 Task: Find connections with filter location Sirūr with filter topic #careerswith filter profile language Spanish with filter current company Allianz Technology with filter school Institute of Product Leadership with filter industry Laundry and Drycleaning Services with filter service category DUI Law with filter keywords title Head
Action: Mouse moved to (725, 100)
Screenshot: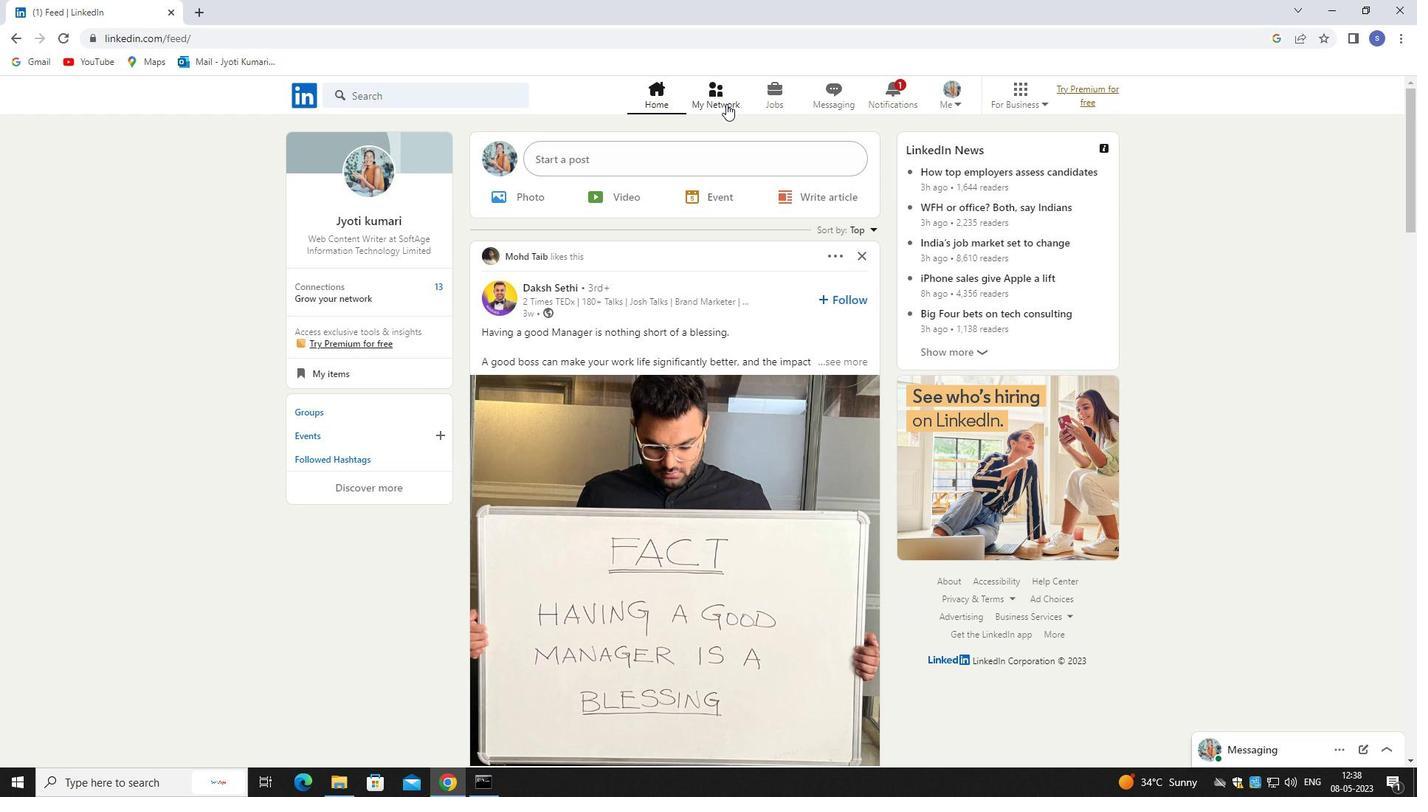 
Action: Mouse pressed left at (725, 100)
Screenshot: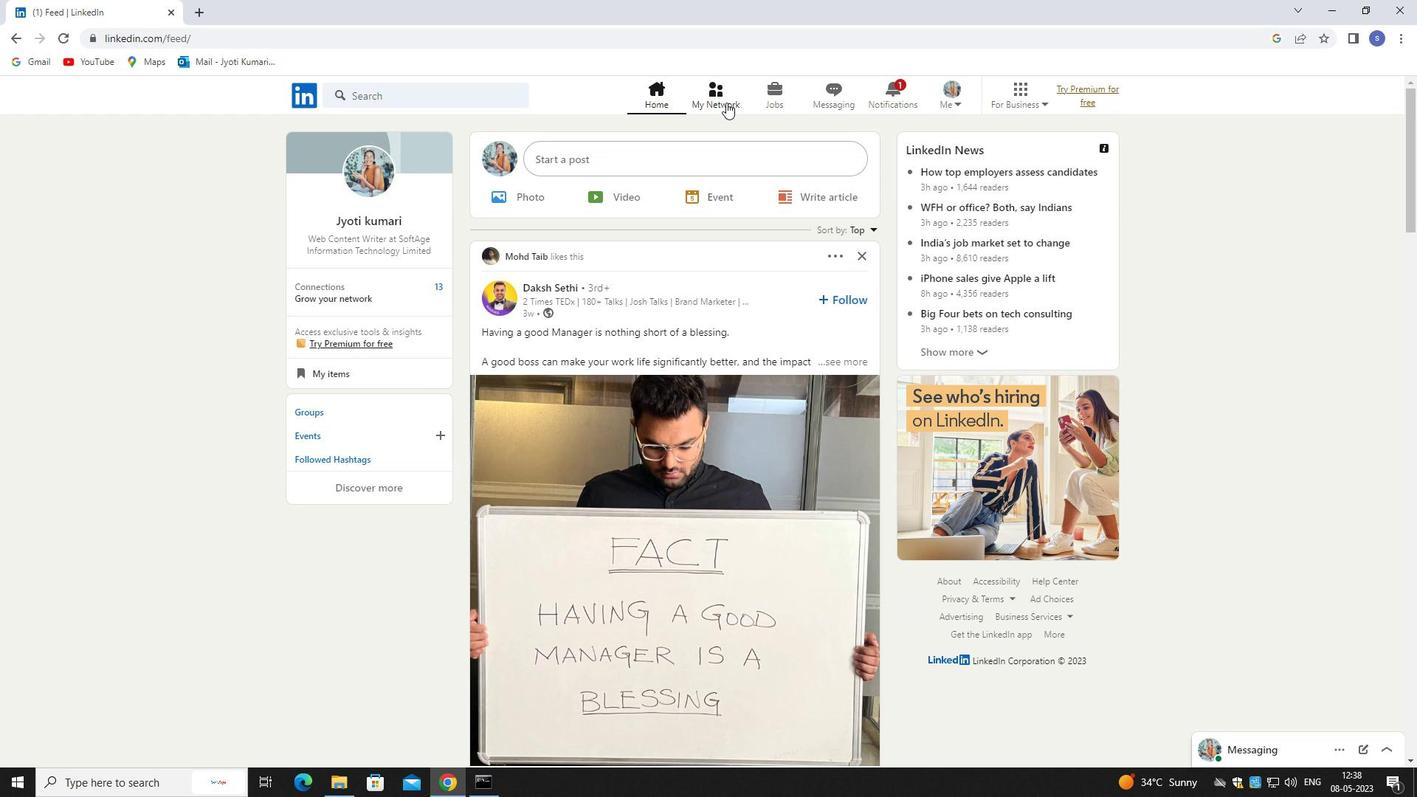 
Action: Mouse pressed left at (725, 100)
Screenshot: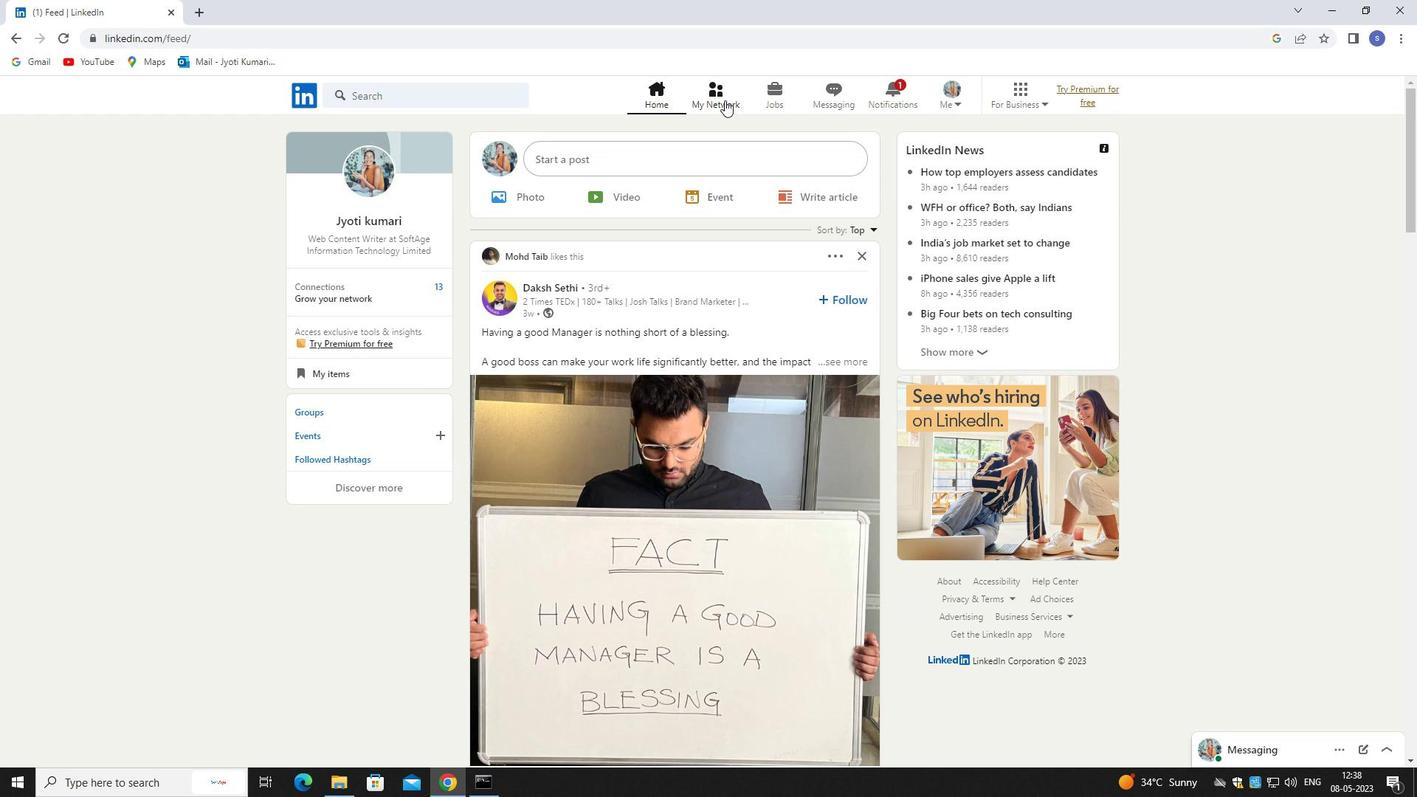 
Action: Mouse moved to (412, 171)
Screenshot: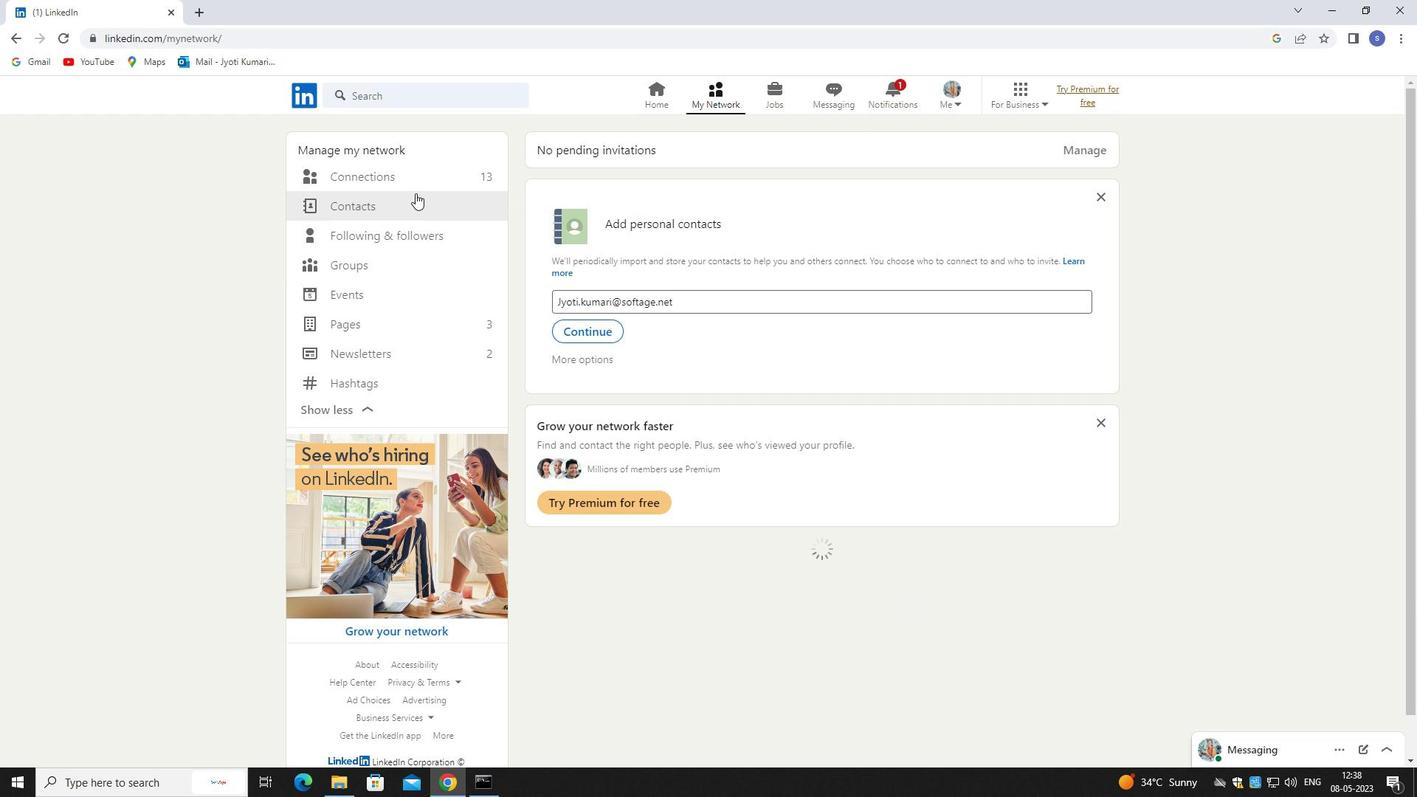 
Action: Mouse pressed left at (412, 171)
Screenshot: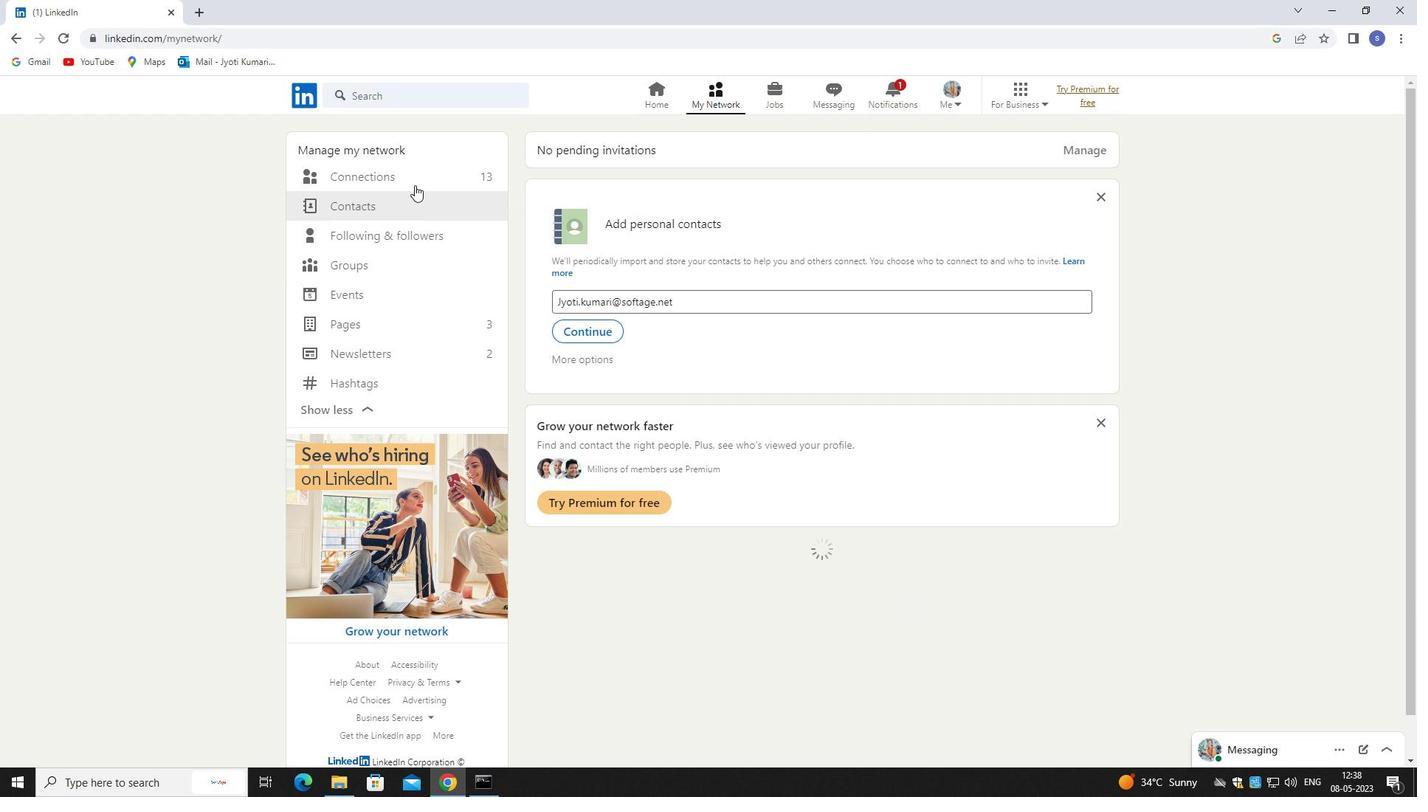 
Action: Mouse moved to (412, 170)
Screenshot: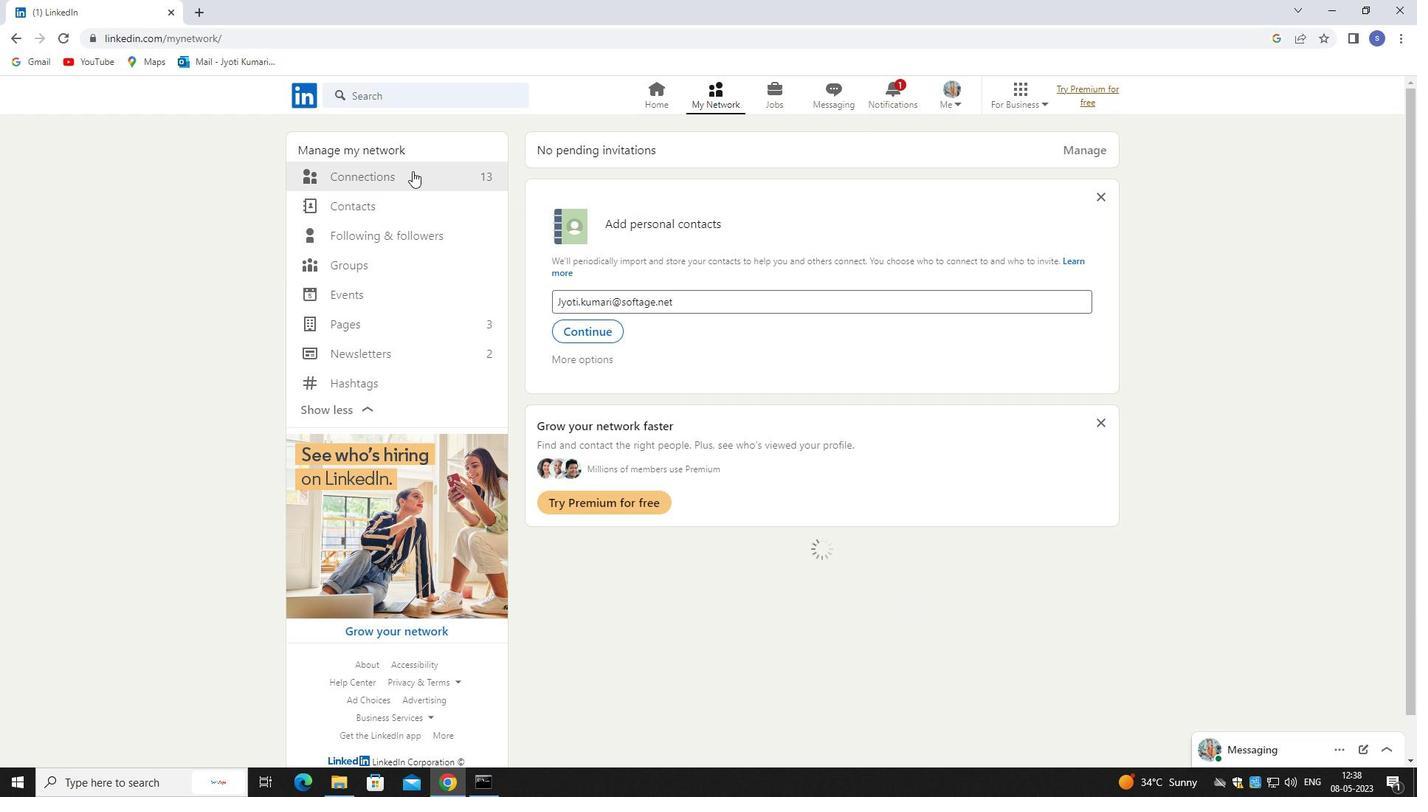 
Action: Mouse pressed left at (412, 170)
Screenshot: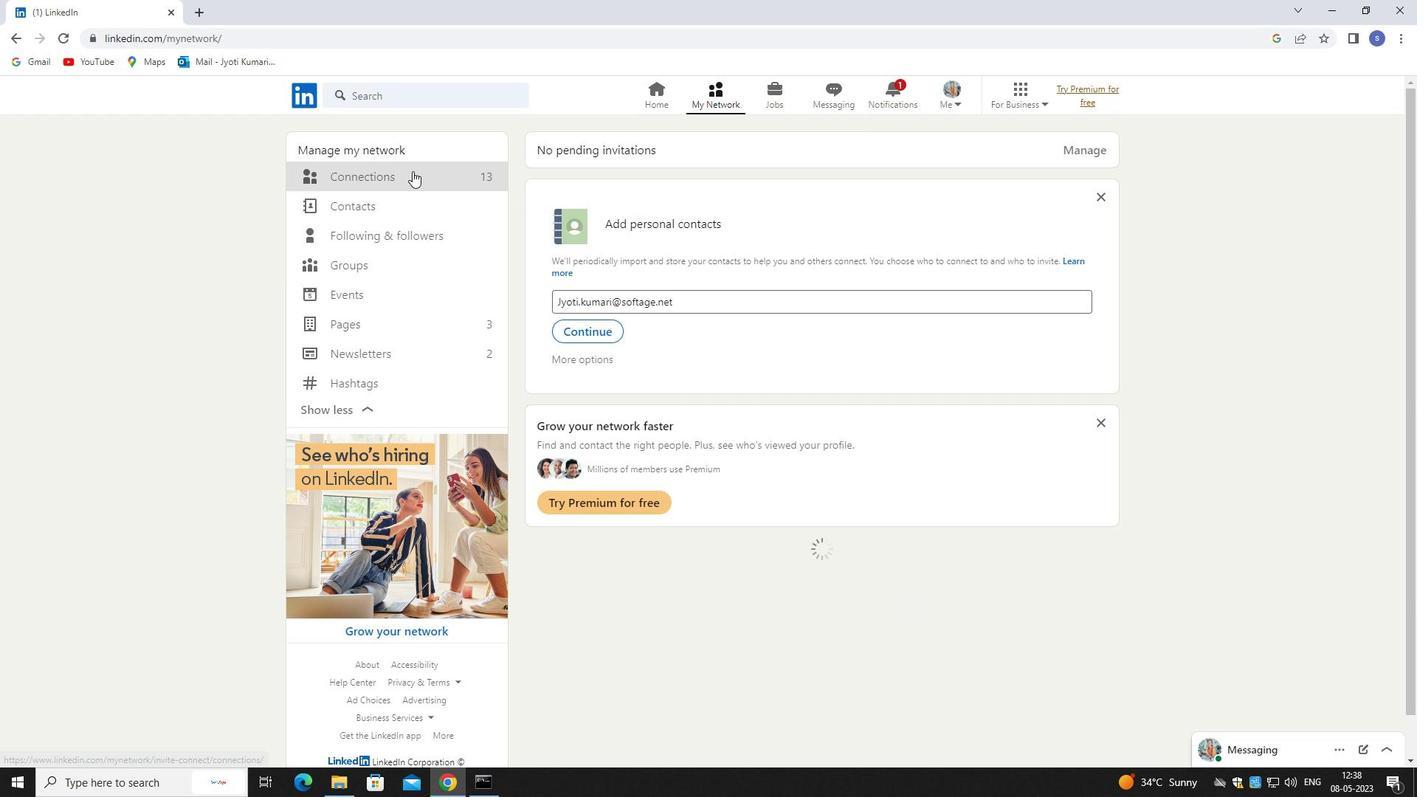 
Action: Mouse moved to (786, 175)
Screenshot: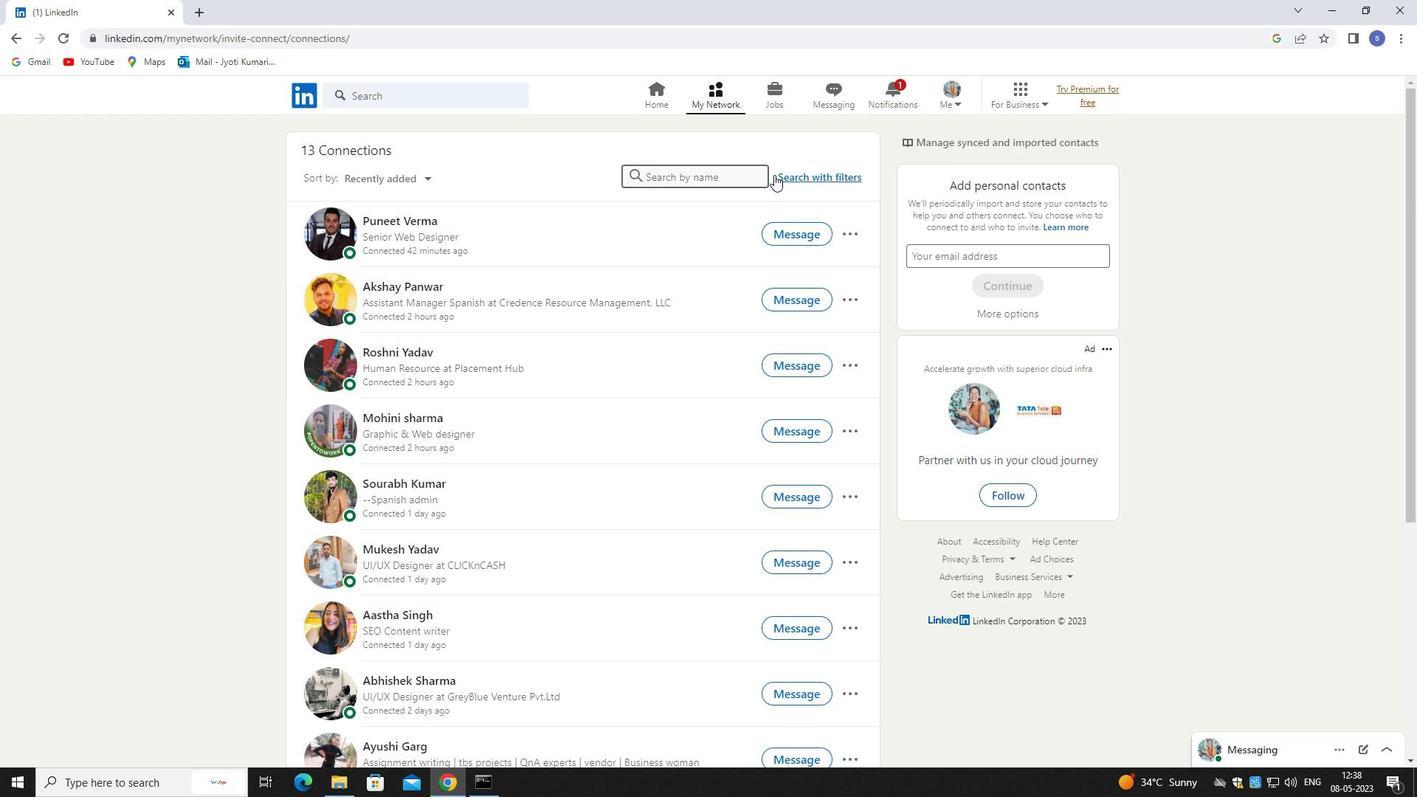 
Action: Mouse pressed left at (786, 175)
Screenshot: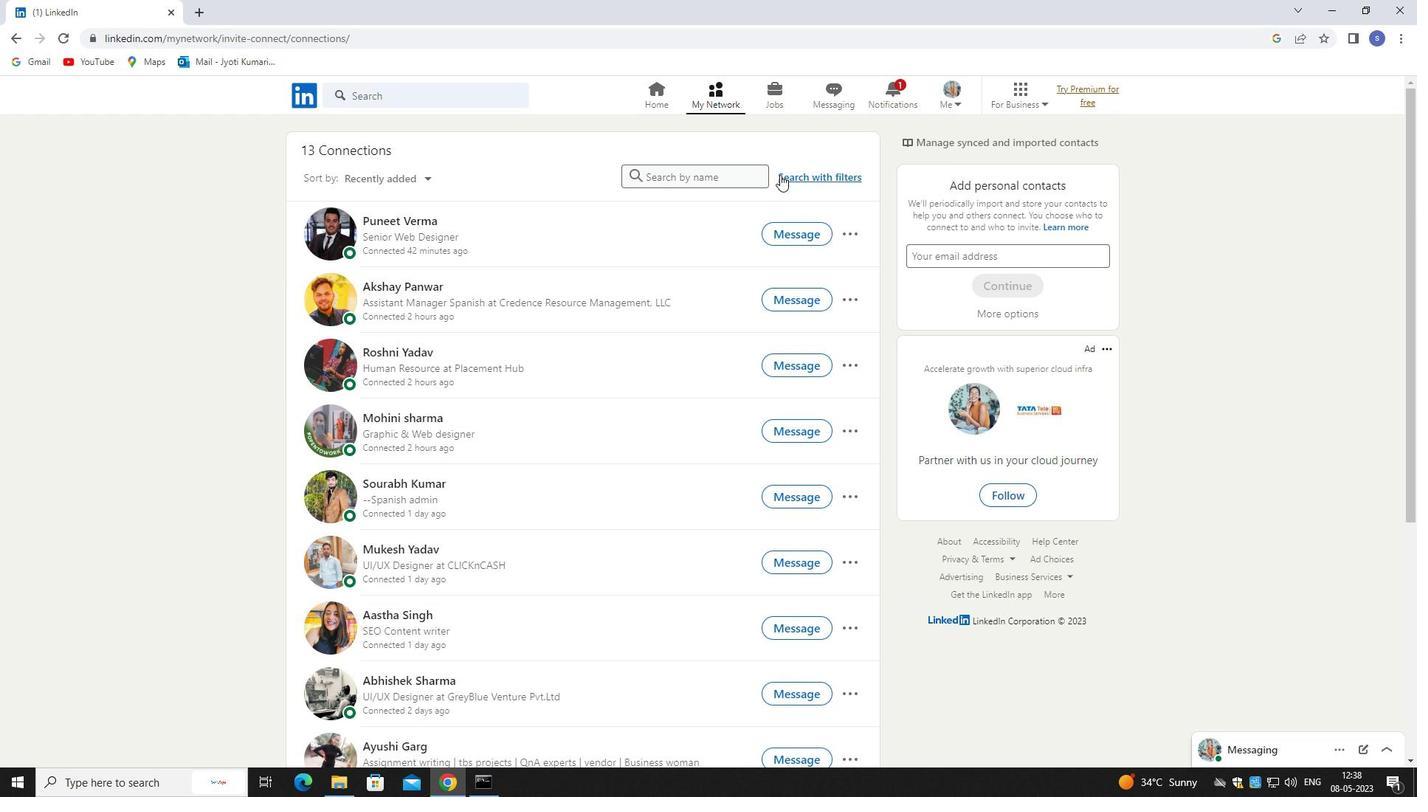 
Action: Mouse moved to (753, 133)
Screenshot: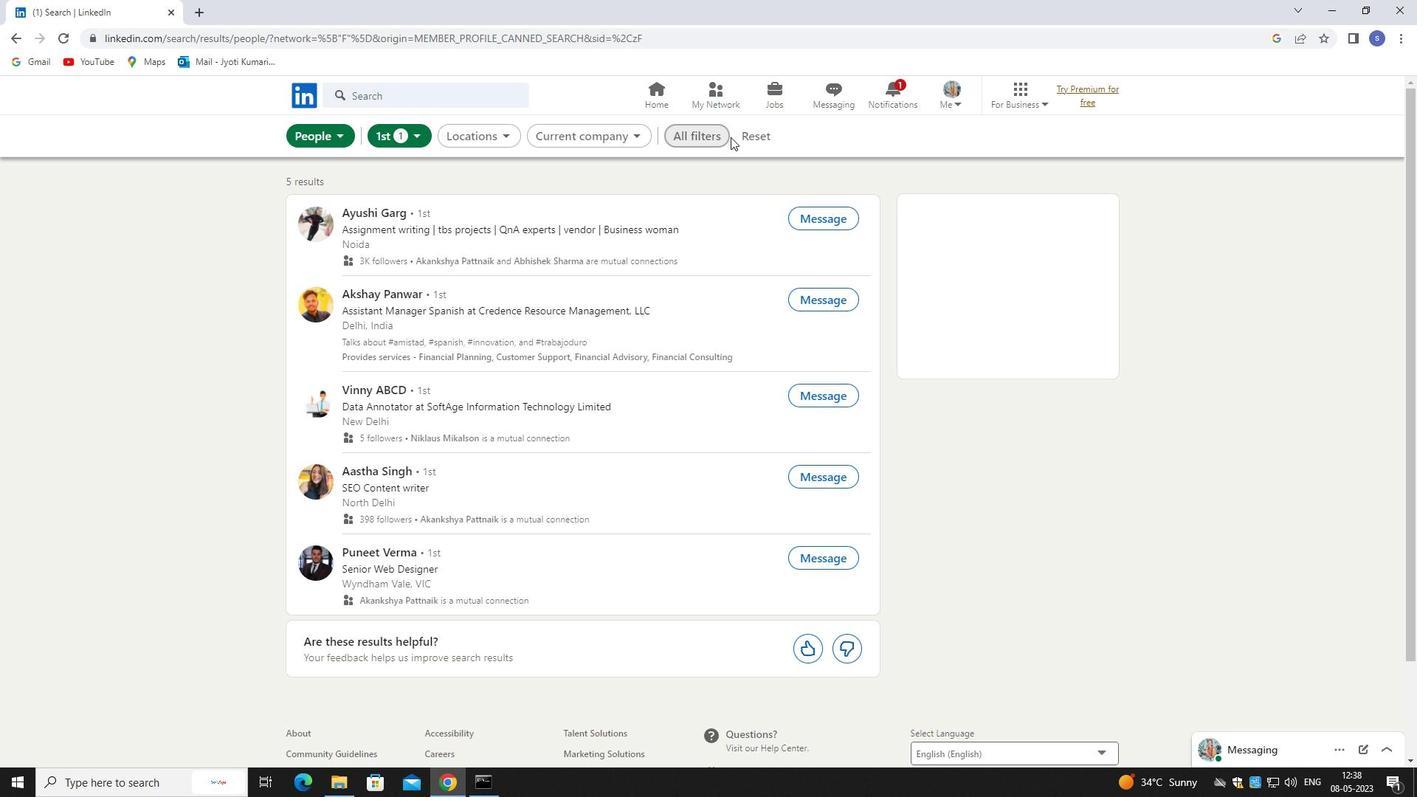 
Action: Mouse pressed left at (753, 133)
Screenshot: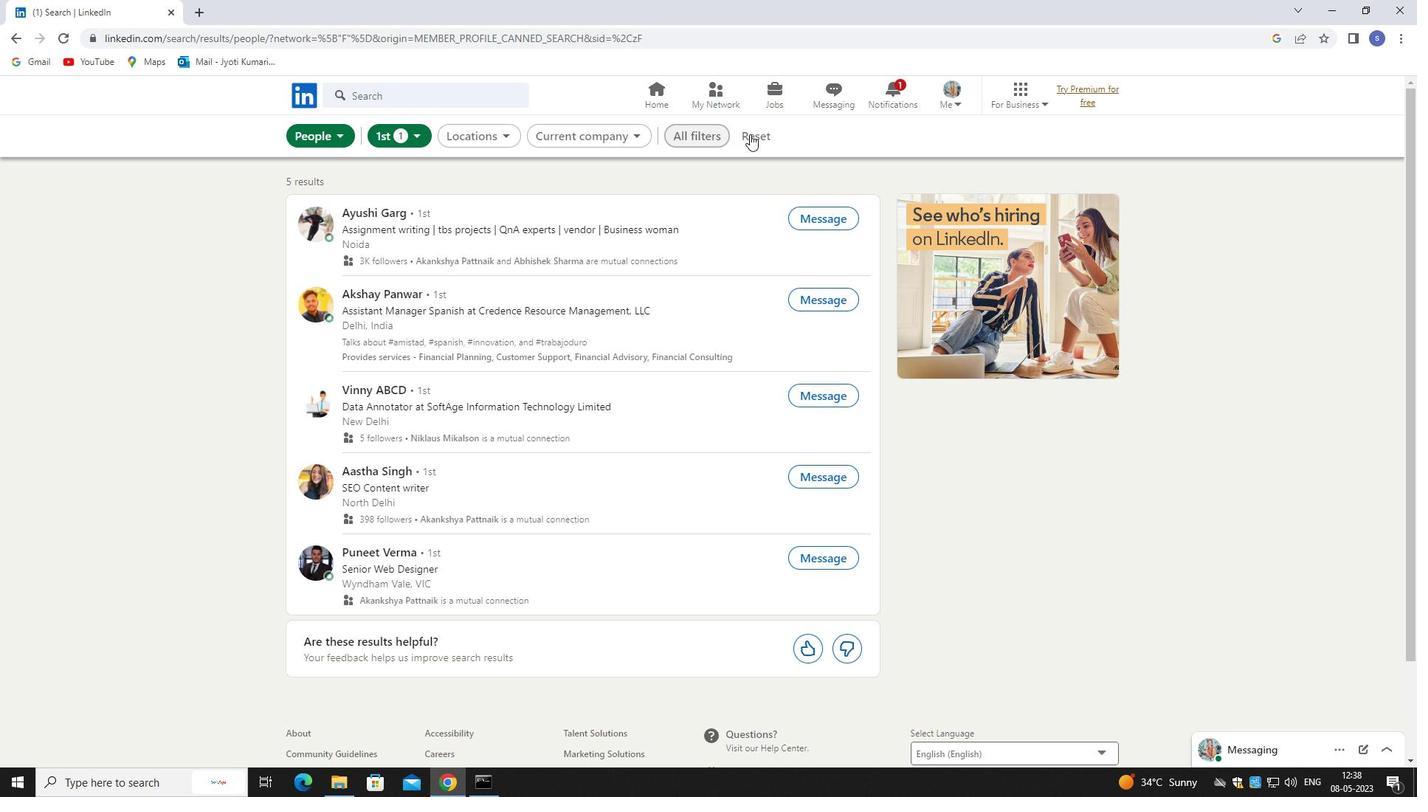 
Action: Mouse moved to (735, 128)
Screenshot: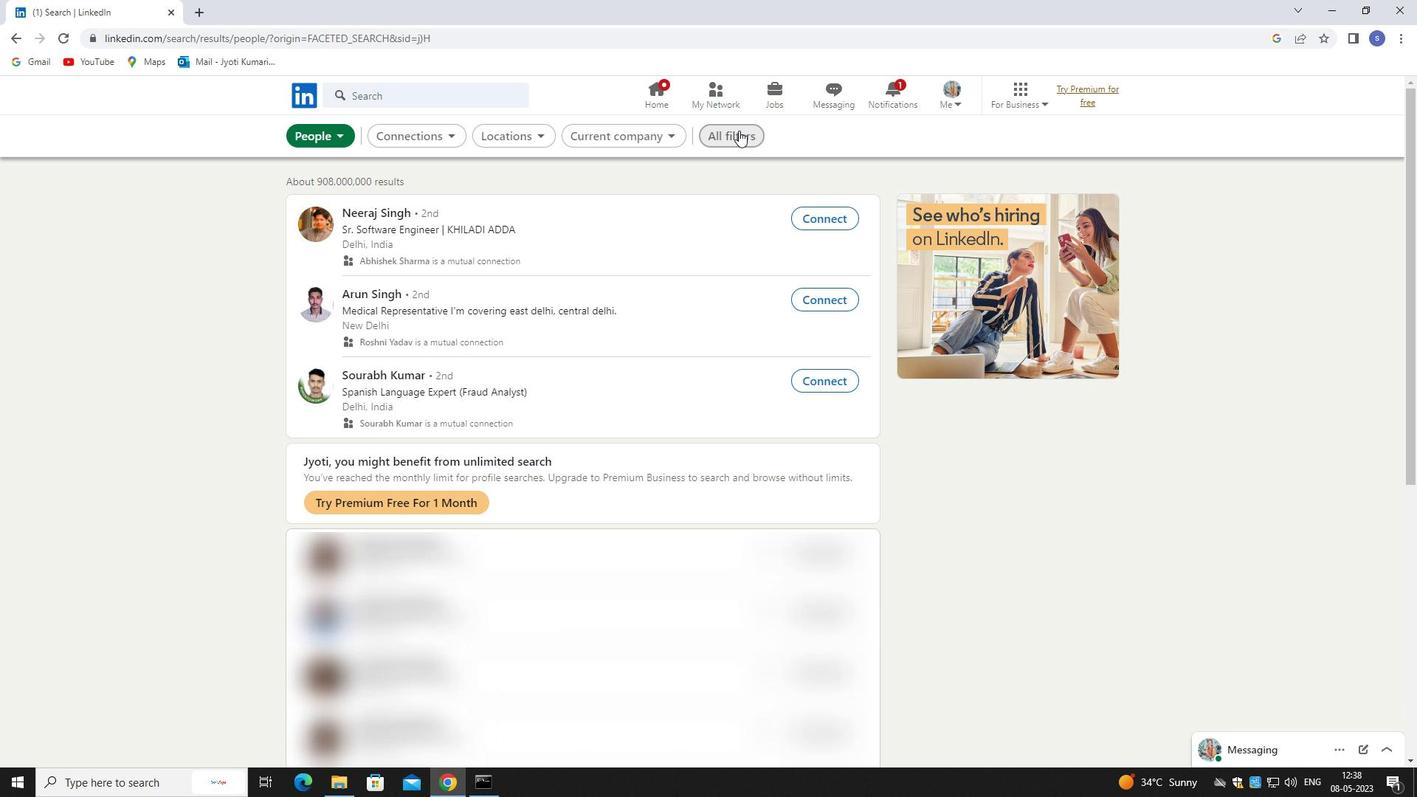 
Action: Mouse pressed left at (735, 128)
Screenshot: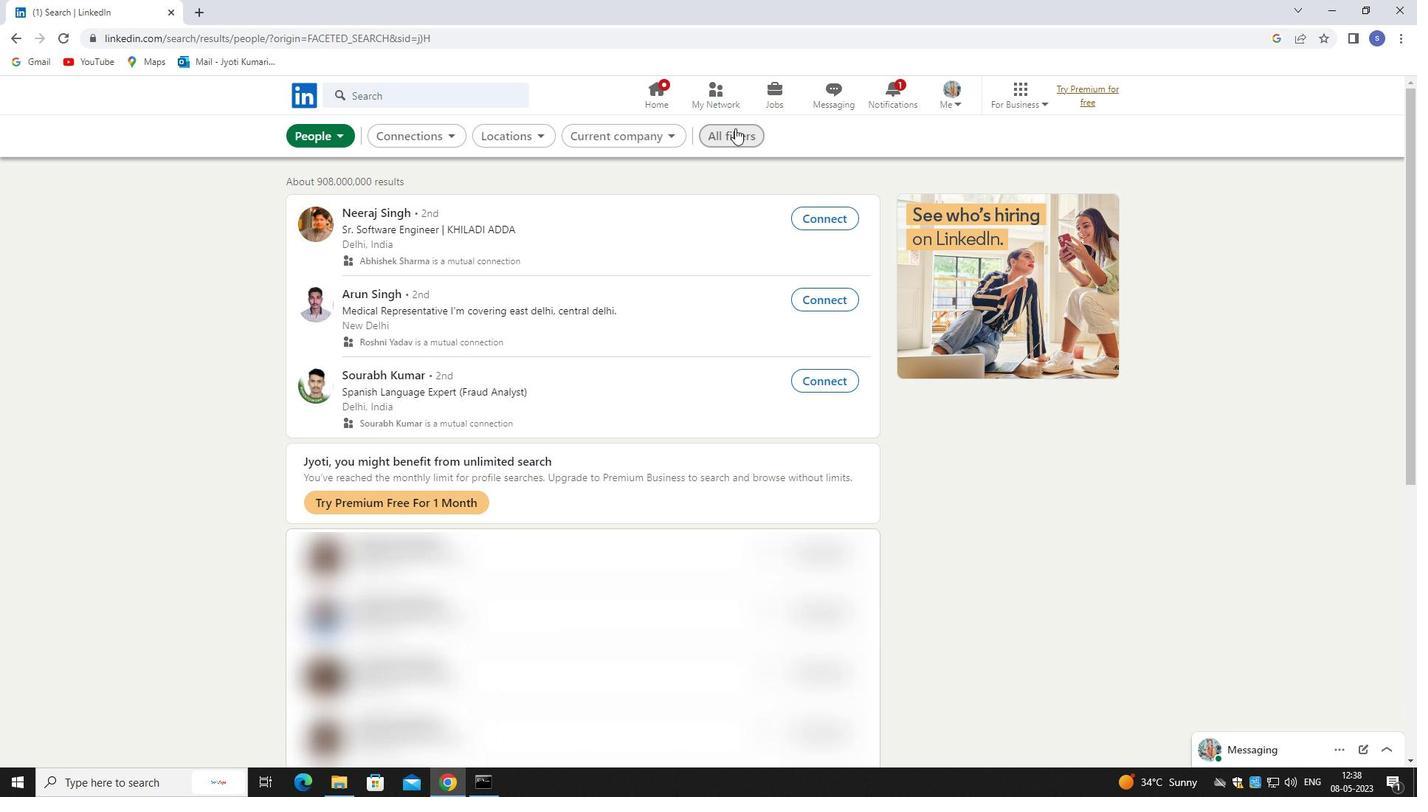 
Action: Mouse moved to (1225, 580)
Screenshot: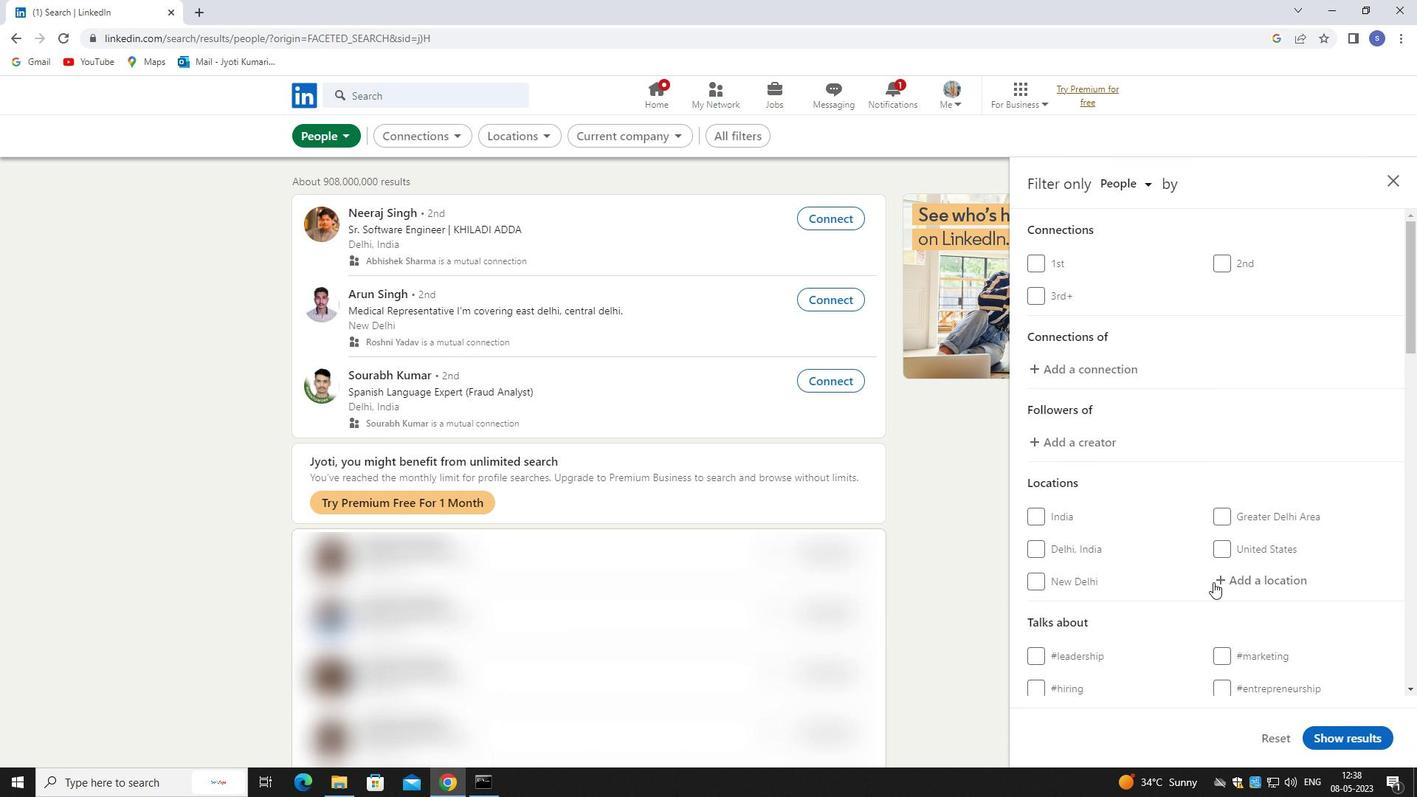 
Action: Mouse pressed left at (1225, 580)
Screenshot: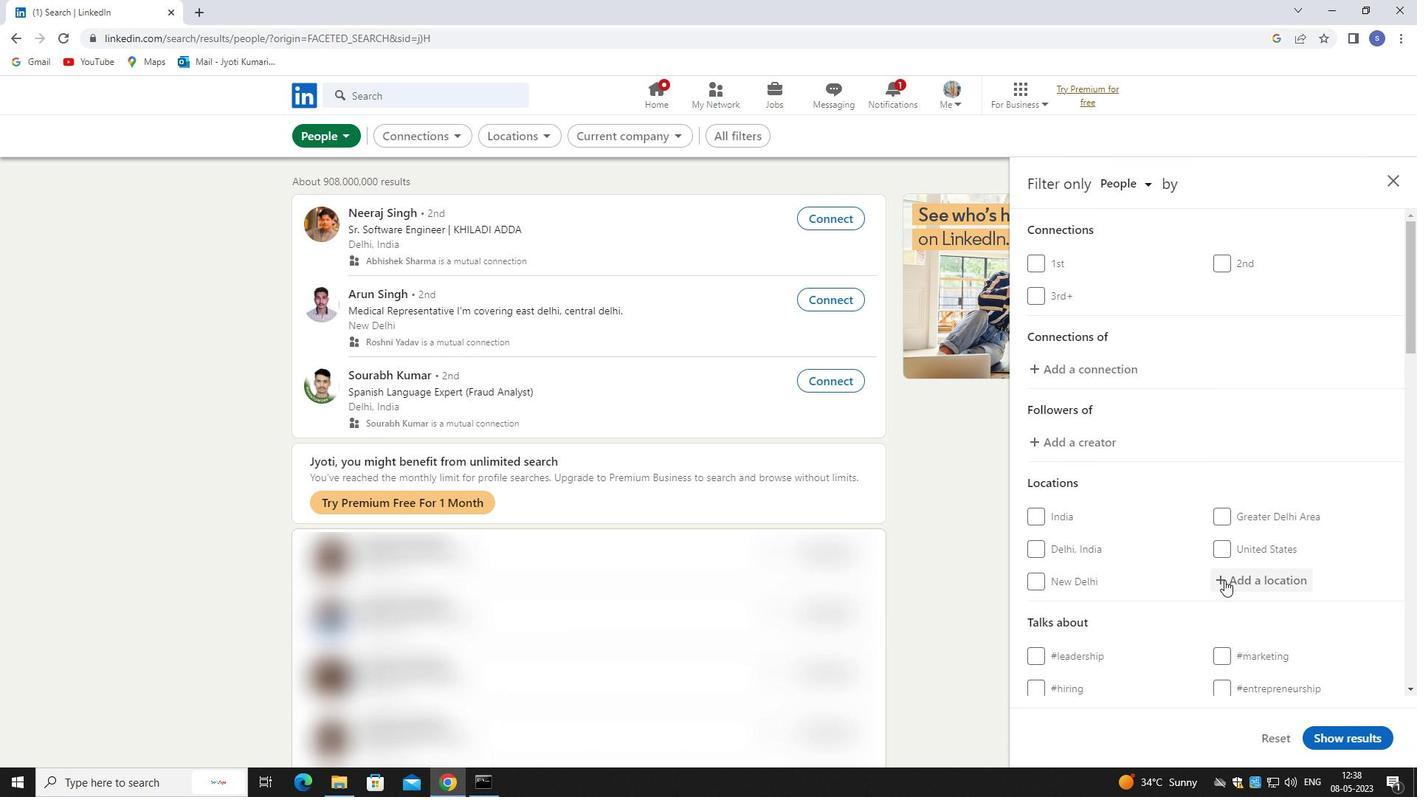
Action: Mouse moved to (1203, 572)
Screenshot: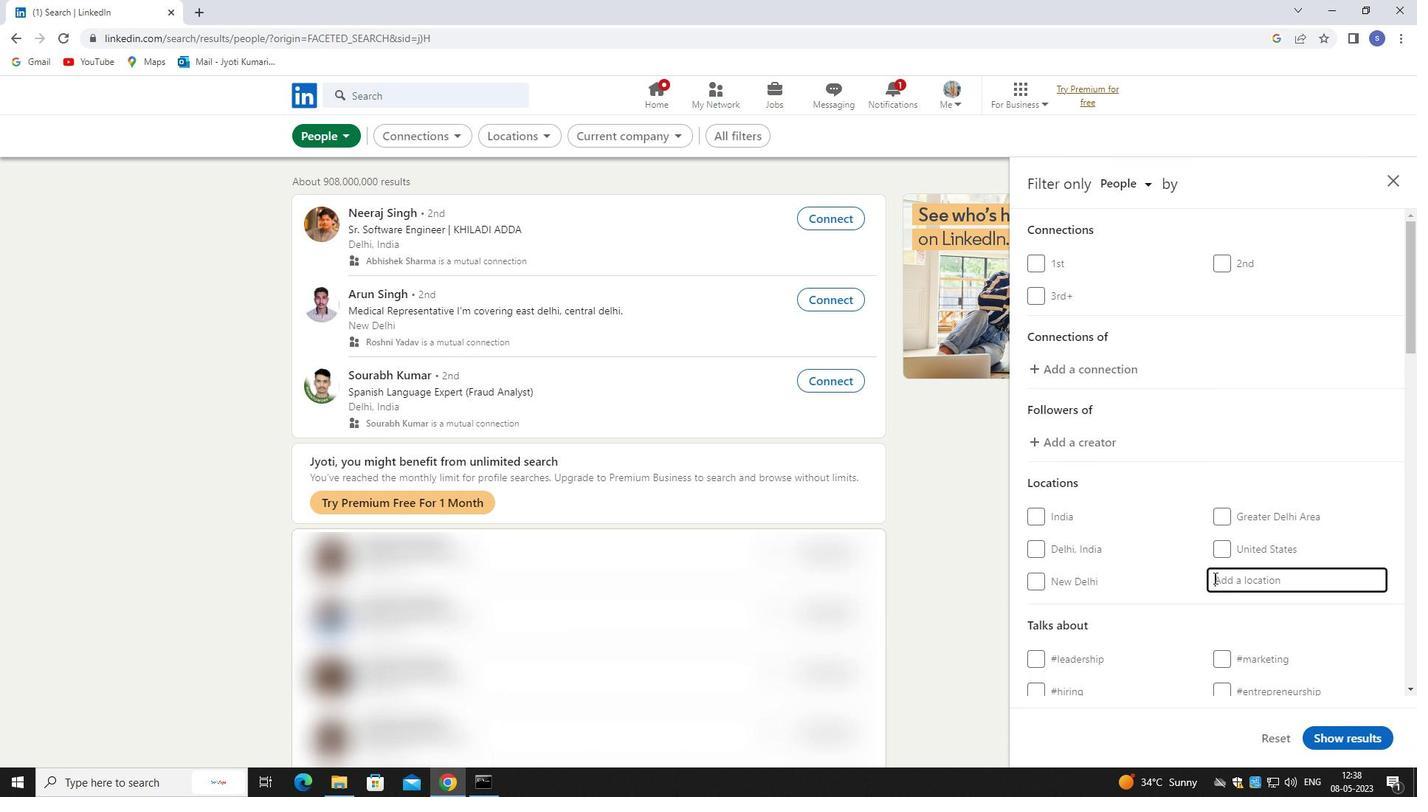 
Action: Key pressed sirur<Key.enter>
Screenshot: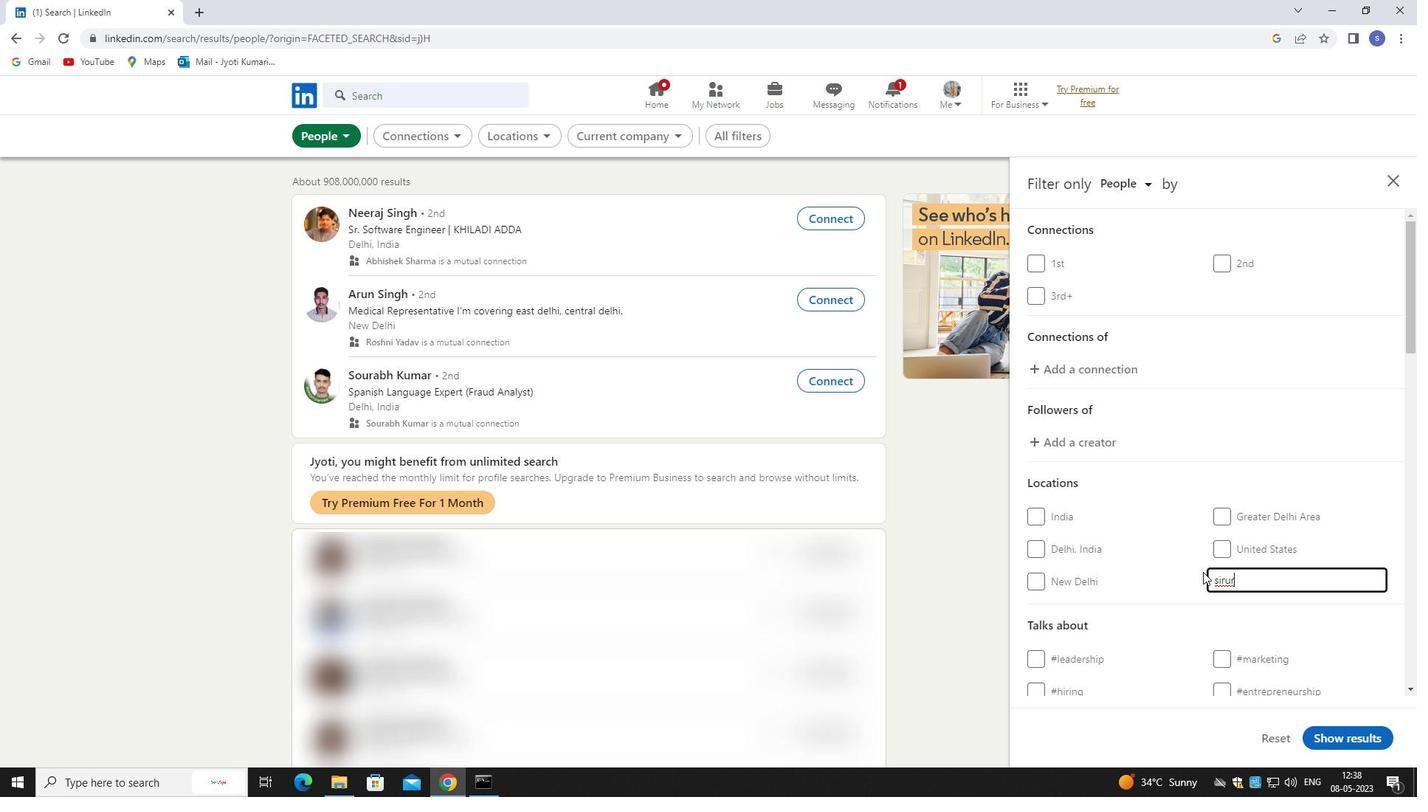 
Action: Mouse moved to (1142, 561)
Screenshot: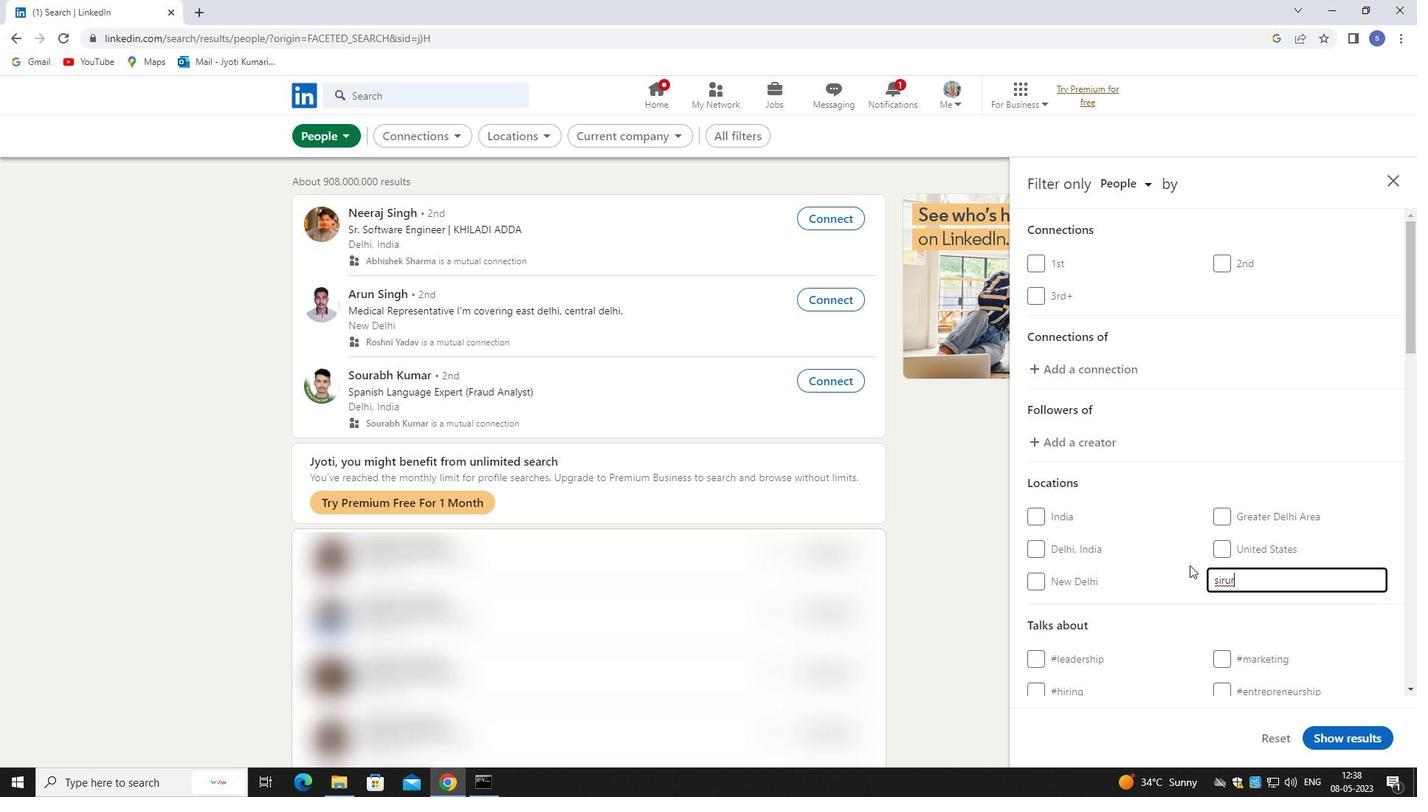 
Action: Mouse scrolled (1142, 561) with delta (0, 0)
Screenshot: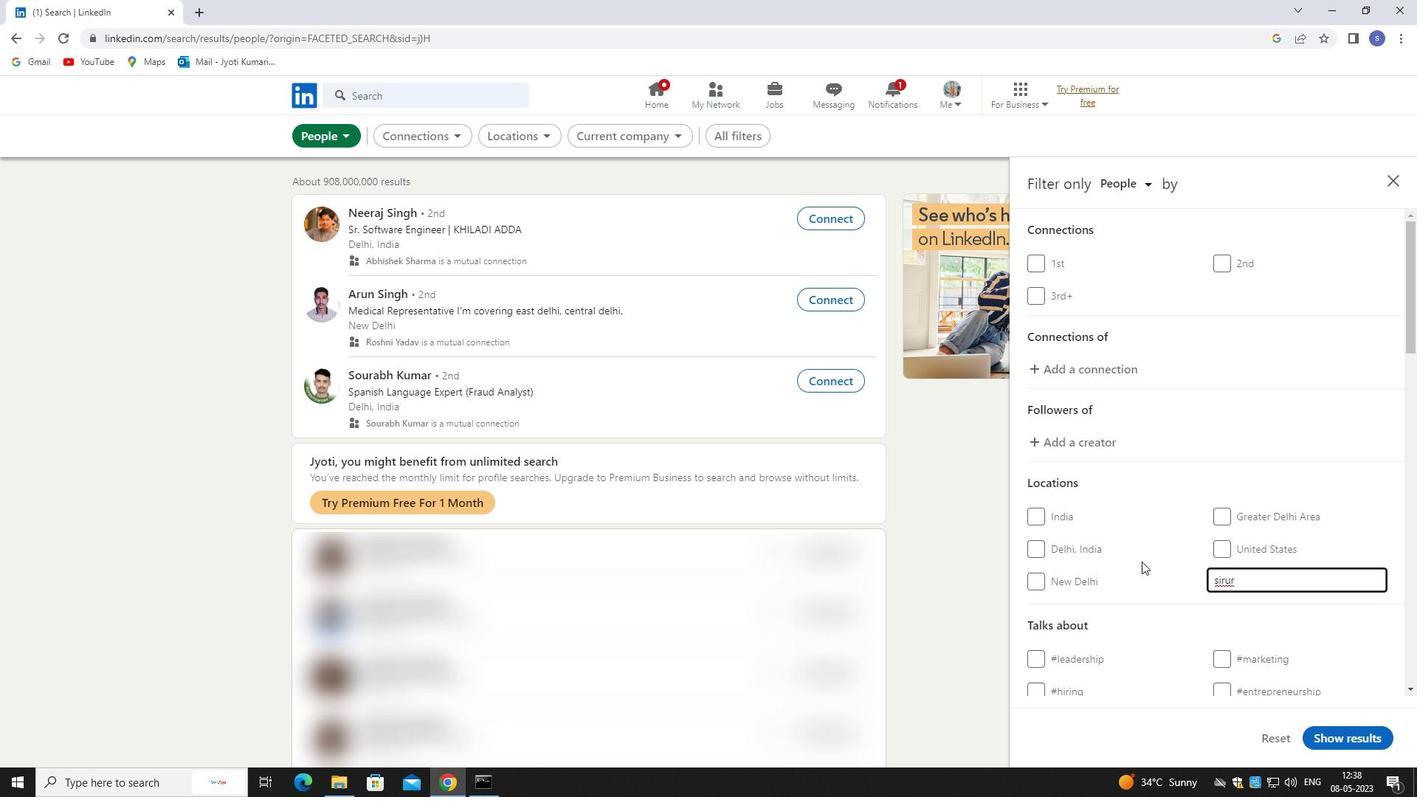 
Action: Mouse moved to (1148, 564)
Screenshot: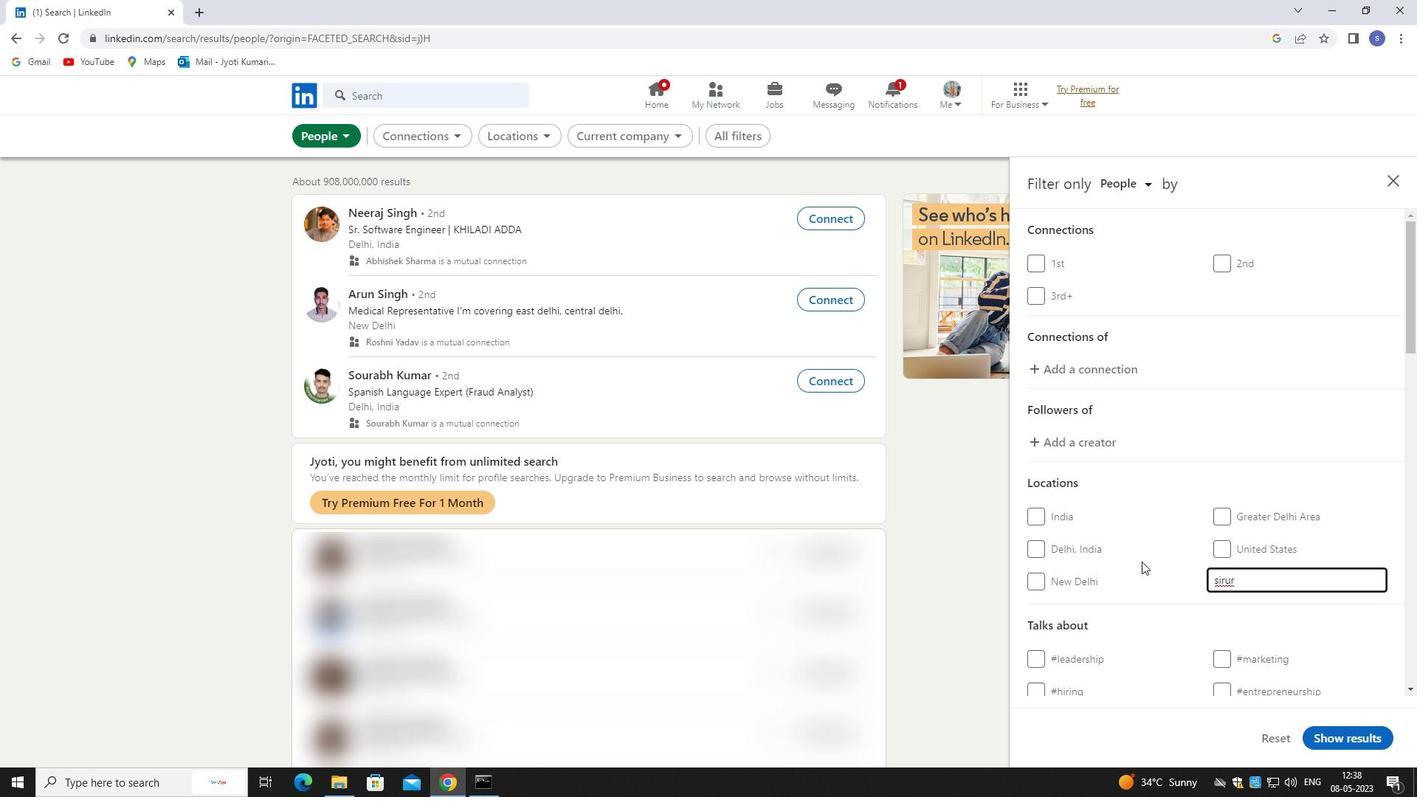 
Action: Mouse scrolled (1148, 563) with delta (0, 0)
Screenshot: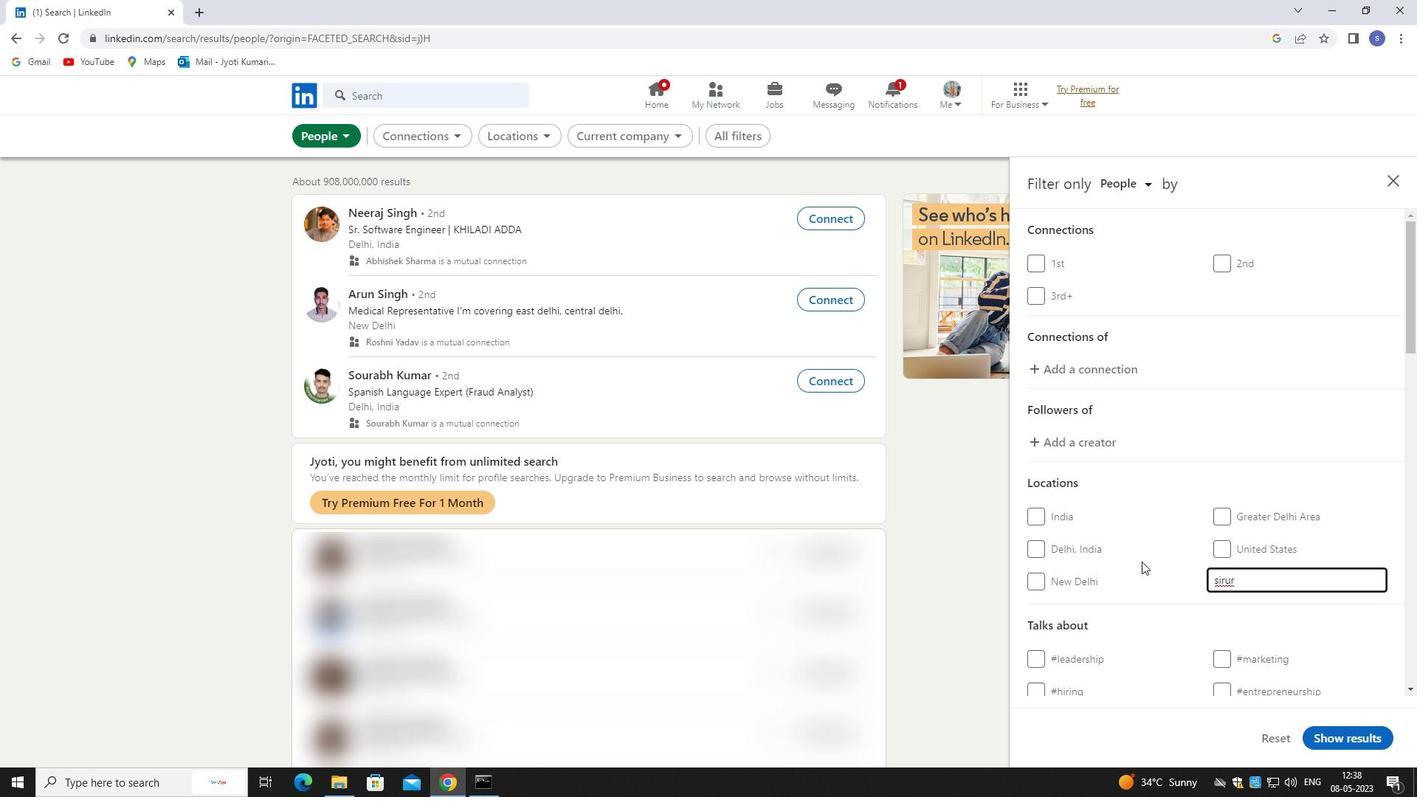 
Action: Mouse moved to (1157, 568)
Screenshot: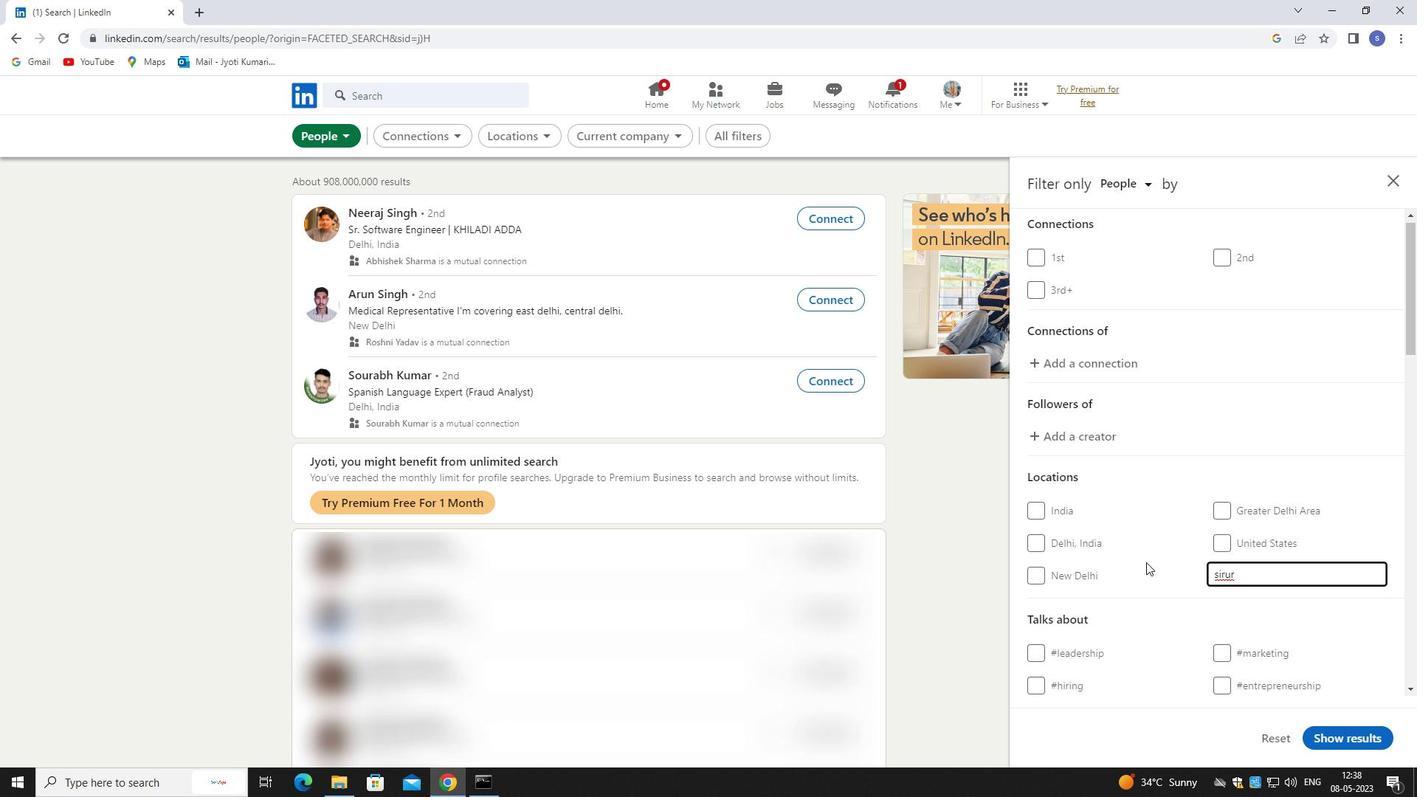
Action: Mouse scrolled (1157, 567) with delta (0, 0)
Screenshot: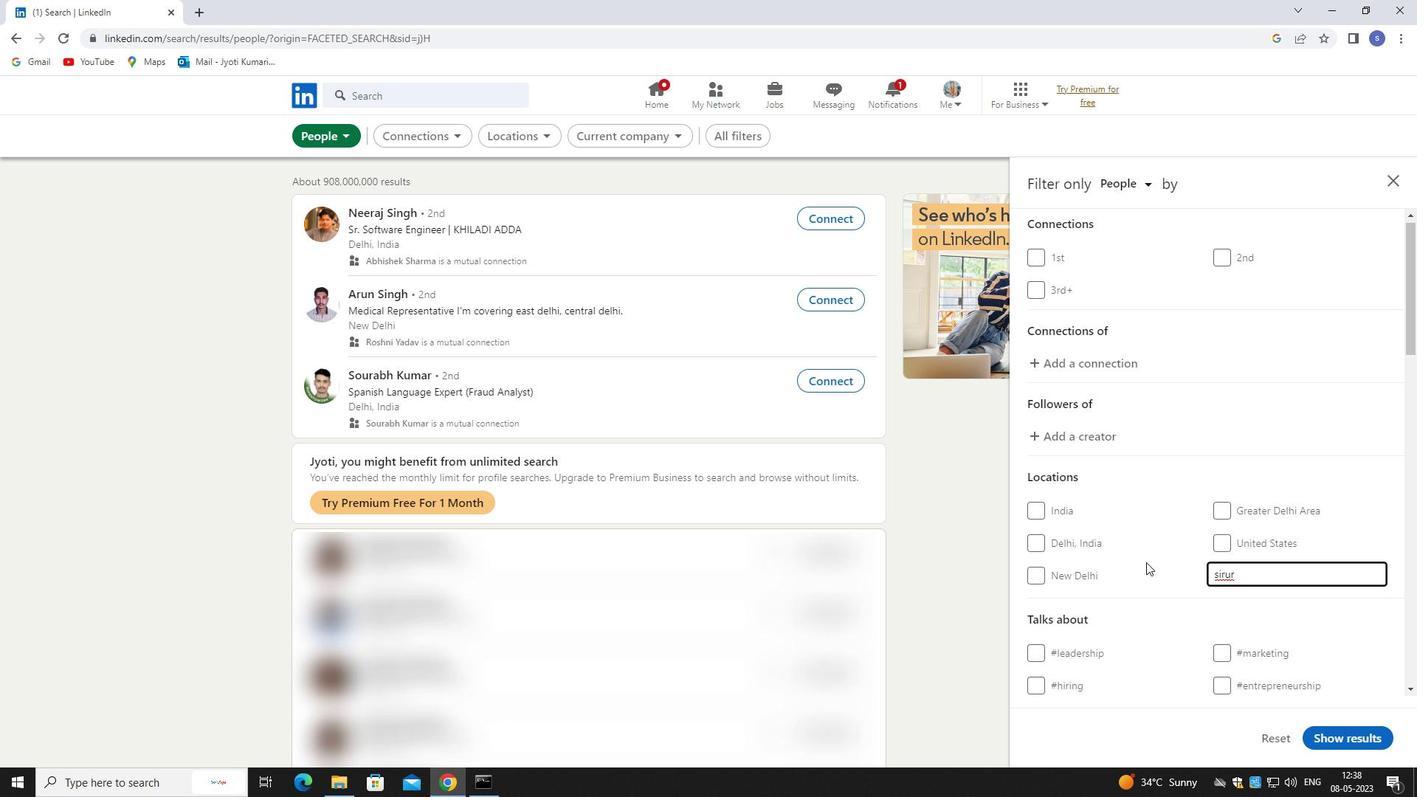 
Action: Mouse moved to (1264, 503)
Screenshot: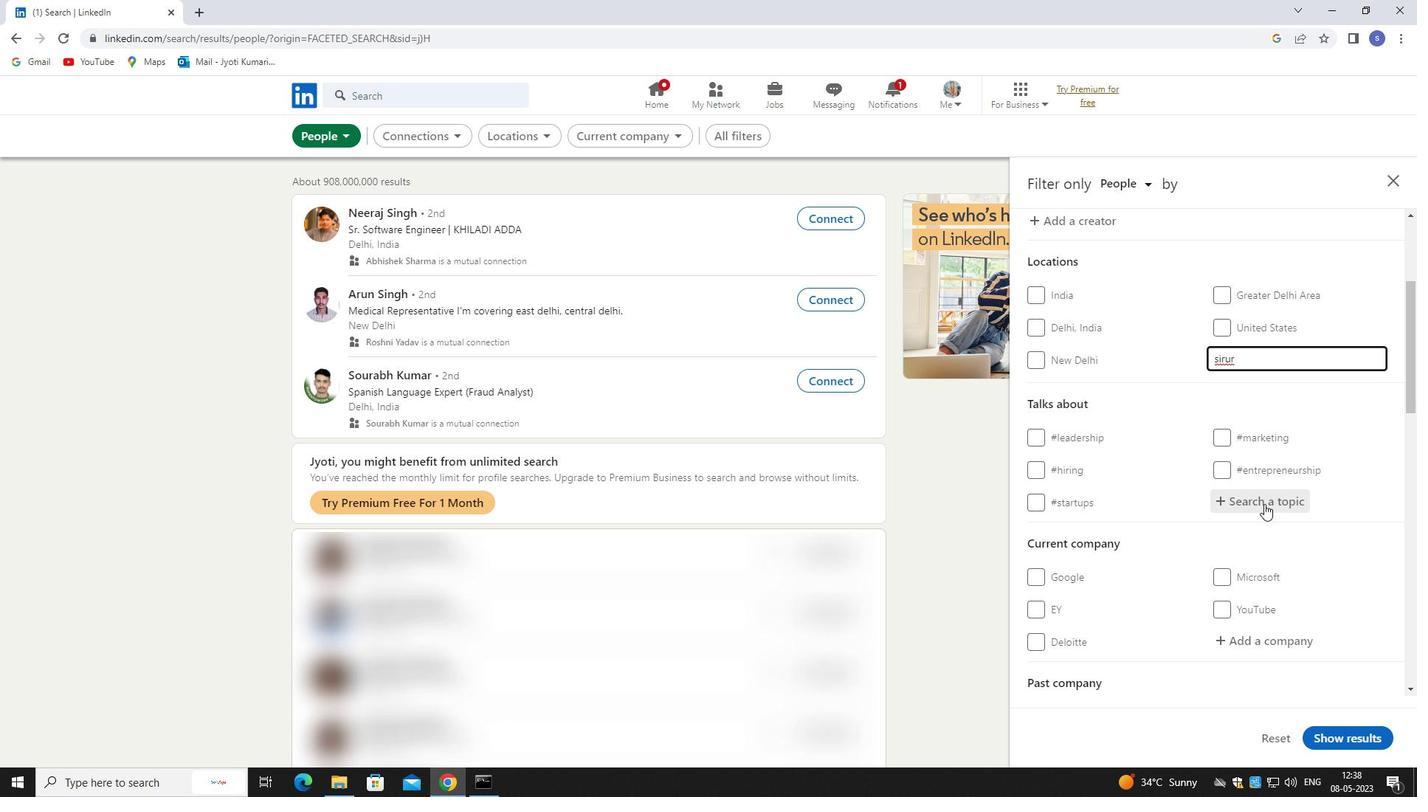 
Action: Mouse pressed left at (1264, 503)
Screenshot: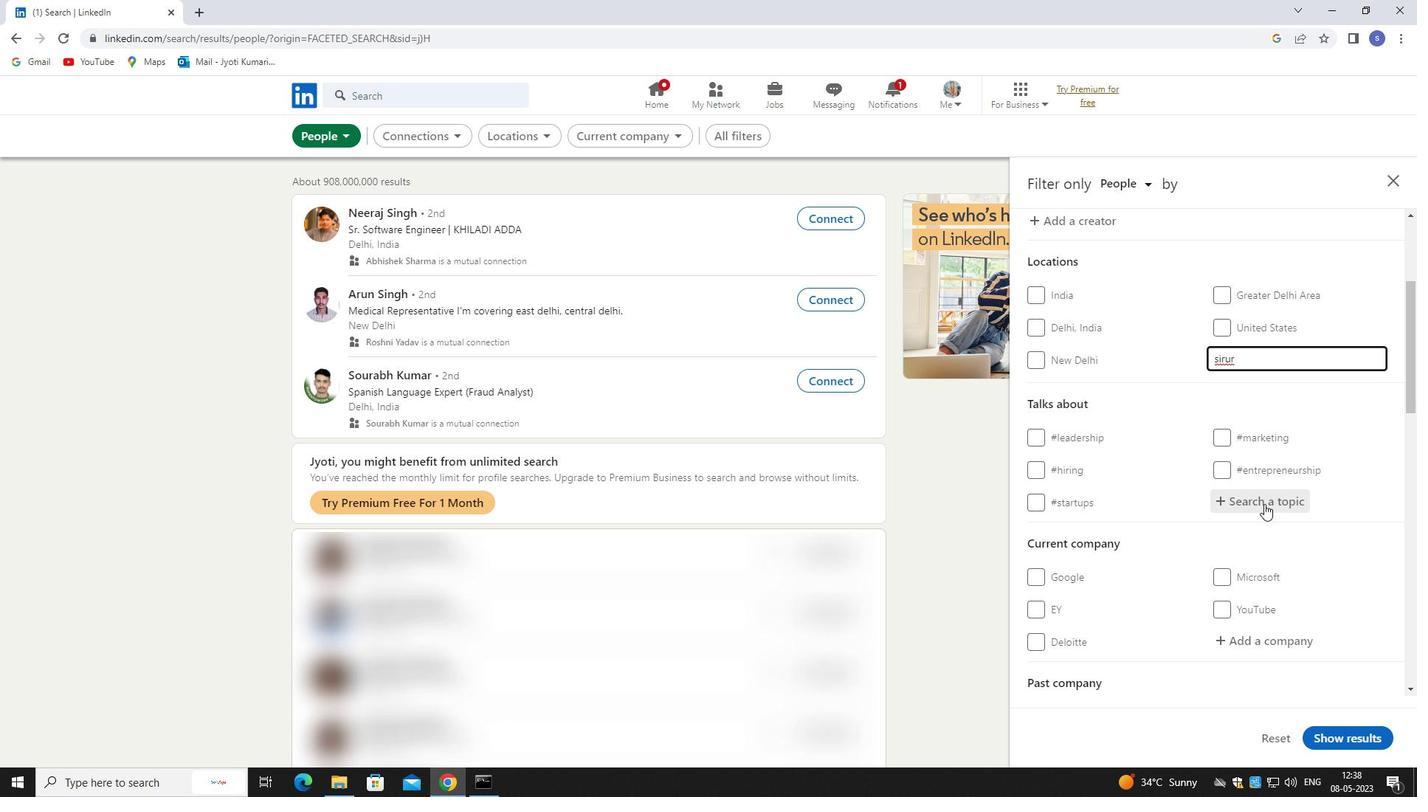 
Action: Mouse moved to (1253, 510)
Screenshot: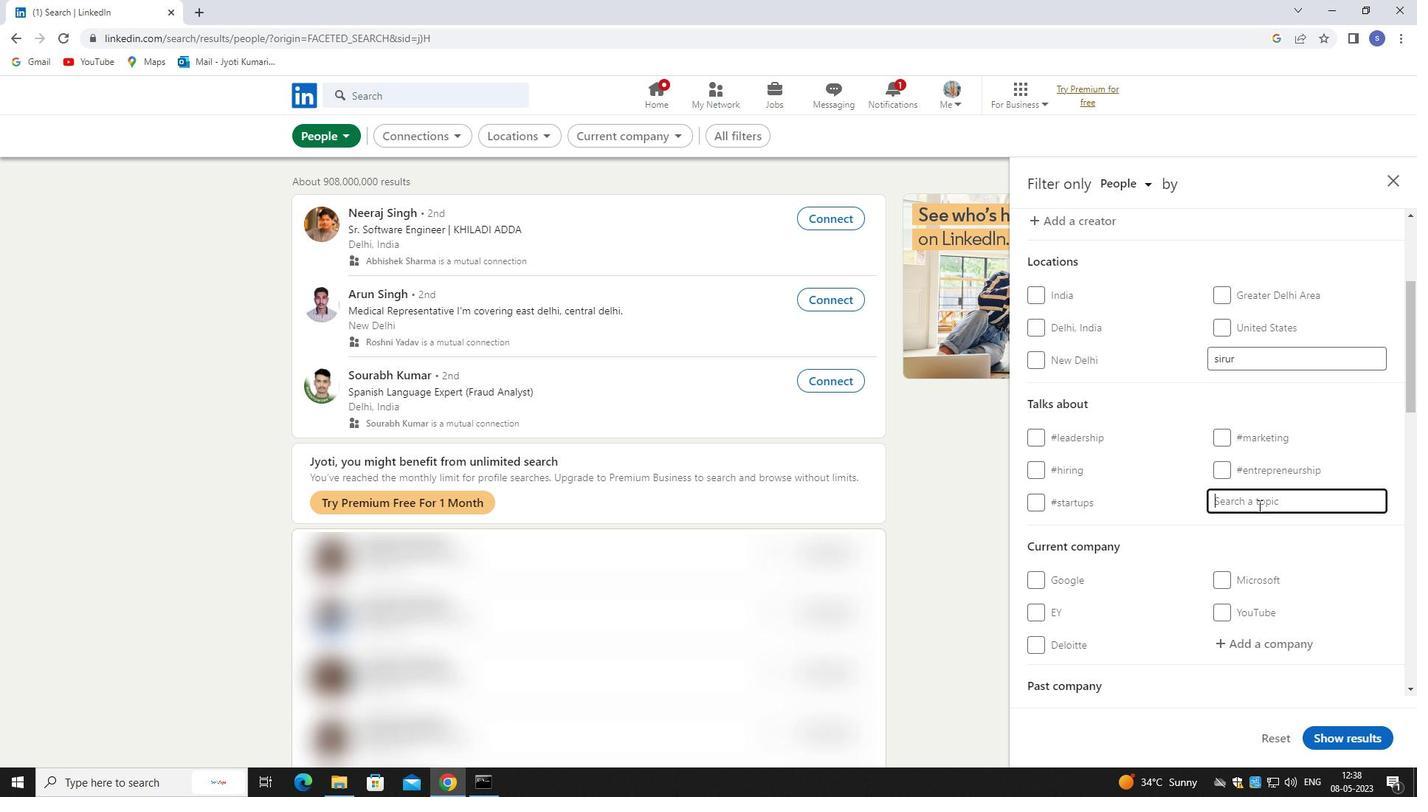
Action: Key pressed career
Screenshot: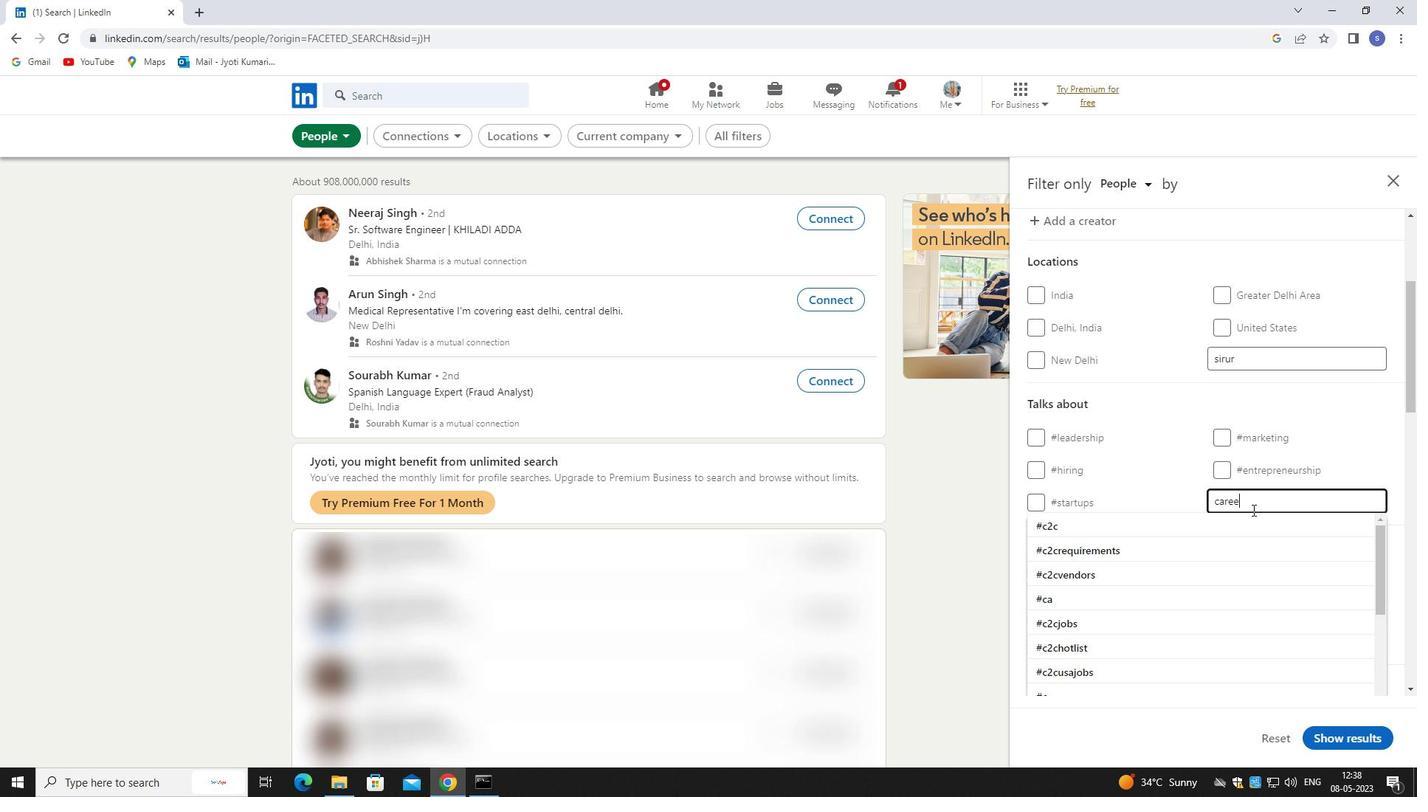 
Action: Mouse moved to (1231, 524)
Screenshot: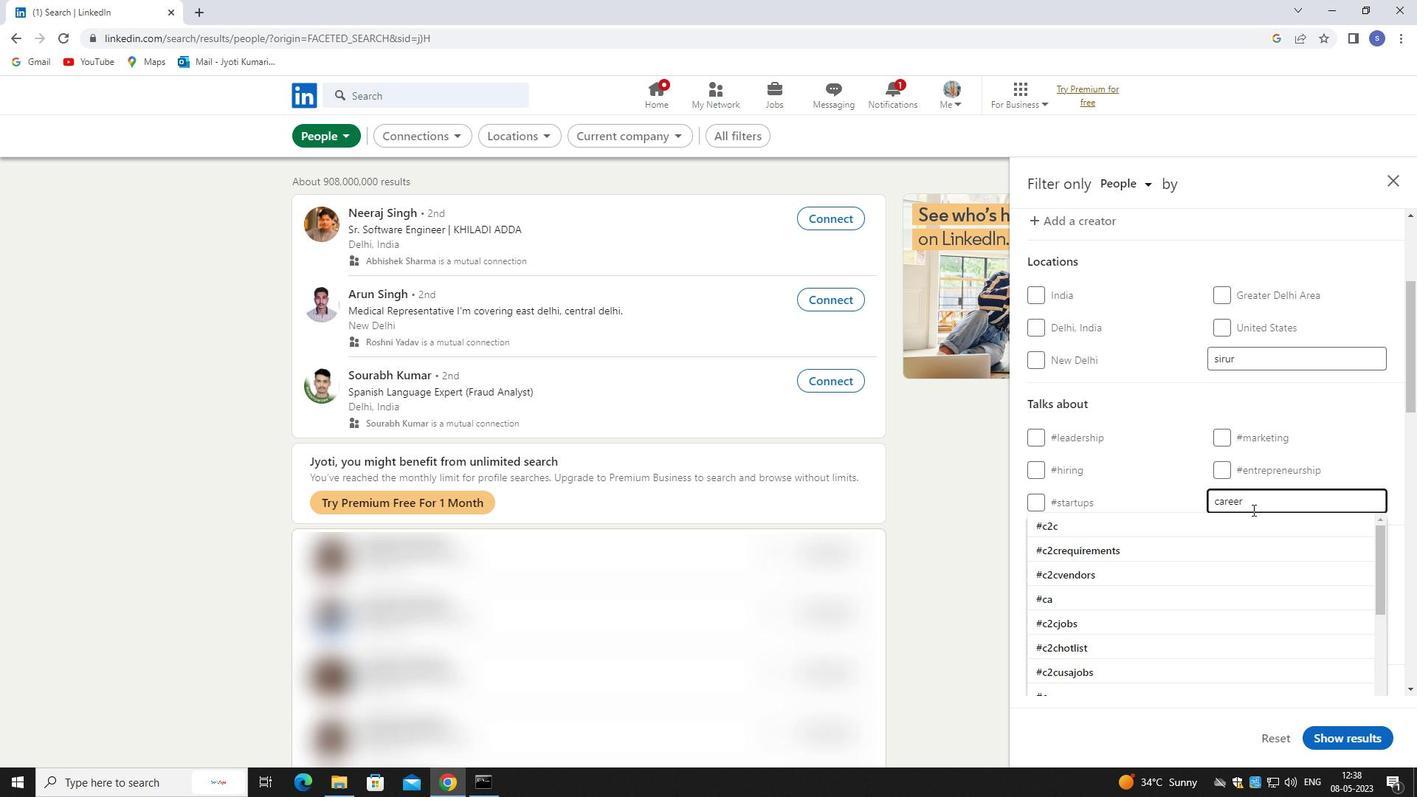 
Action: Mouse pressed left at (1231, 524)
Screenshot: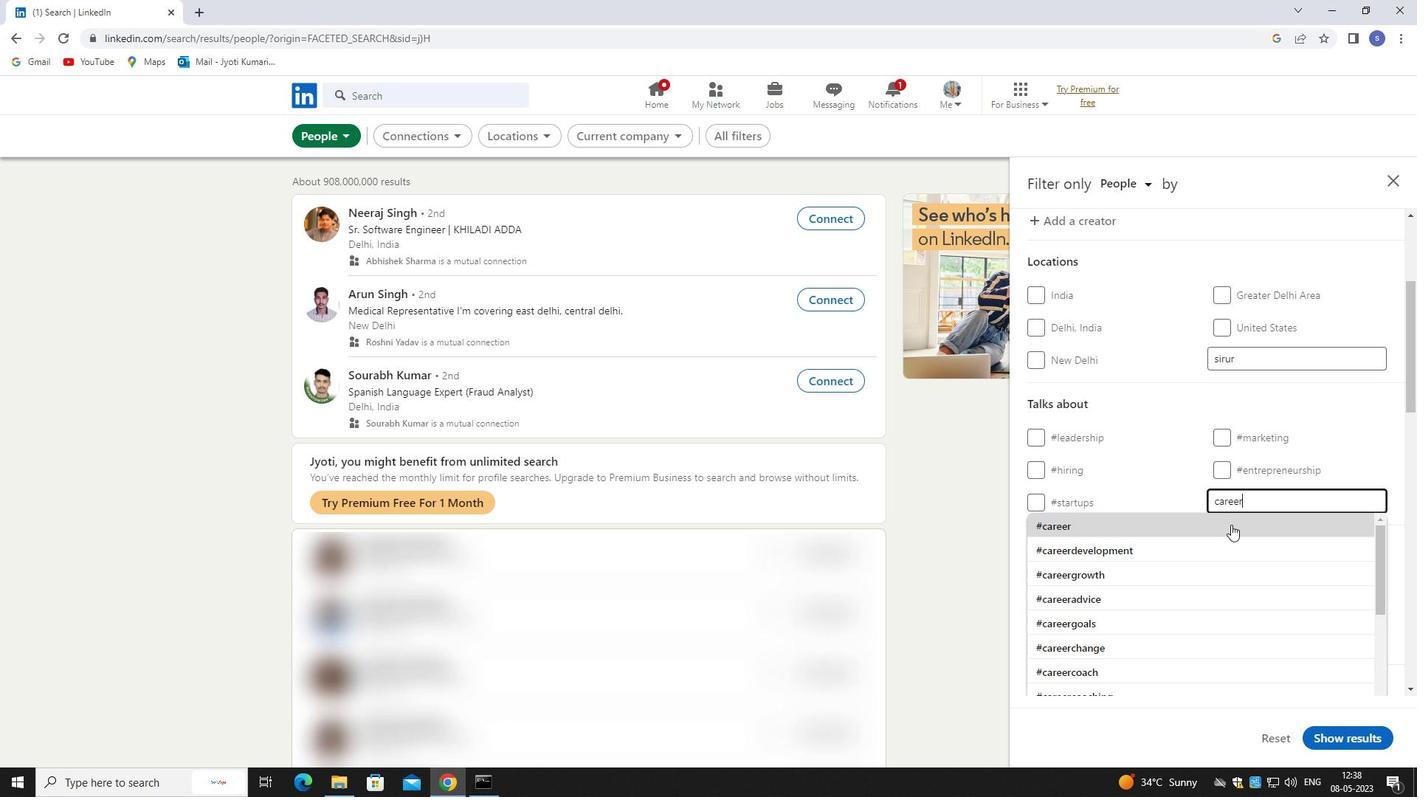 
Action: Mouse scrolled (1231, 524) with delta (0, 0)
Screenshot: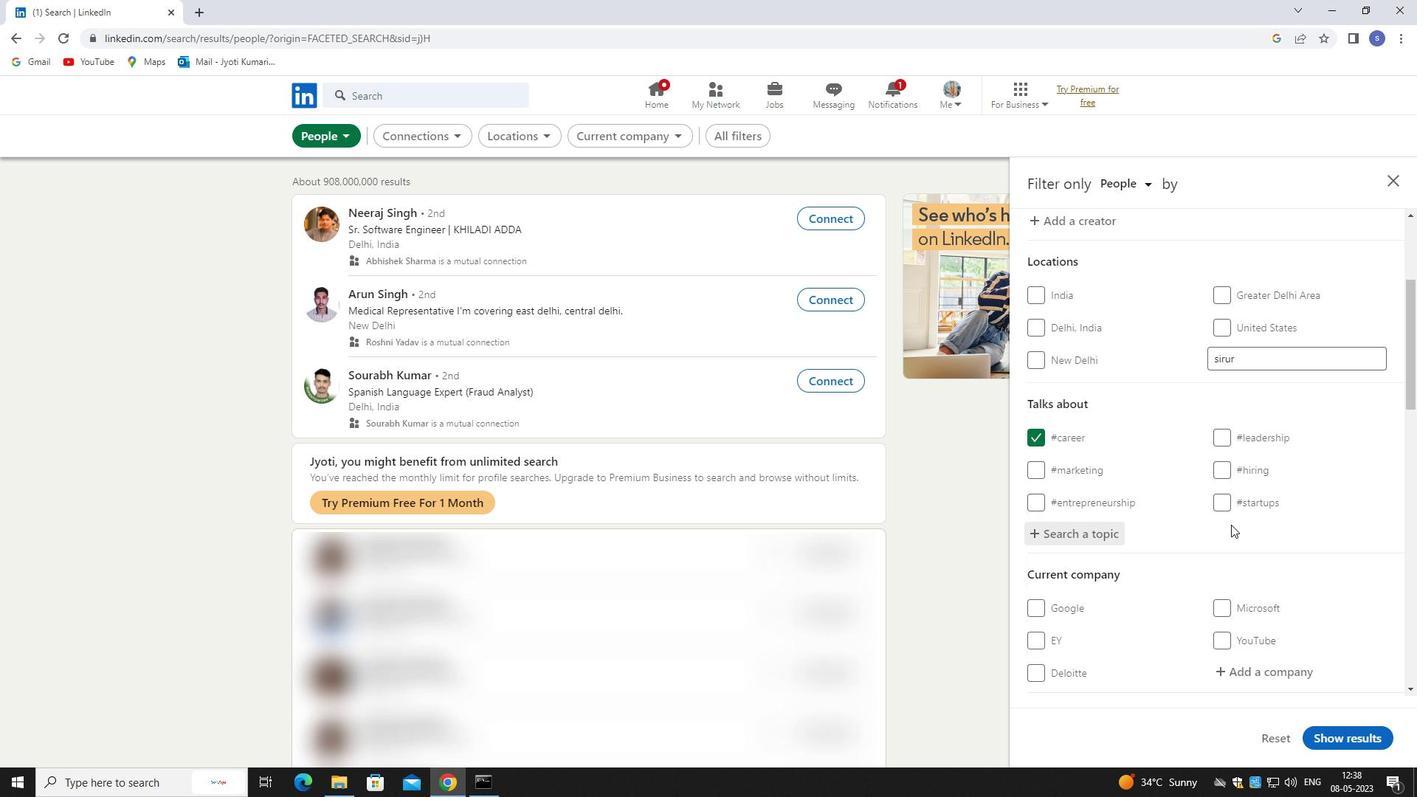 
Action: Mouse scrolled (1231, 524) with delta (0, 0)
Screenshot: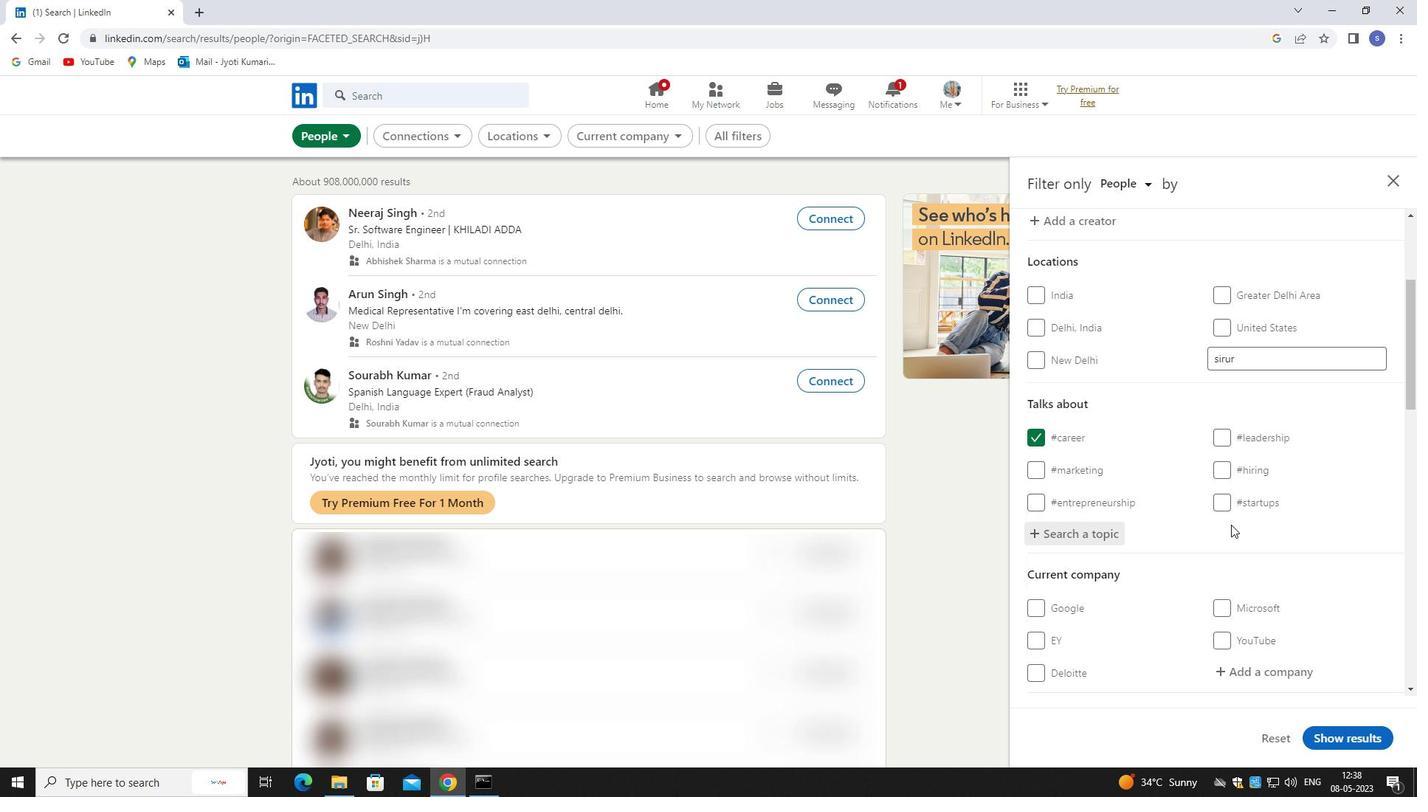 
Action: Mouse scrolled (1231, 524) with delta (0, 0)
Screenshot: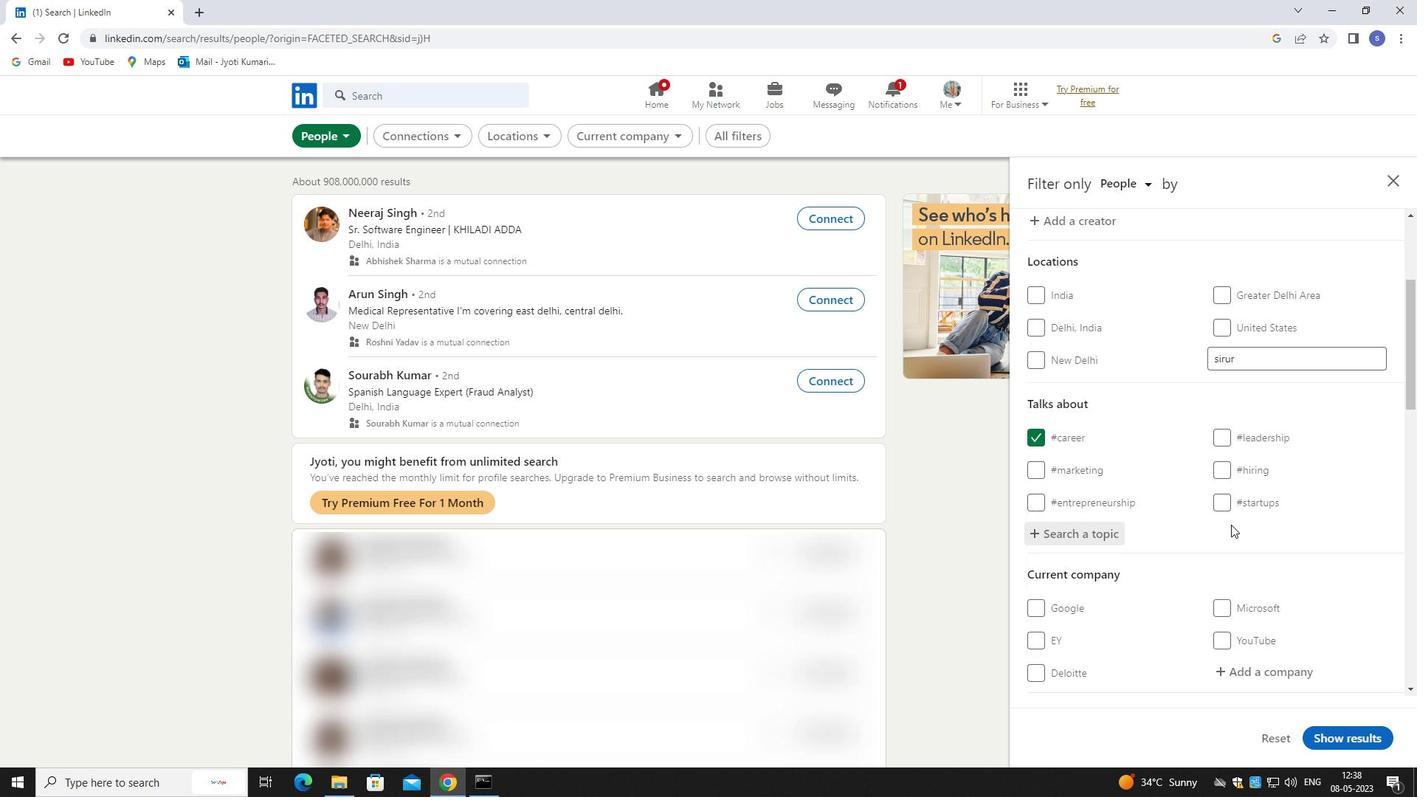 
Action: Mouse moved to (1251, 452)
Screenshot: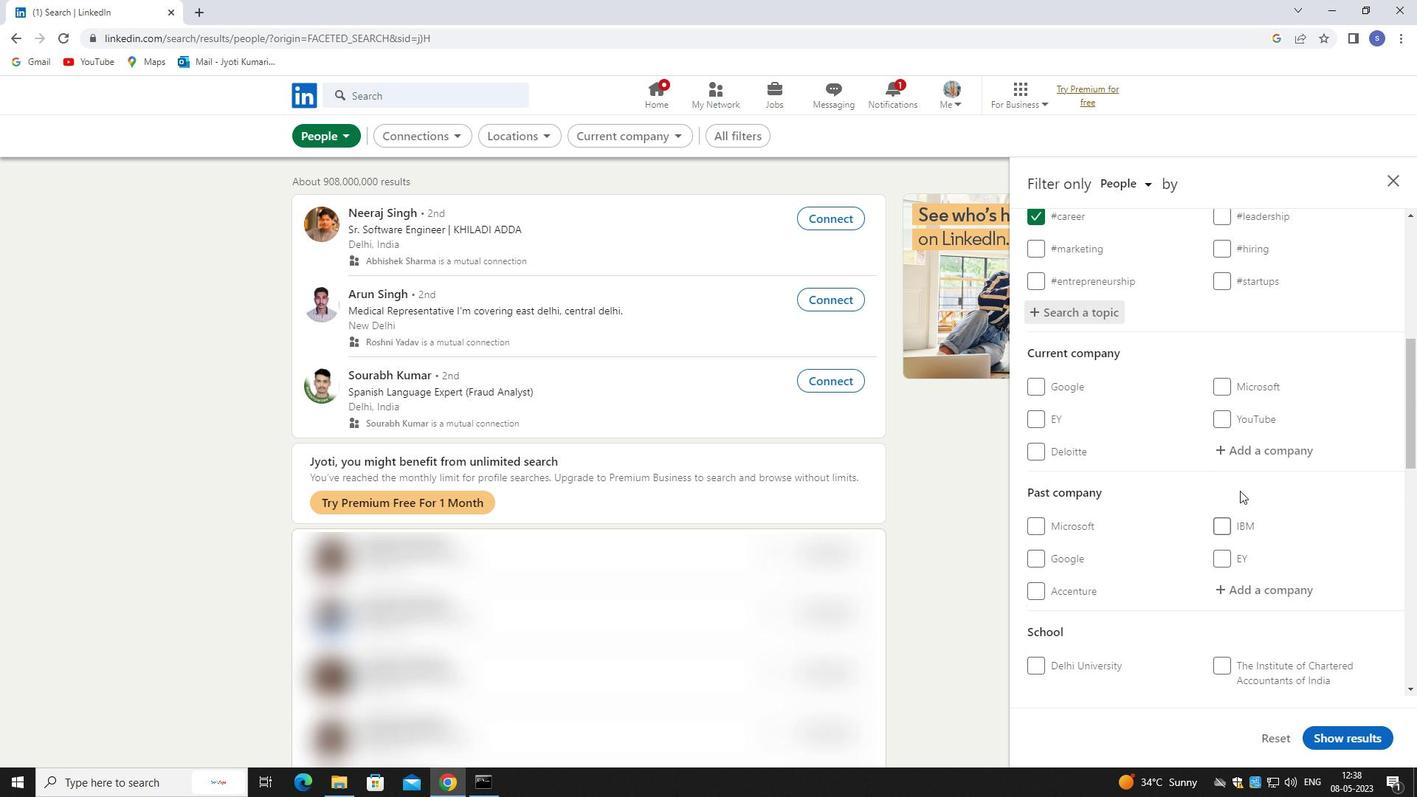 
Action: Mouse pressed left at (1251, 452)
Screenshot: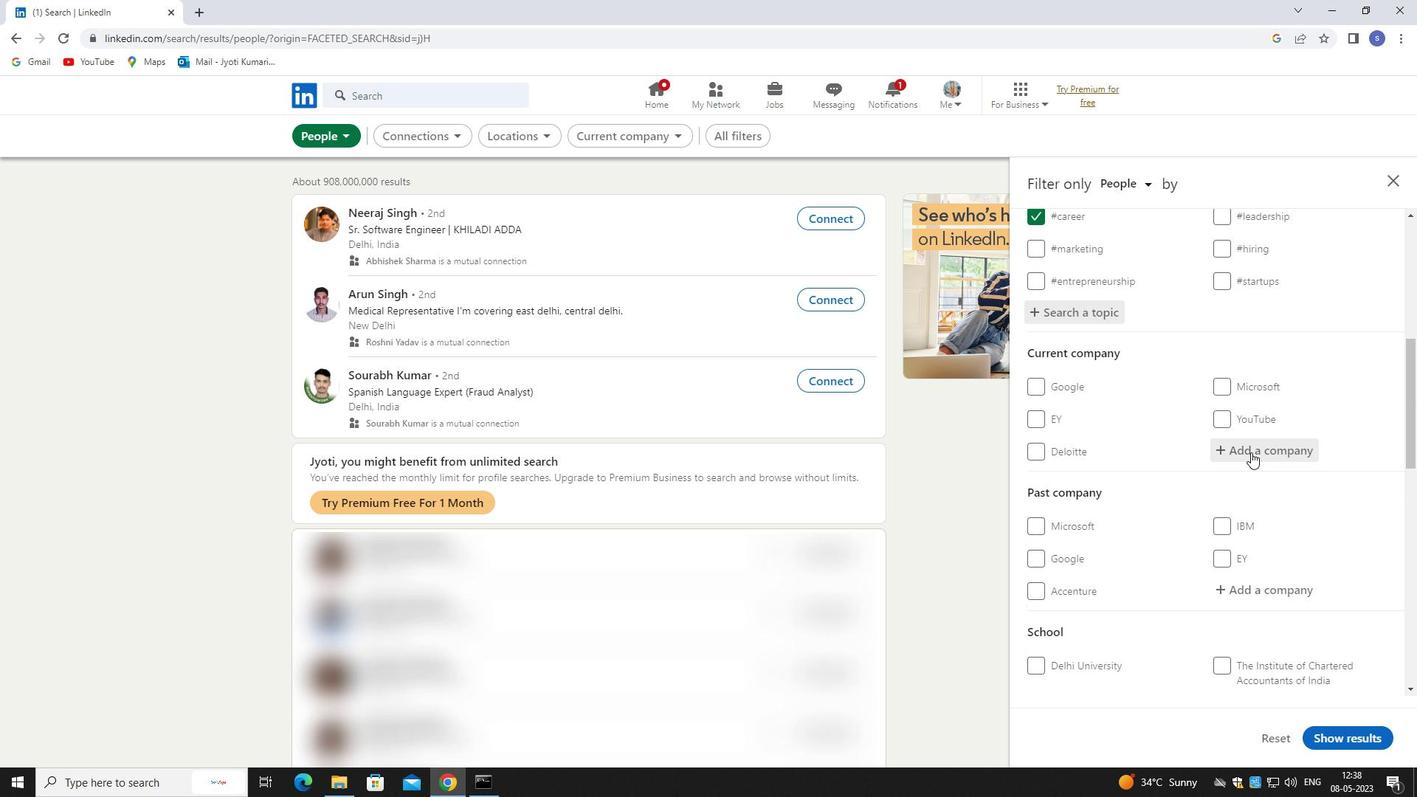 
Action: Key pressed <Key.shift>ALLIANZ
Screenshot: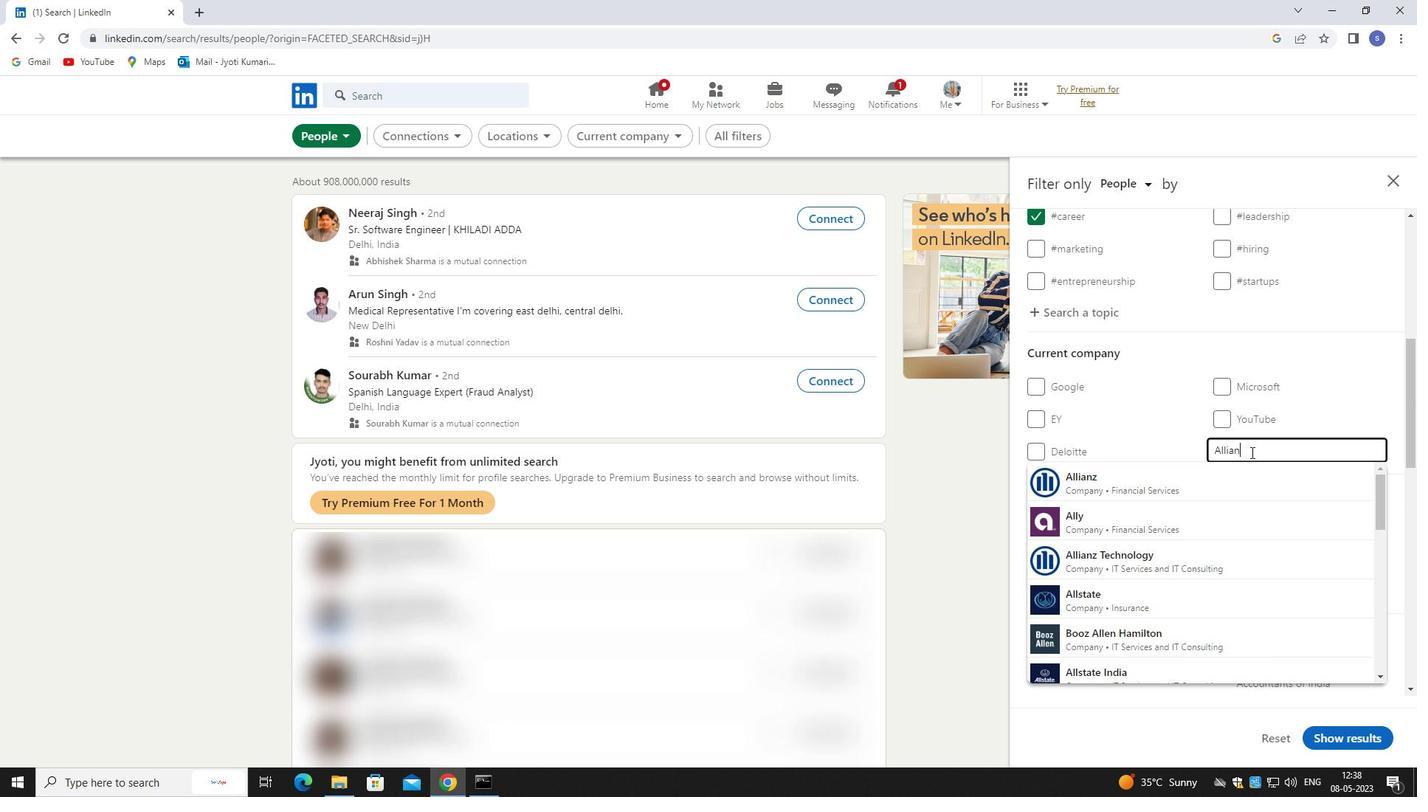 
Action: Mouse moved to (1253, 508)
Screenshot: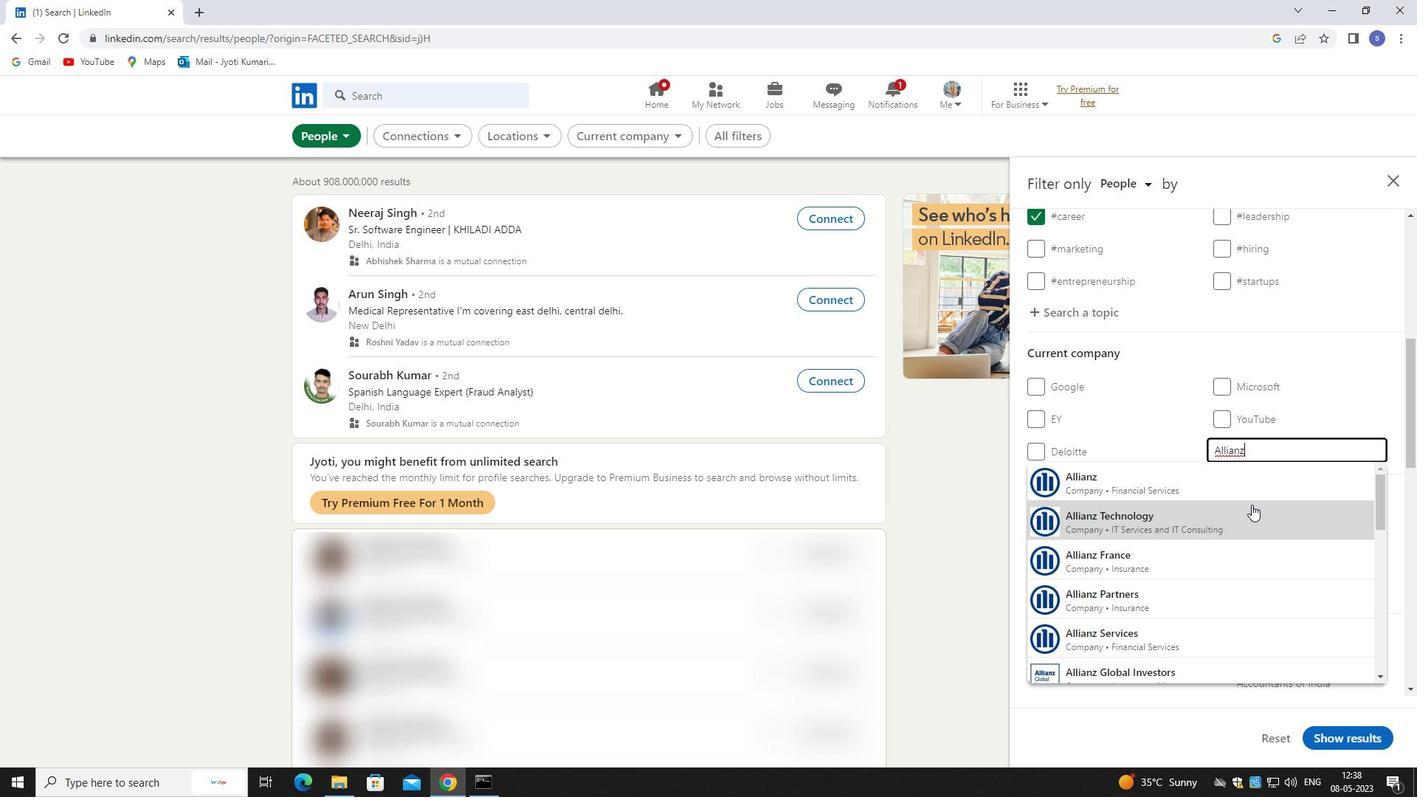 
Action: Mouse pressed left at (1253, 508)
Screenshot: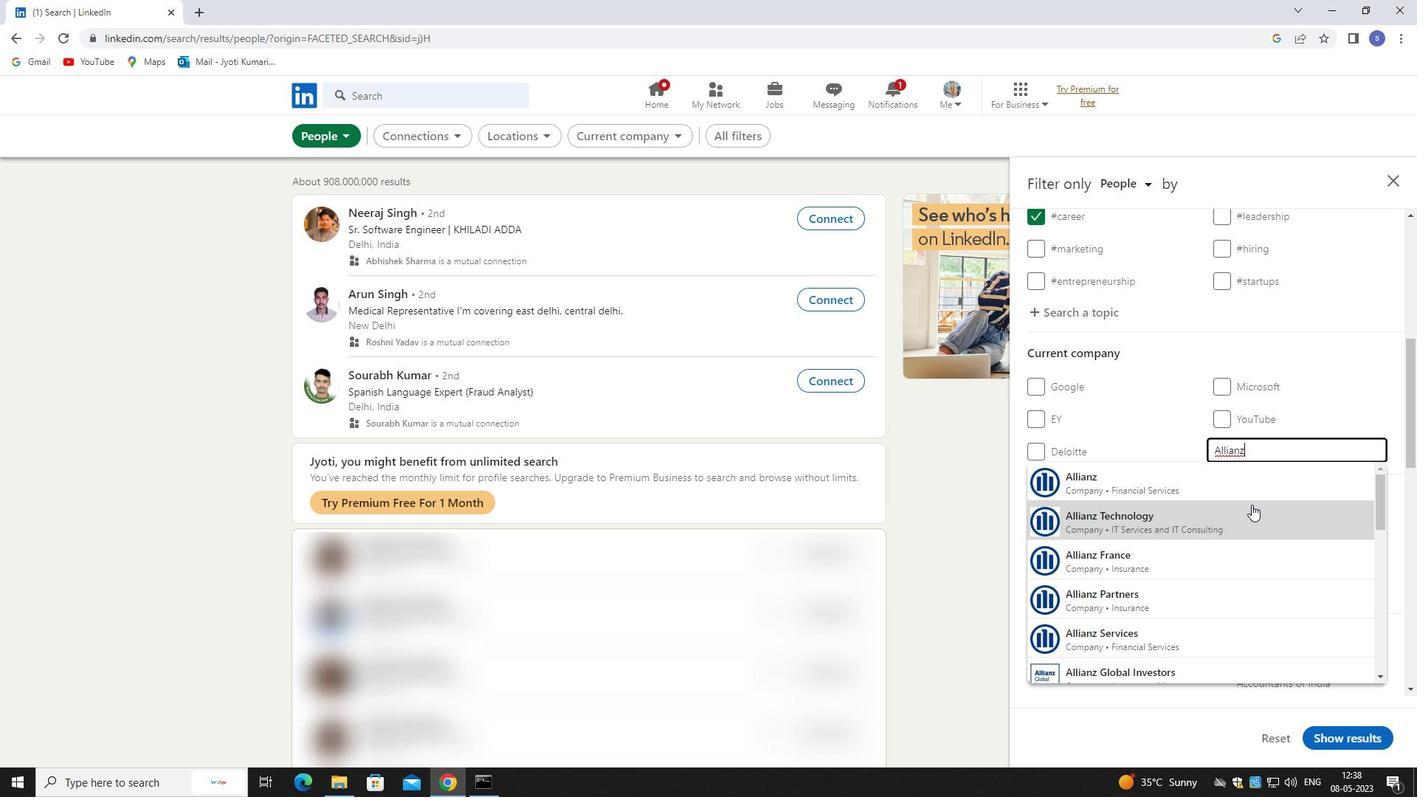 
Action: Mouse moved to (1264, 513)
Screenshot: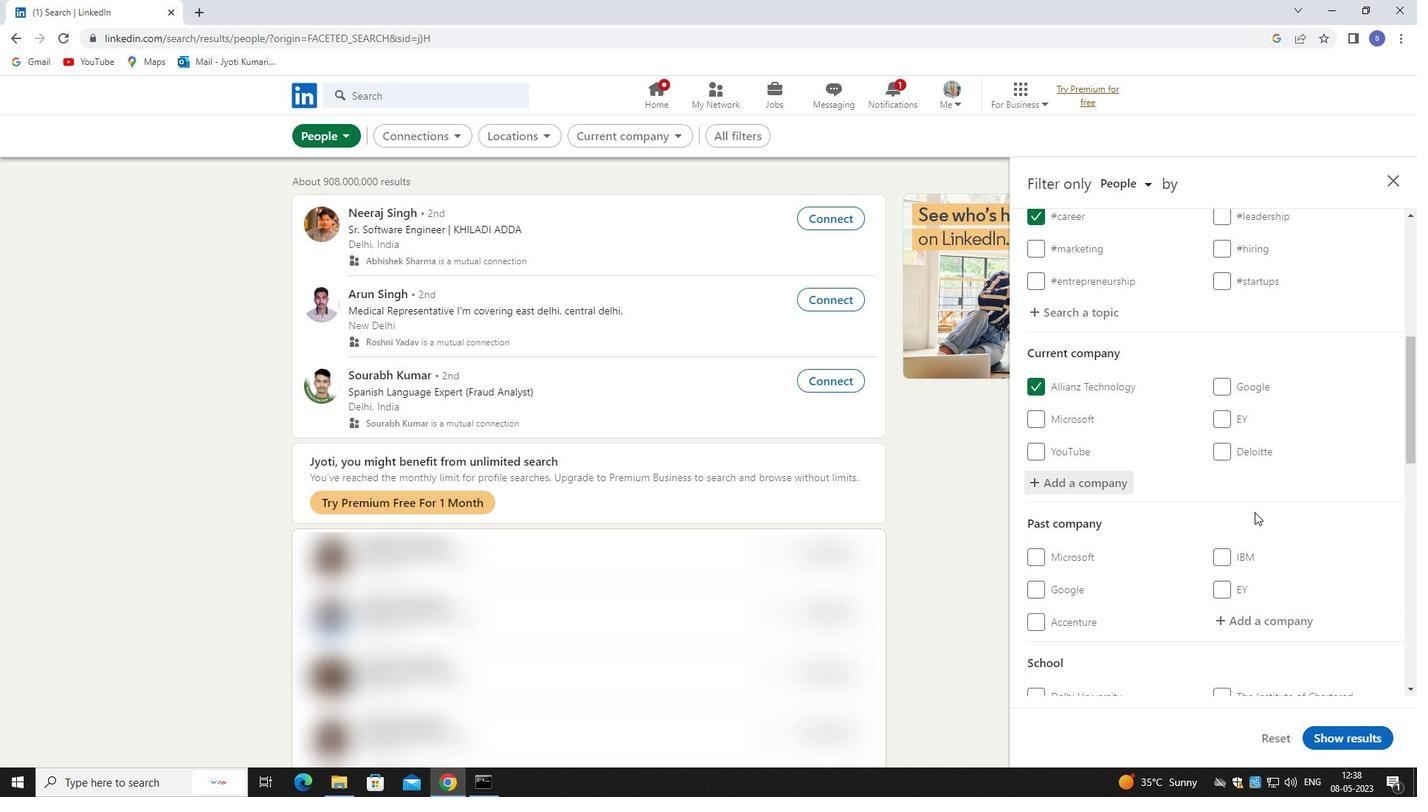 
Action: Mouse scrolled (1264, 512) with delta (0, 0)
Screenshot: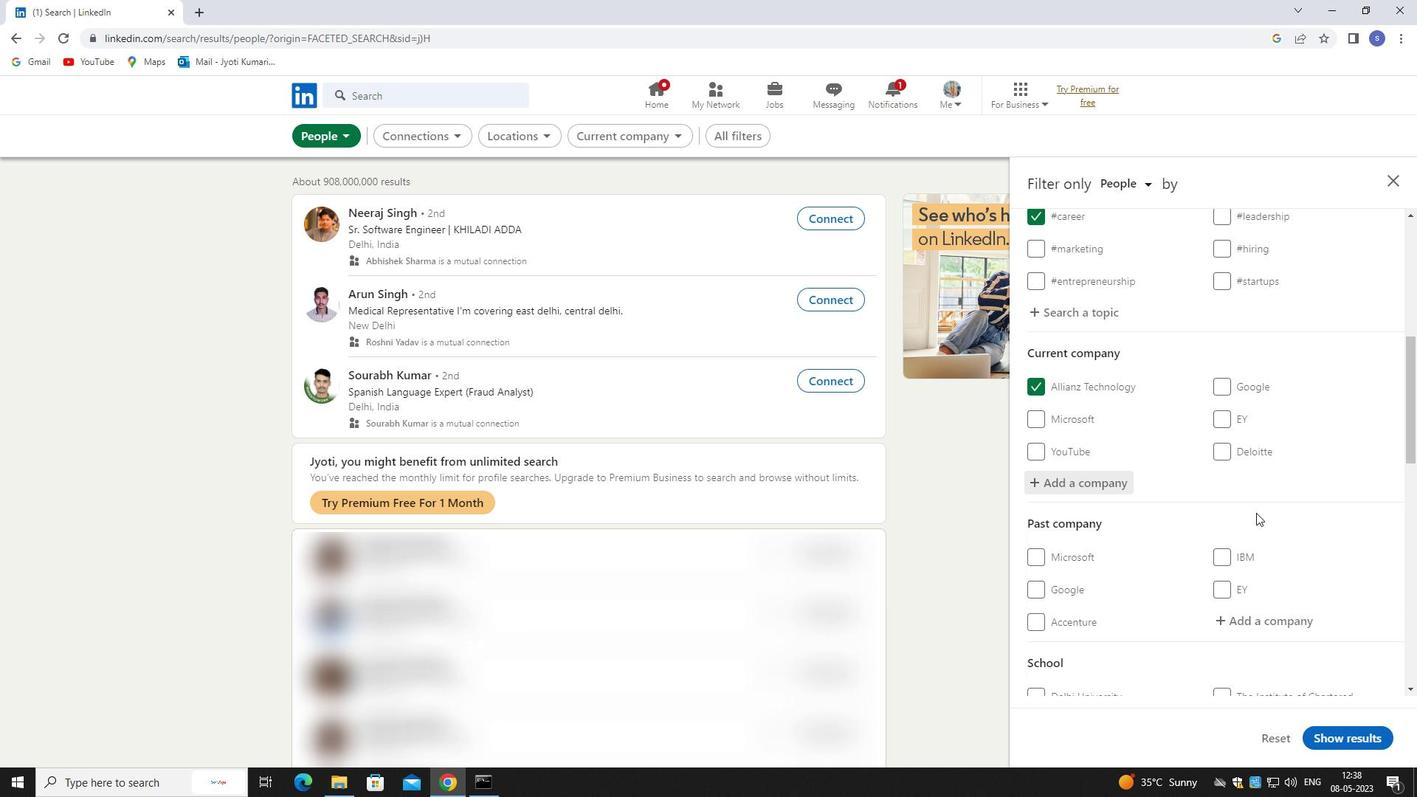 
Action: Mouse moved to (1266, 515)
Screenshot: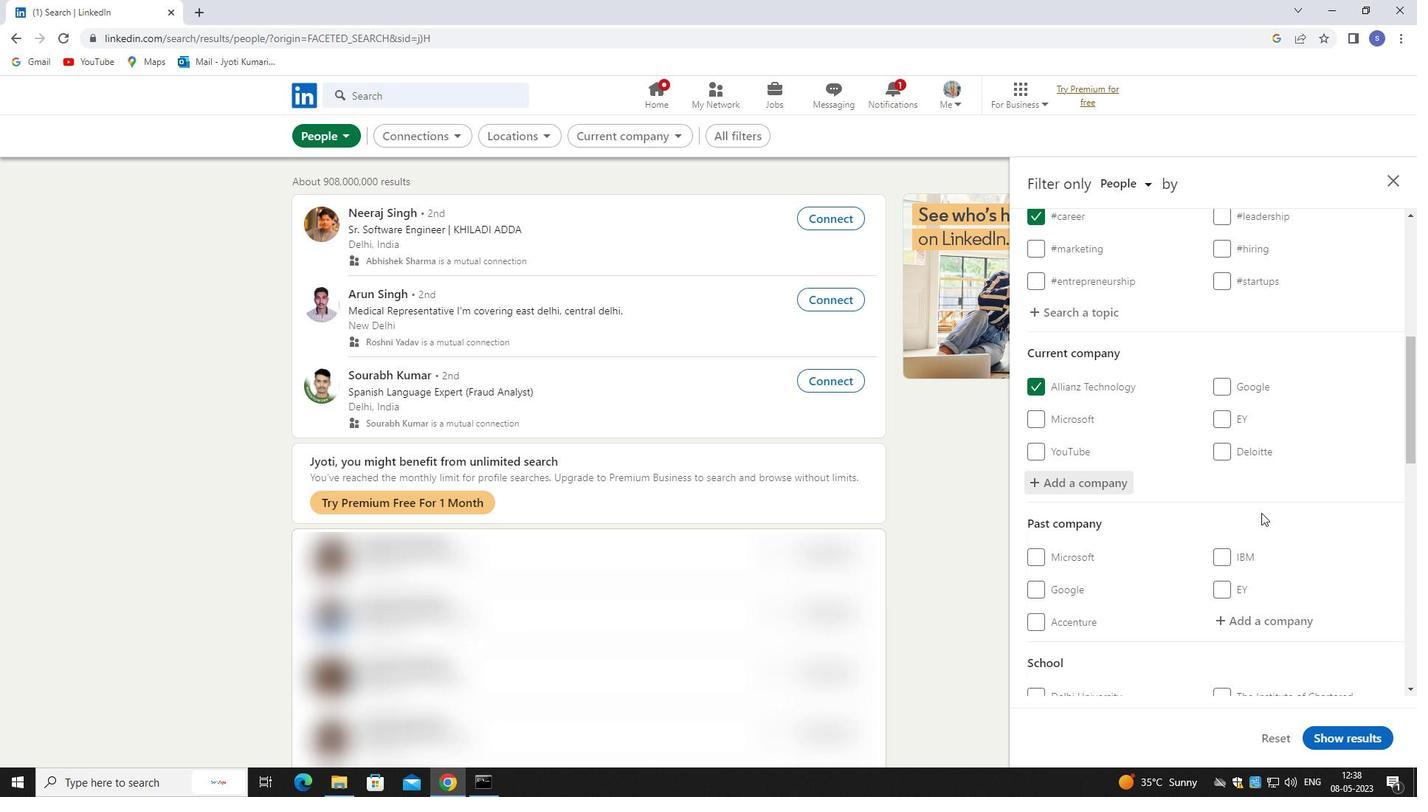 
Action: Mouse scrolled (1266, 514) with delta (0, 0)
Screenshot: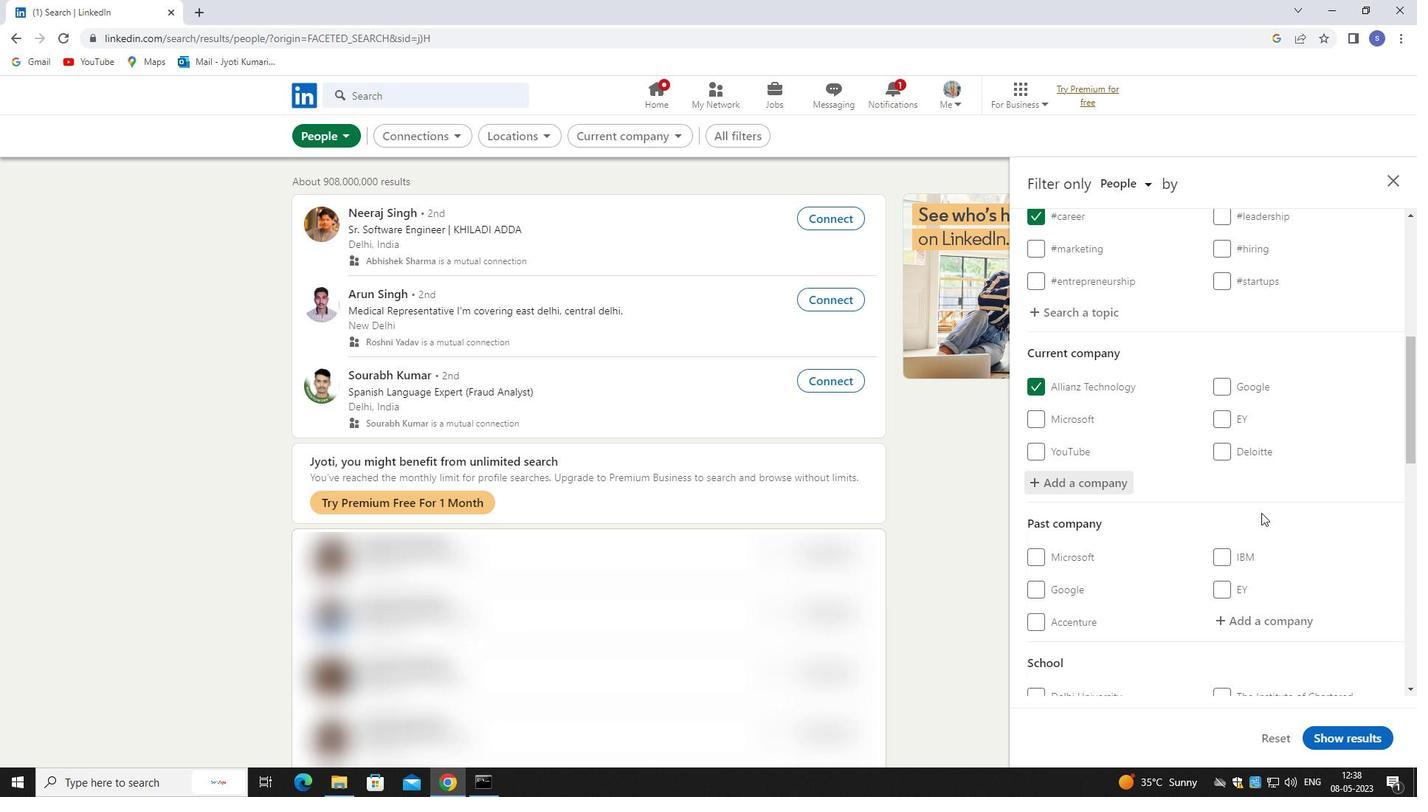 
Action: Mouse moved to (1267, 558)
Screenshot: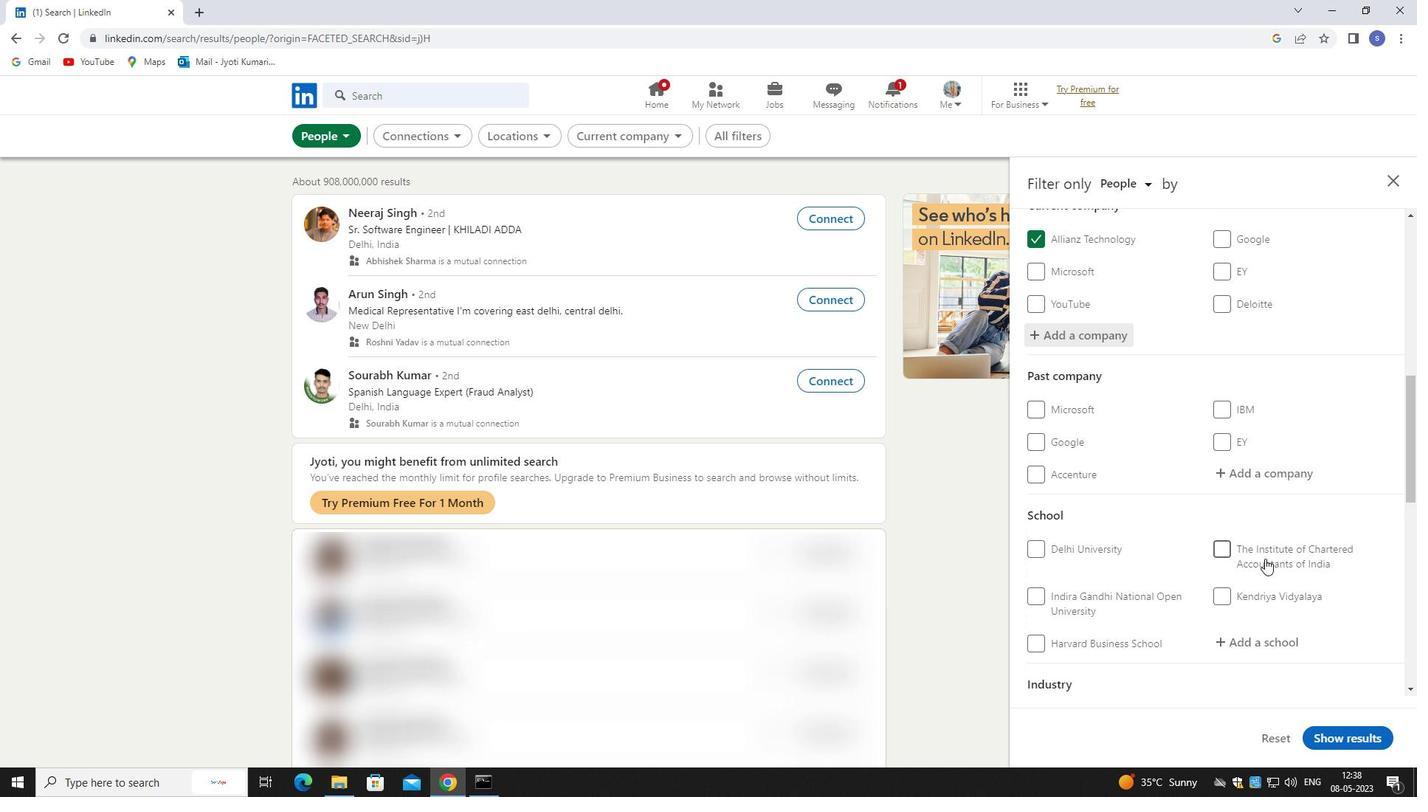 
Action: Mouse scrolled (1267, 557) with delta (0, 0)
Screenshot: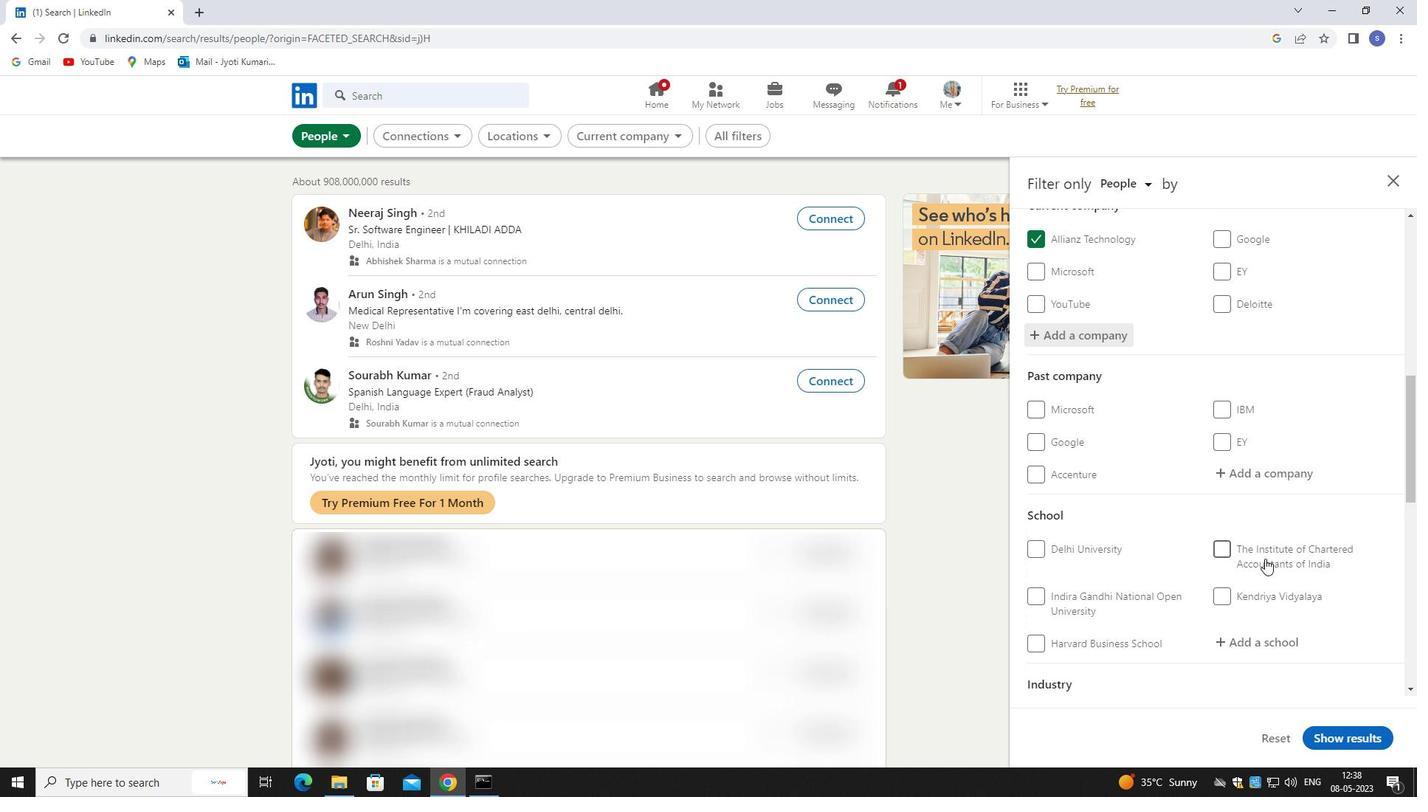 
Action: Mouse moved to (1272, 572)
Screenshot: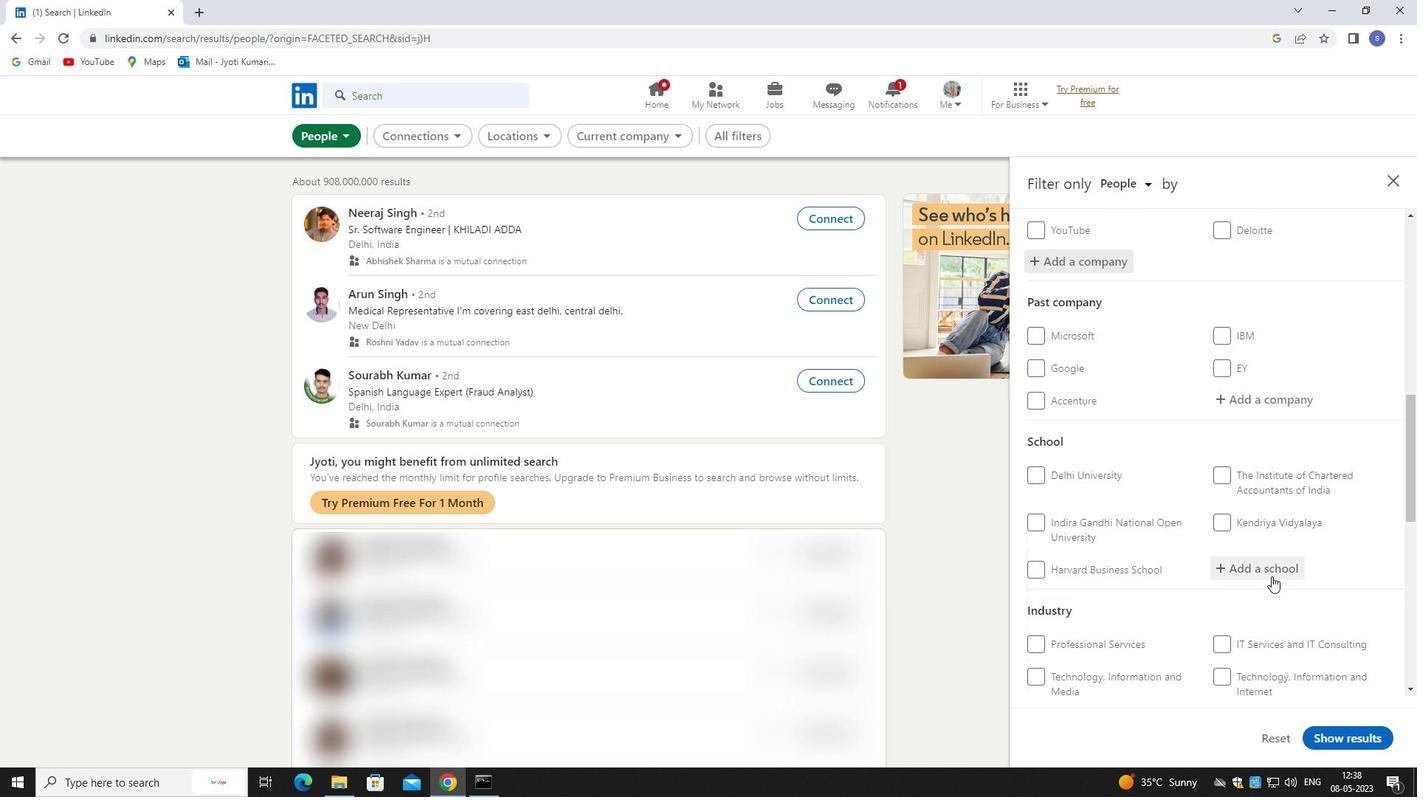 
Action: Mouse pressed left at (1272, 572)
Screenshot: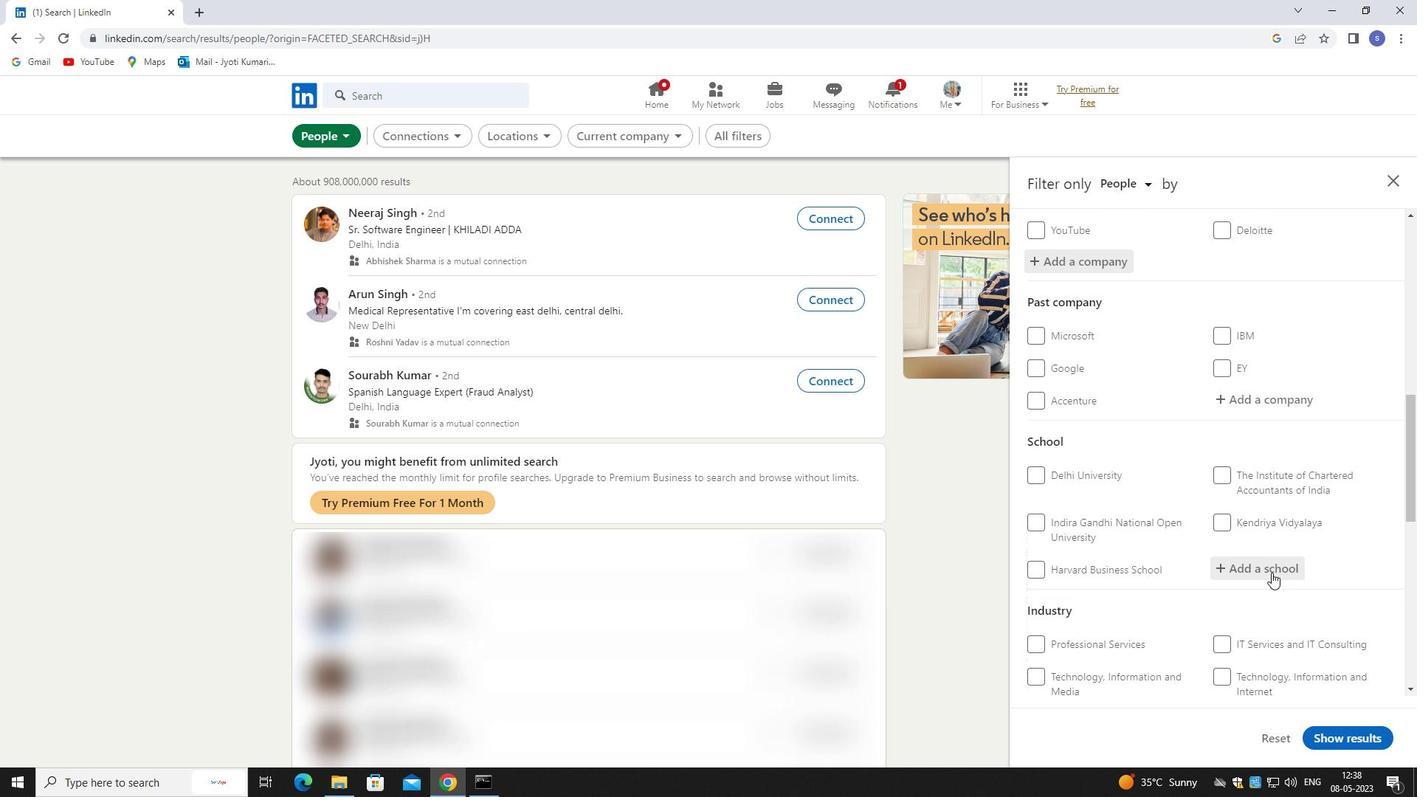 
Action: Mouse moved to (1258, 570)
Screenshot: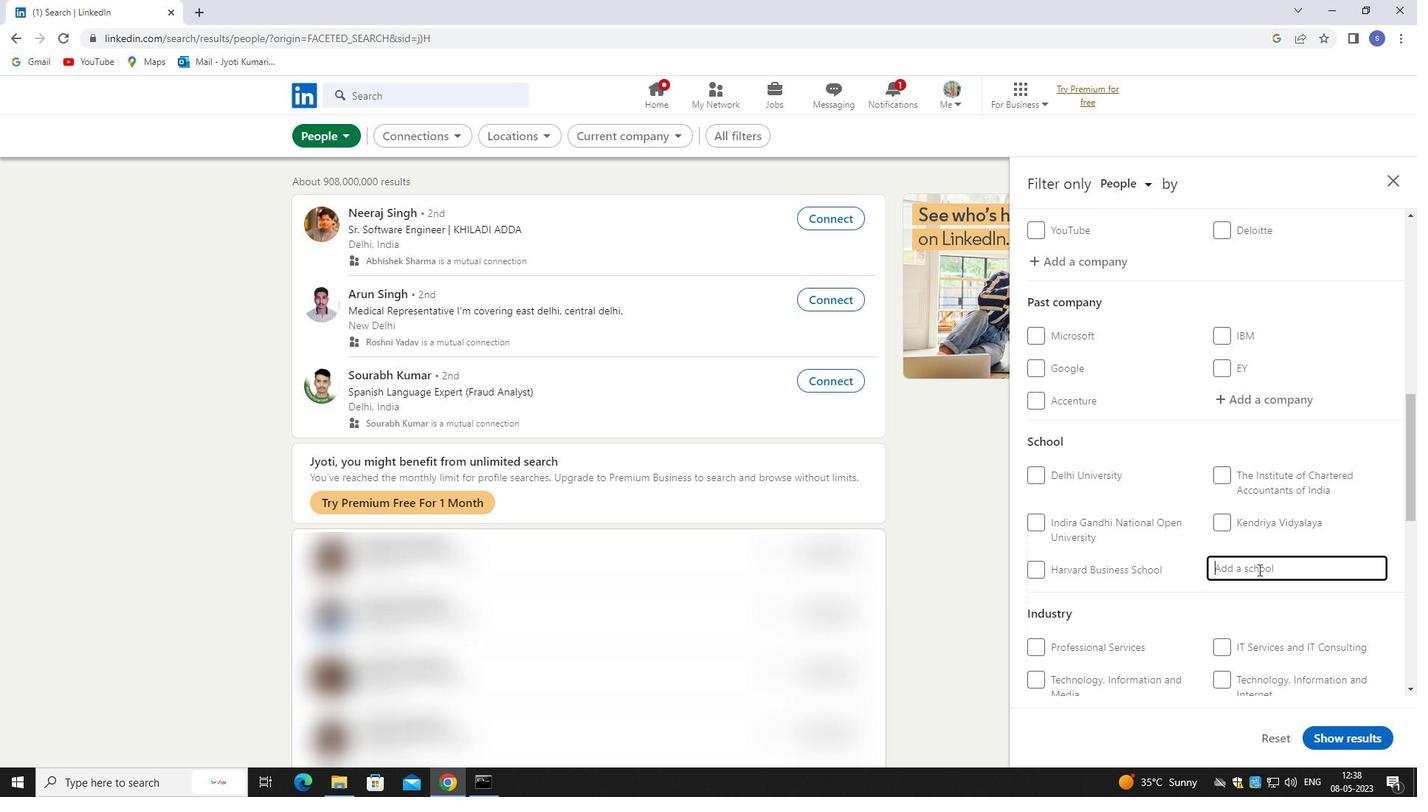 
Action: Key pressed INSTITUTE<Key.space>OF<Key.space>PRO
Screenshot: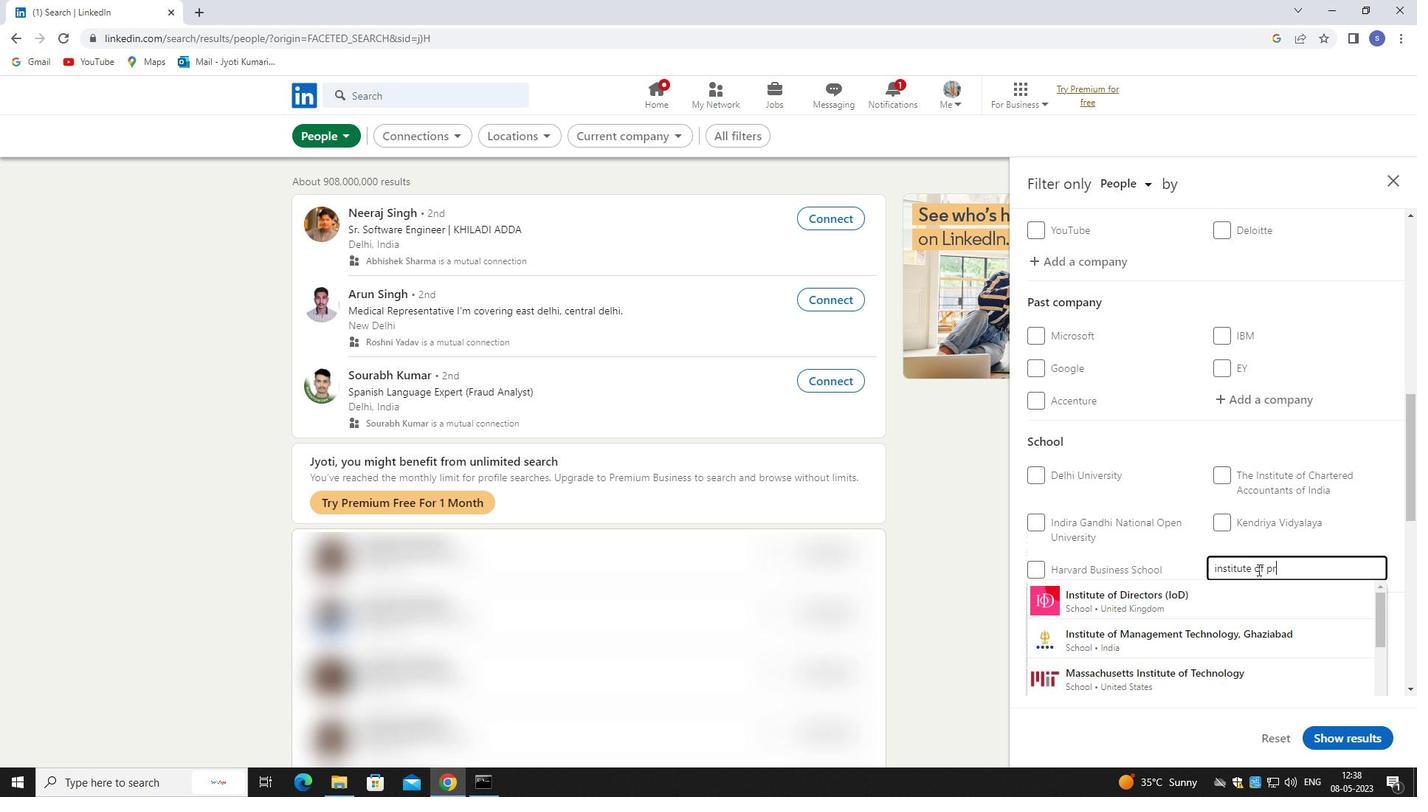 
Action: Mouse moved to (1253, 598)
Screenshot: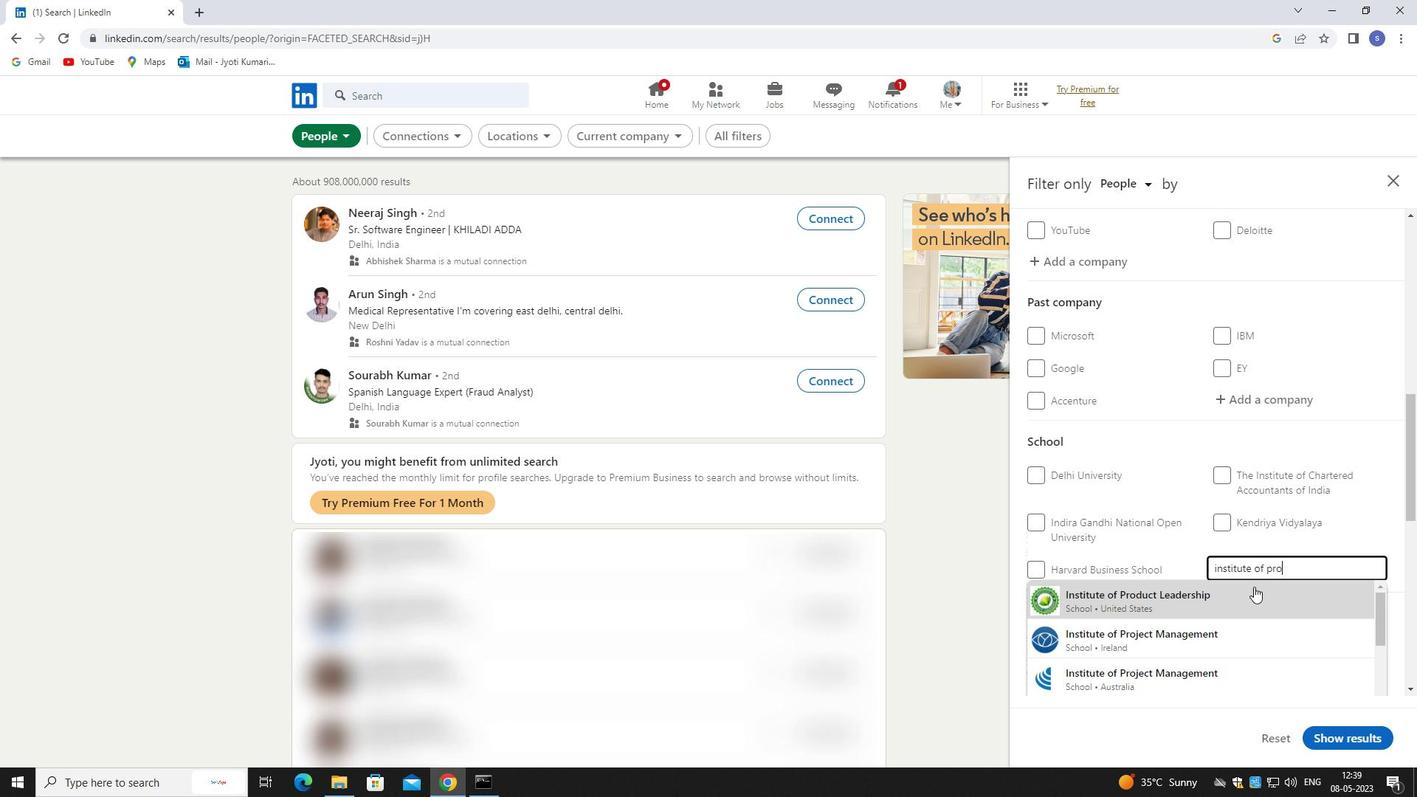 
Action: Mouse pressed left at (1253, 598)
Screenshot: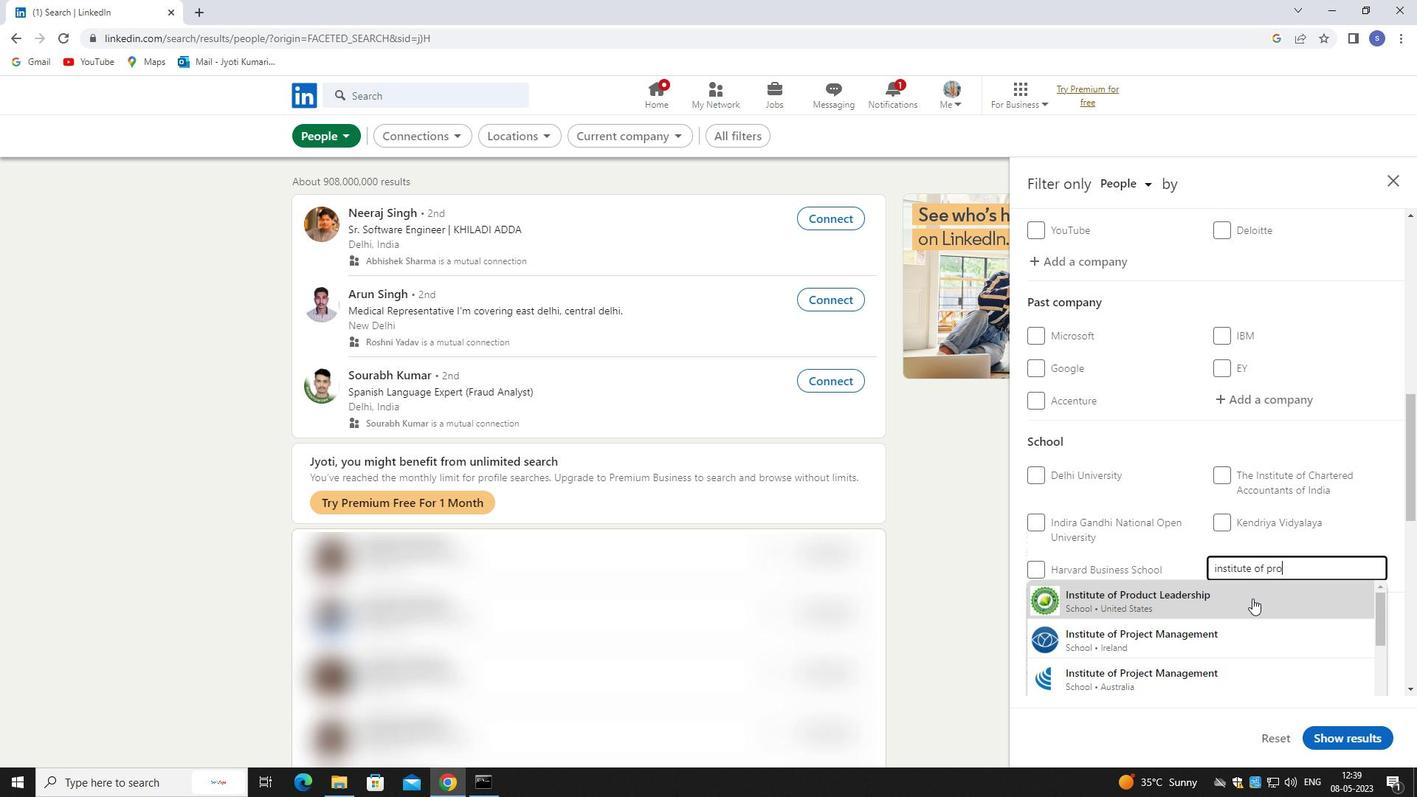 
Action: Mouse scrolled (1253, 598) with delta (0, 0)
Screenshot: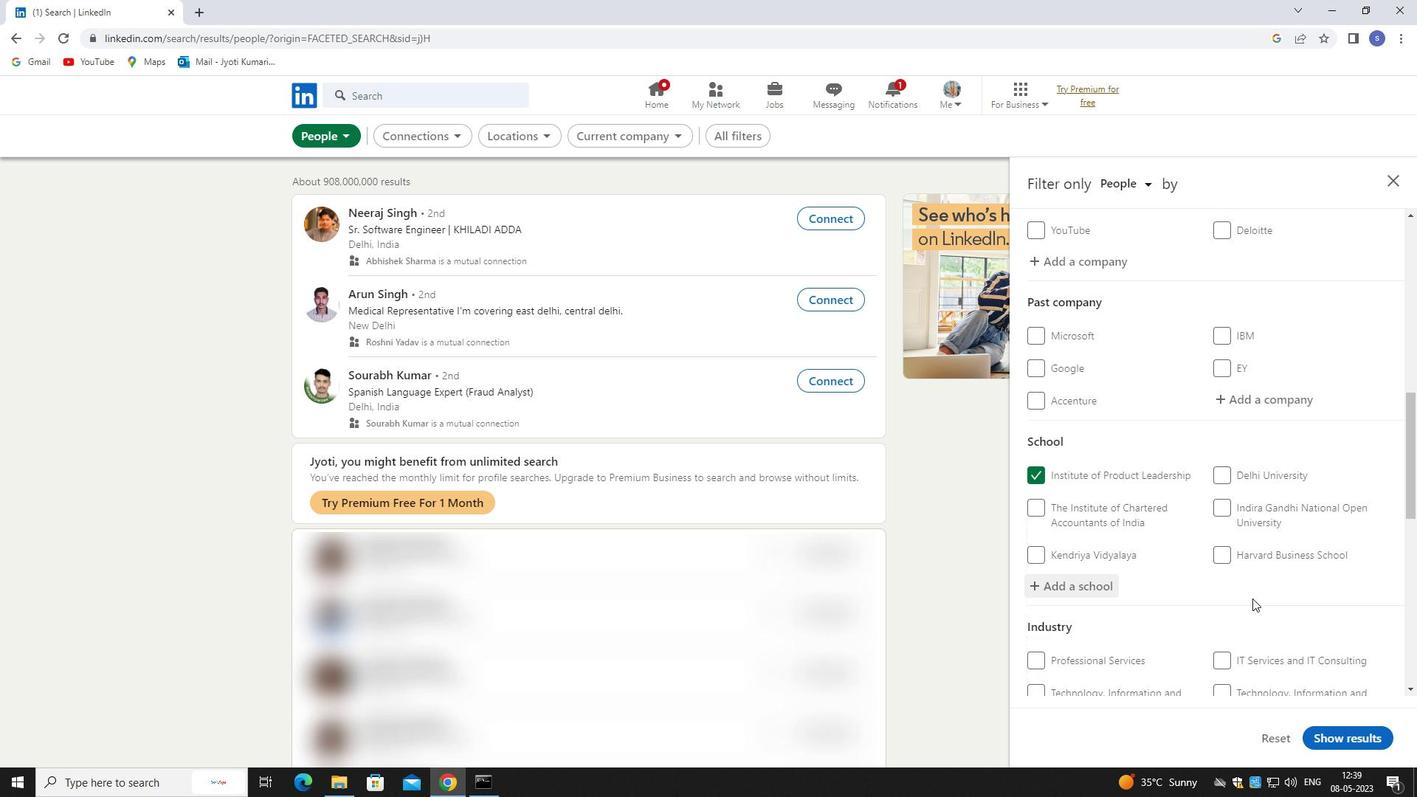 
Action: Mouse scrolled (1253, 598) with delta (0, 0)
Screenshot: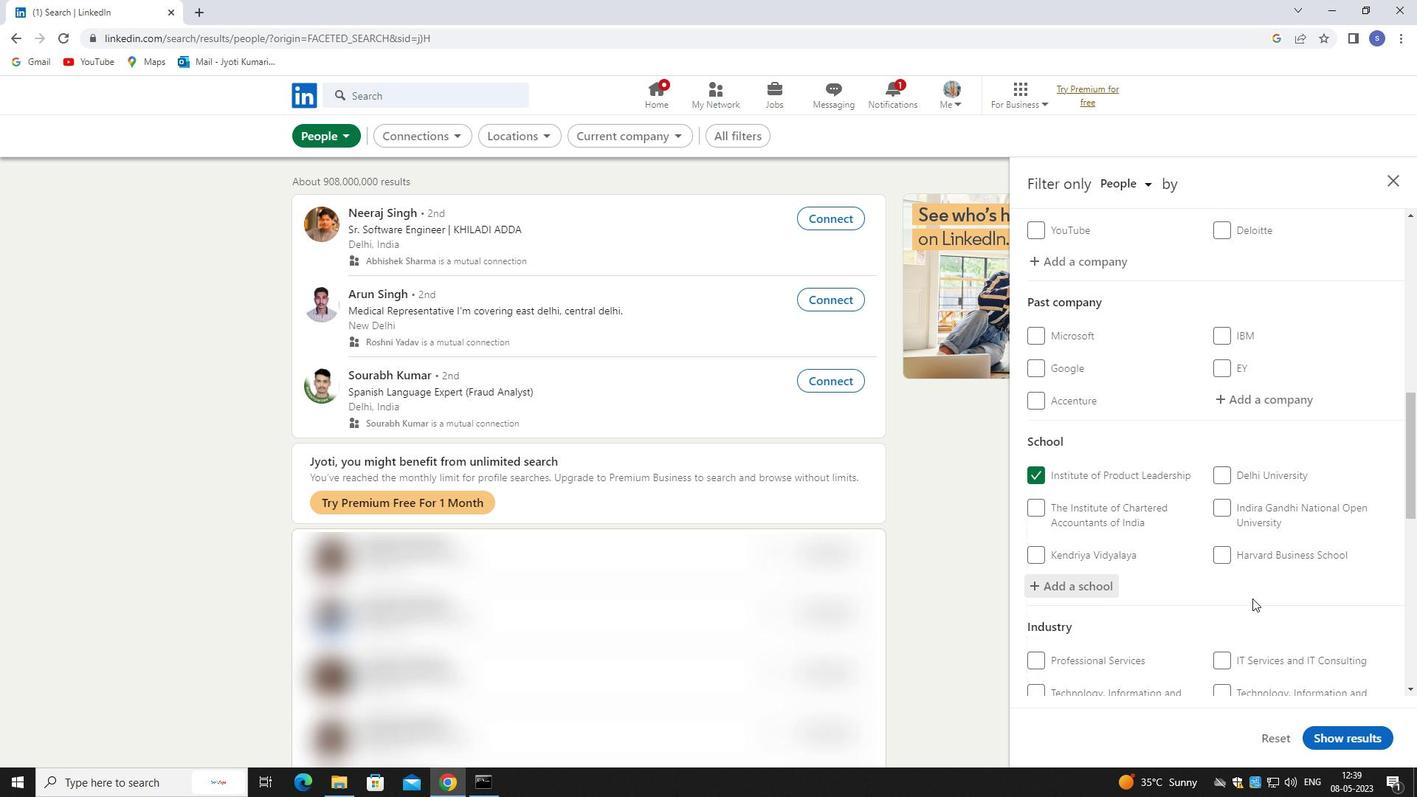 
Action: Mouse scrolled (1253, 598) with delta (0, 0)
Screenshot: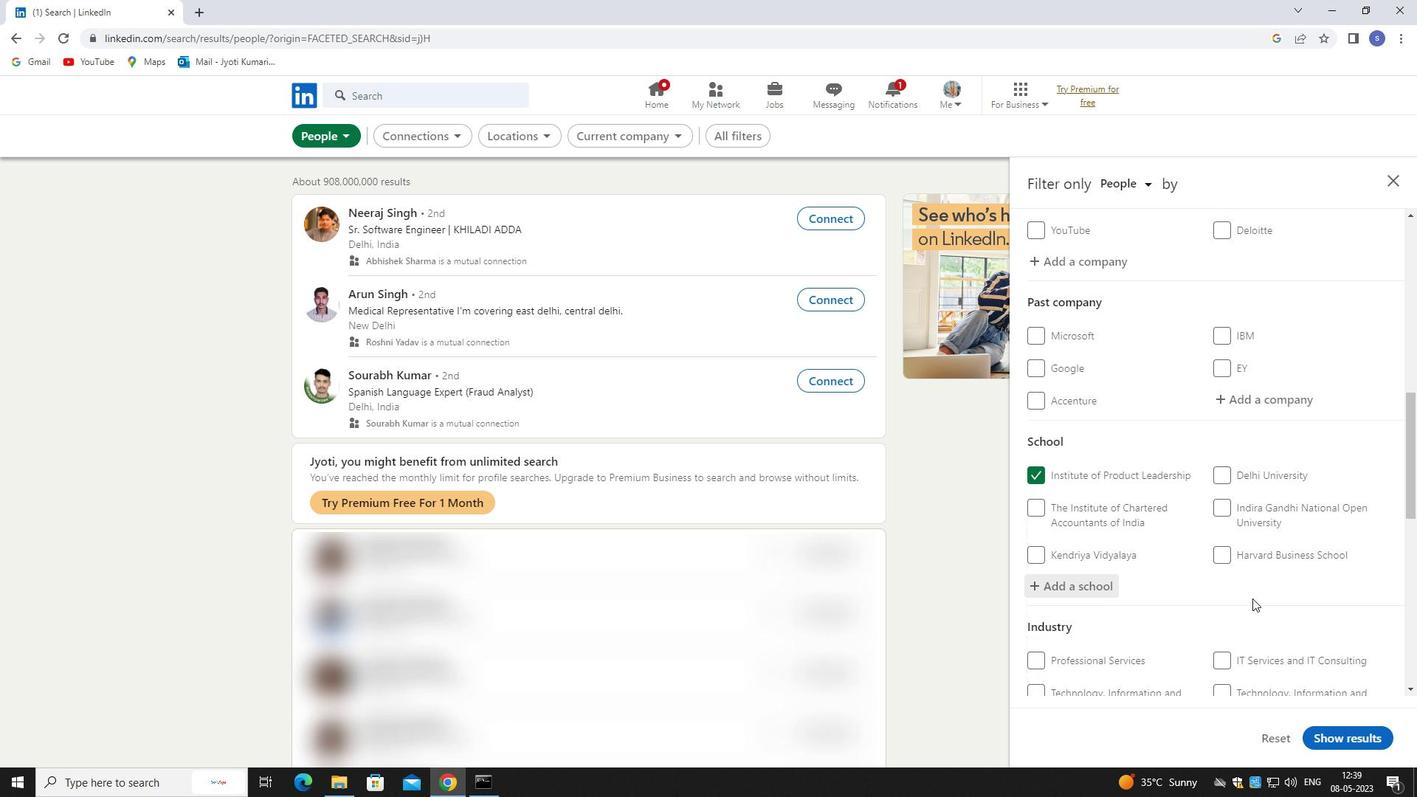 
Action: Mouse scrolled (1253, 598) with delta (0, 0)
Screenshot: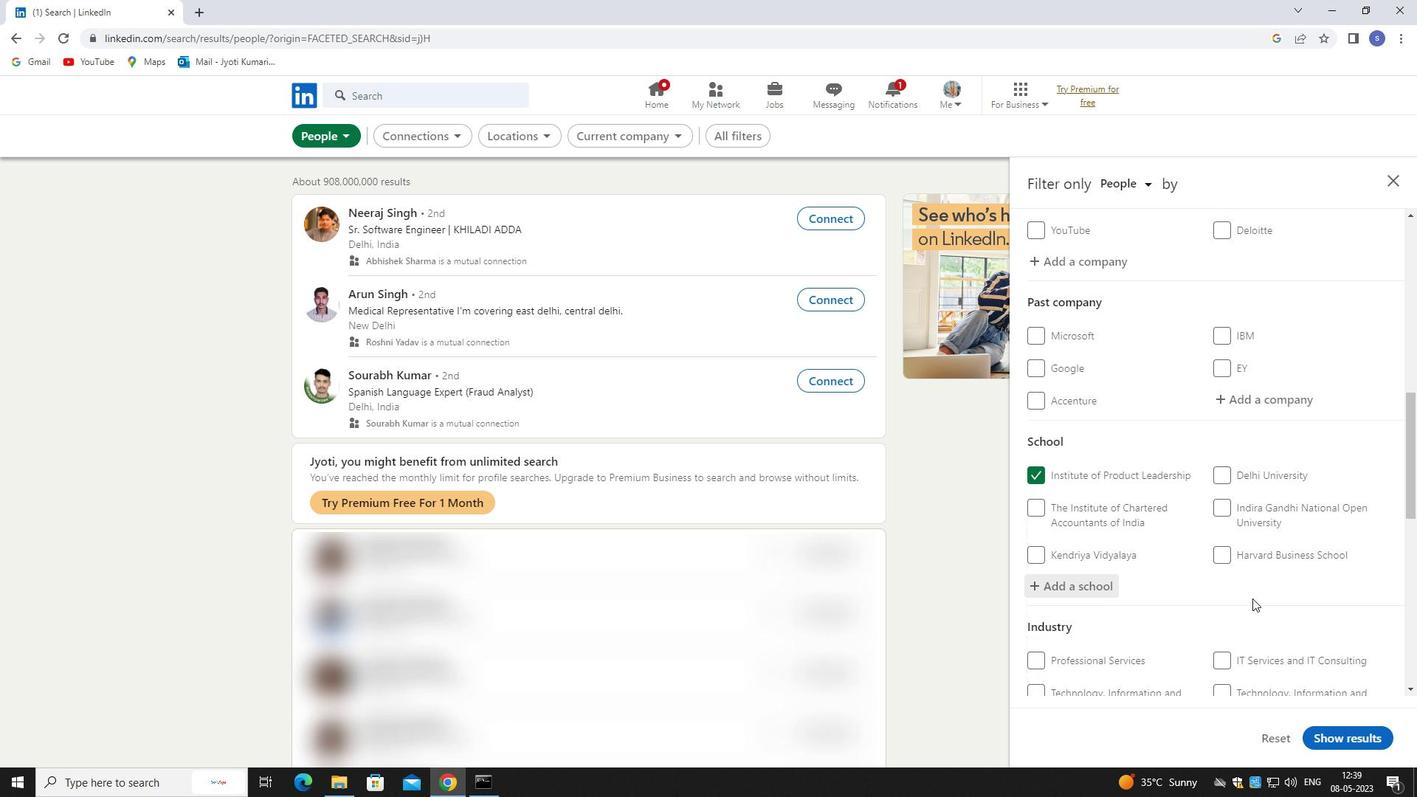 
Action: Mouse moved to (1284, 445)
Screenshot: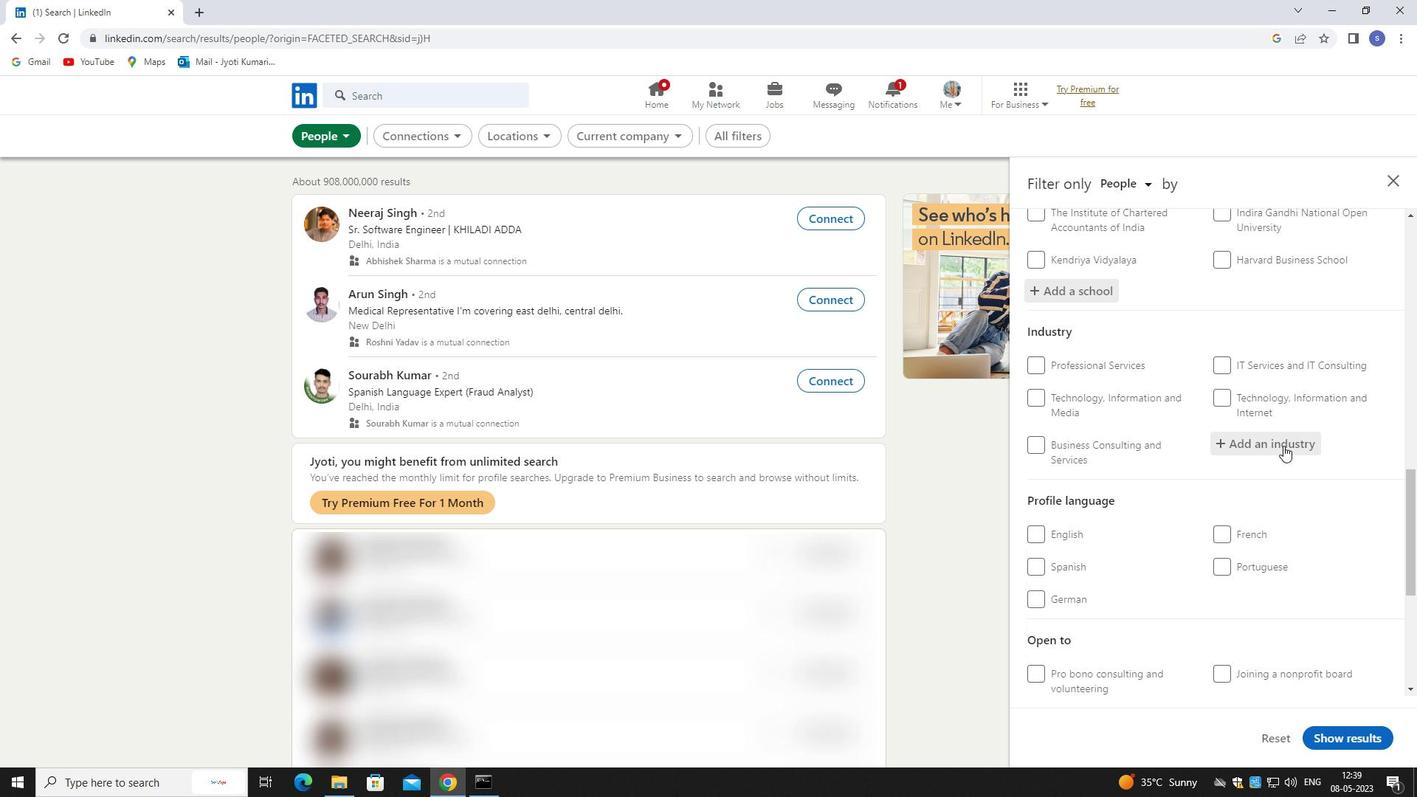 
Action: Mouse pressed left at (1284, 445)
Screenshot: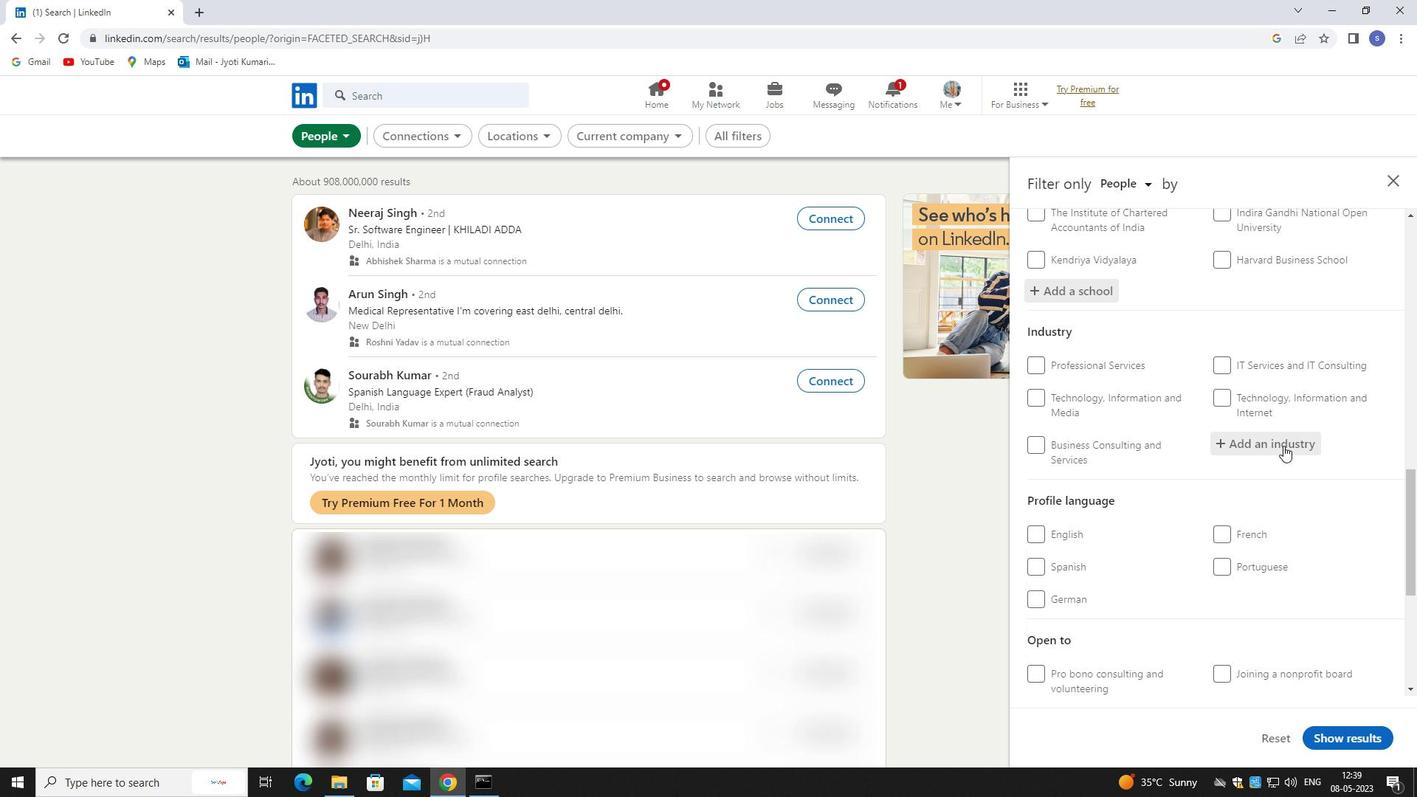 
Action: Mouse moved to (1281, 446)
Screenshot: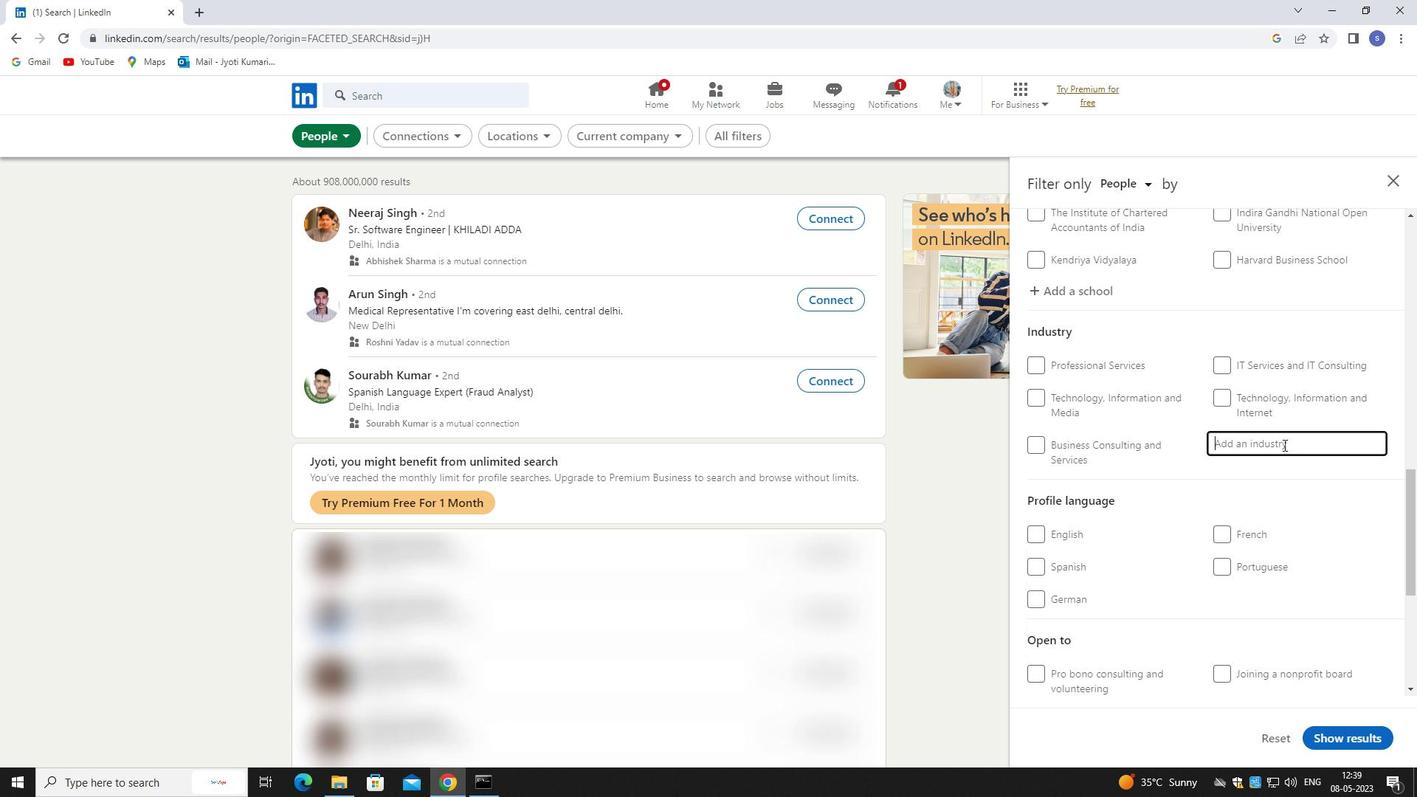 
Action: Key pressed LAUN
Screenshot: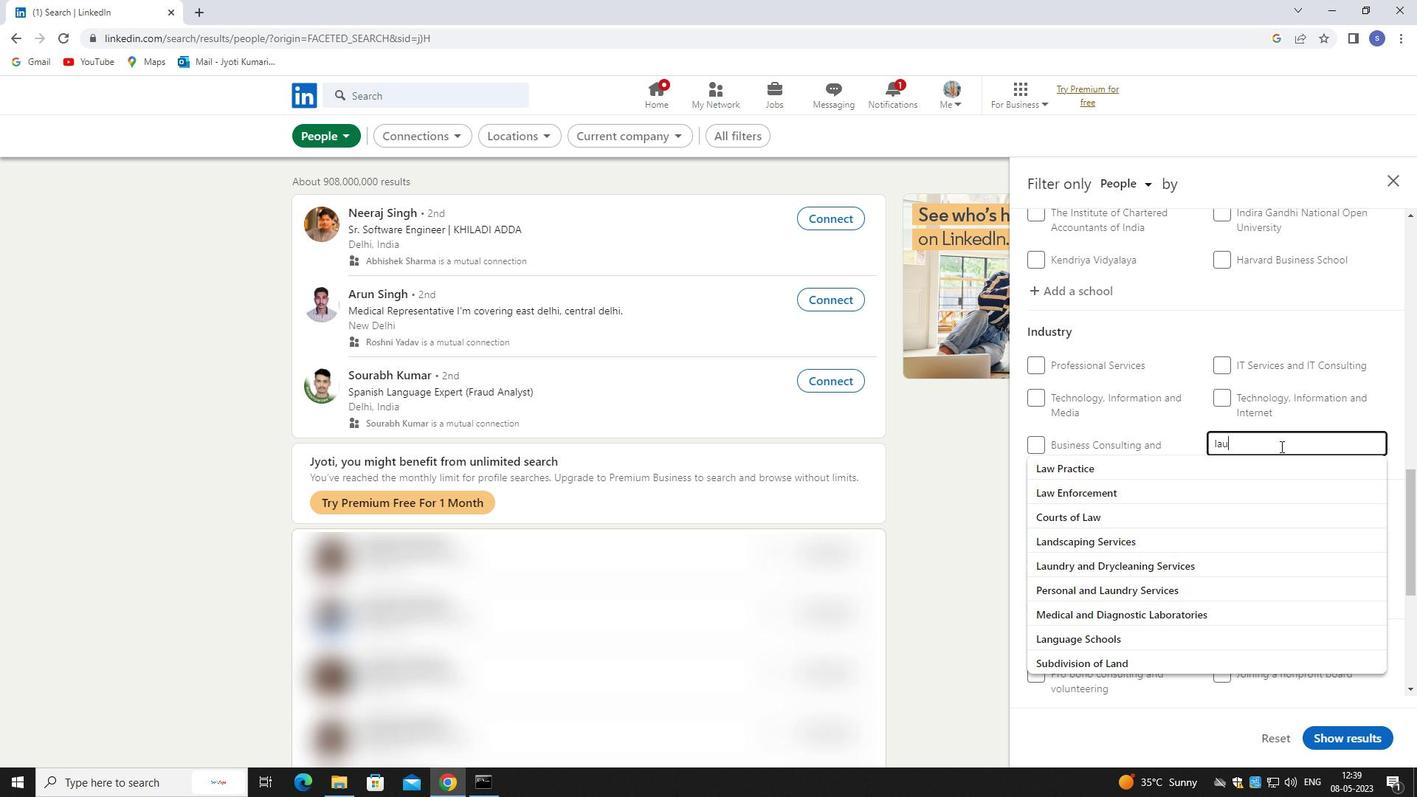 
Action: Mouse moved to (1273, 471)
Screenshot: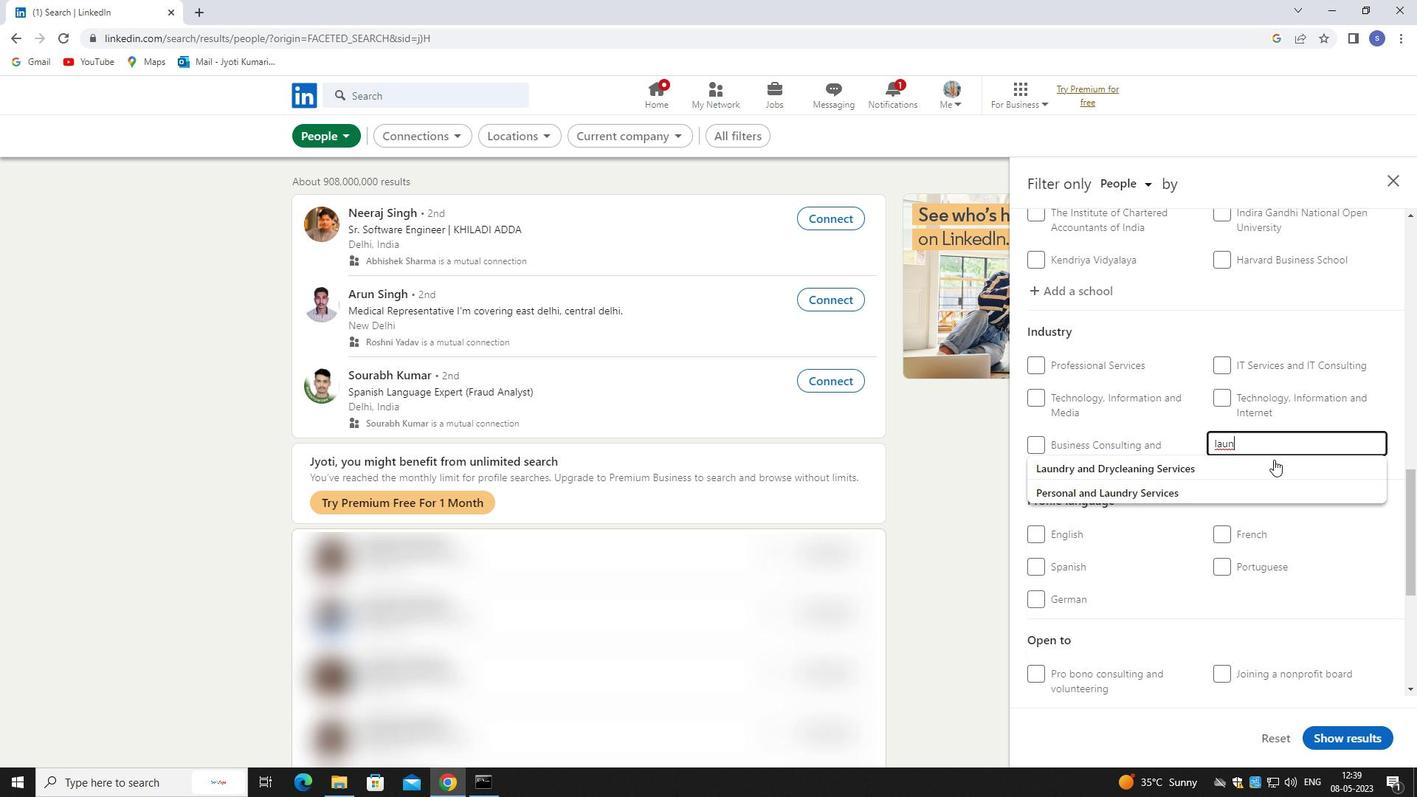 
Action: Mouse pressed left at (1273, 471)
Screenshot: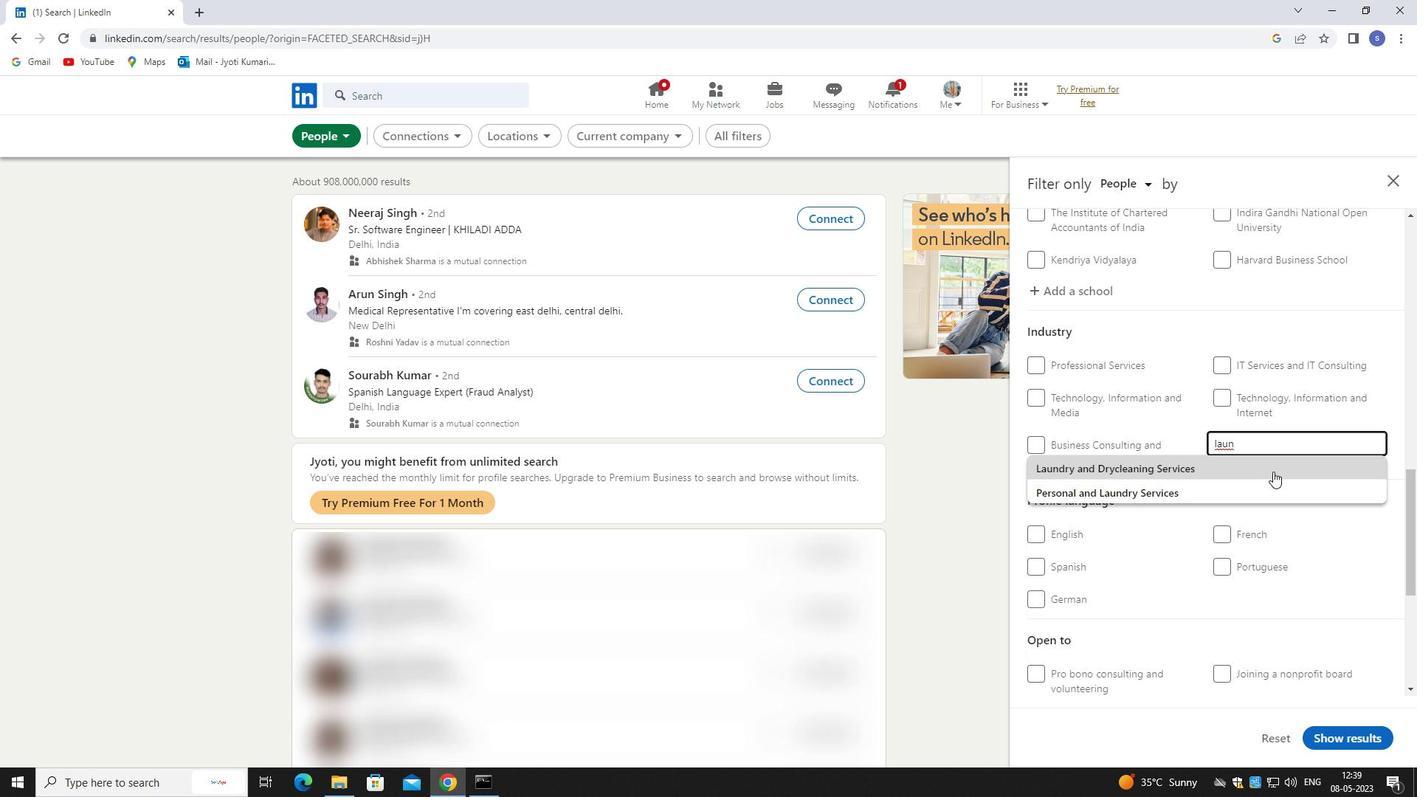 
Action: Mouse moved to (1275, 472)
Screenshot: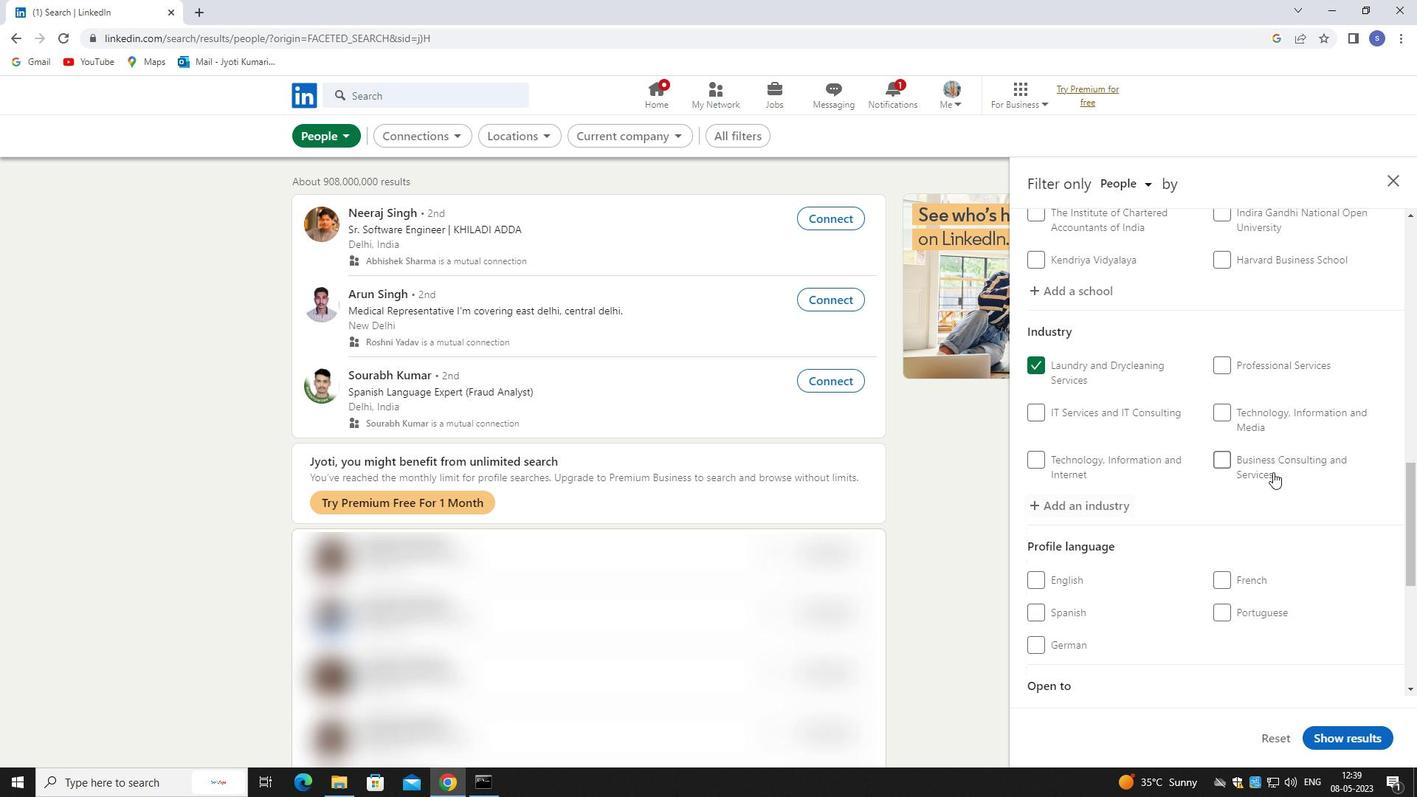 
Action: Mouse scrolled (1275, 471) with delta (0, 0)
Screenshot: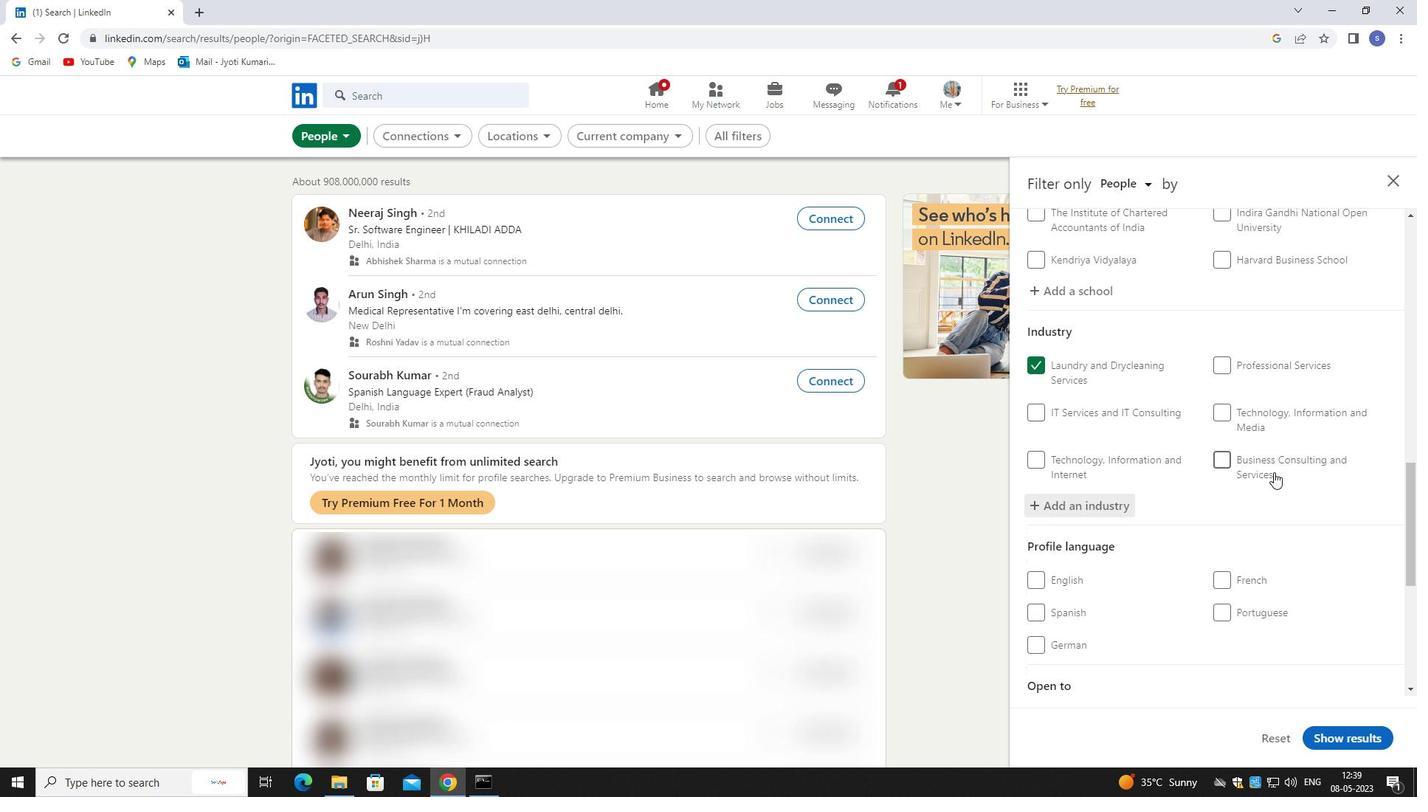 
Action: Mouse moved to (1275, 474)
Screenshot: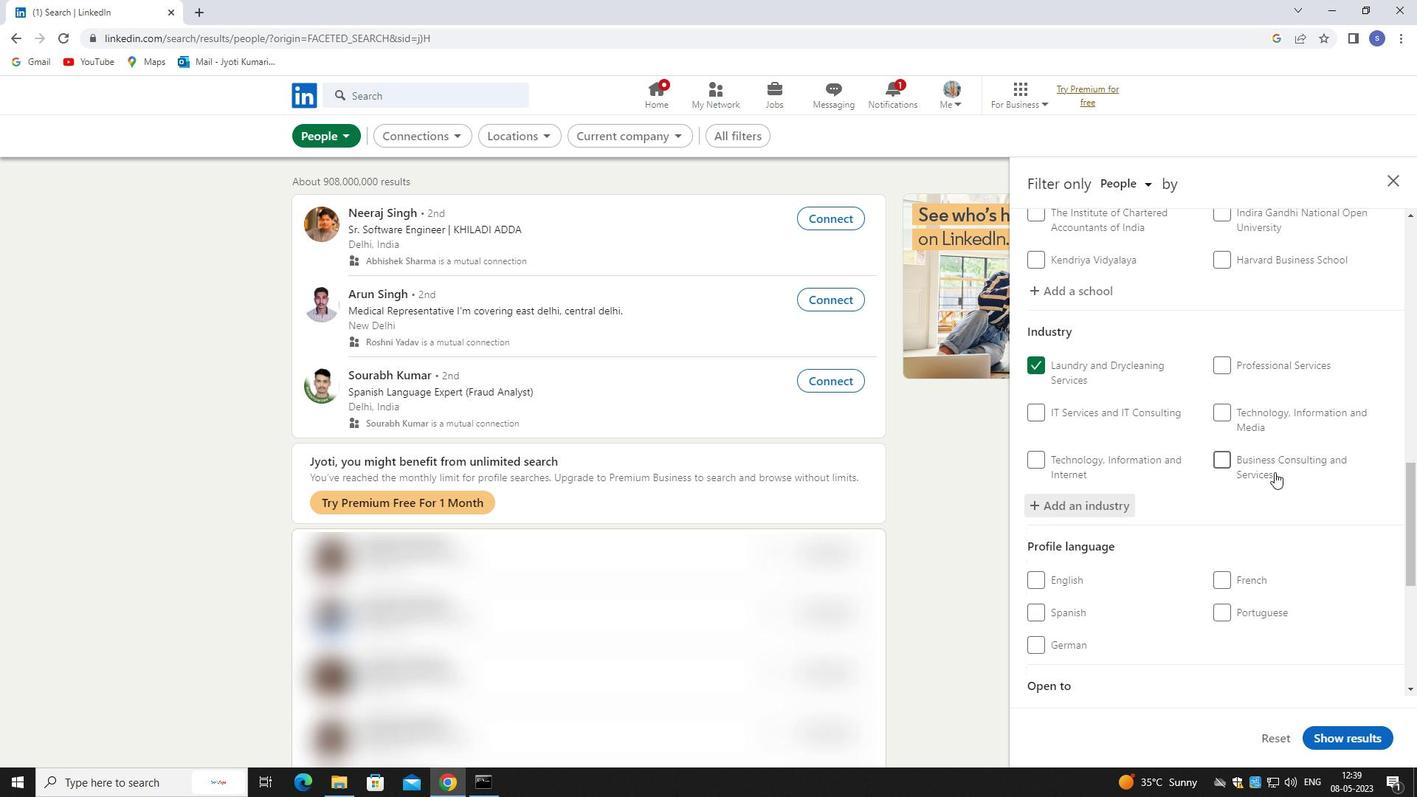 
Action: Mouse scrolled (1275, 474) with delta (0, 0)
Screenshot: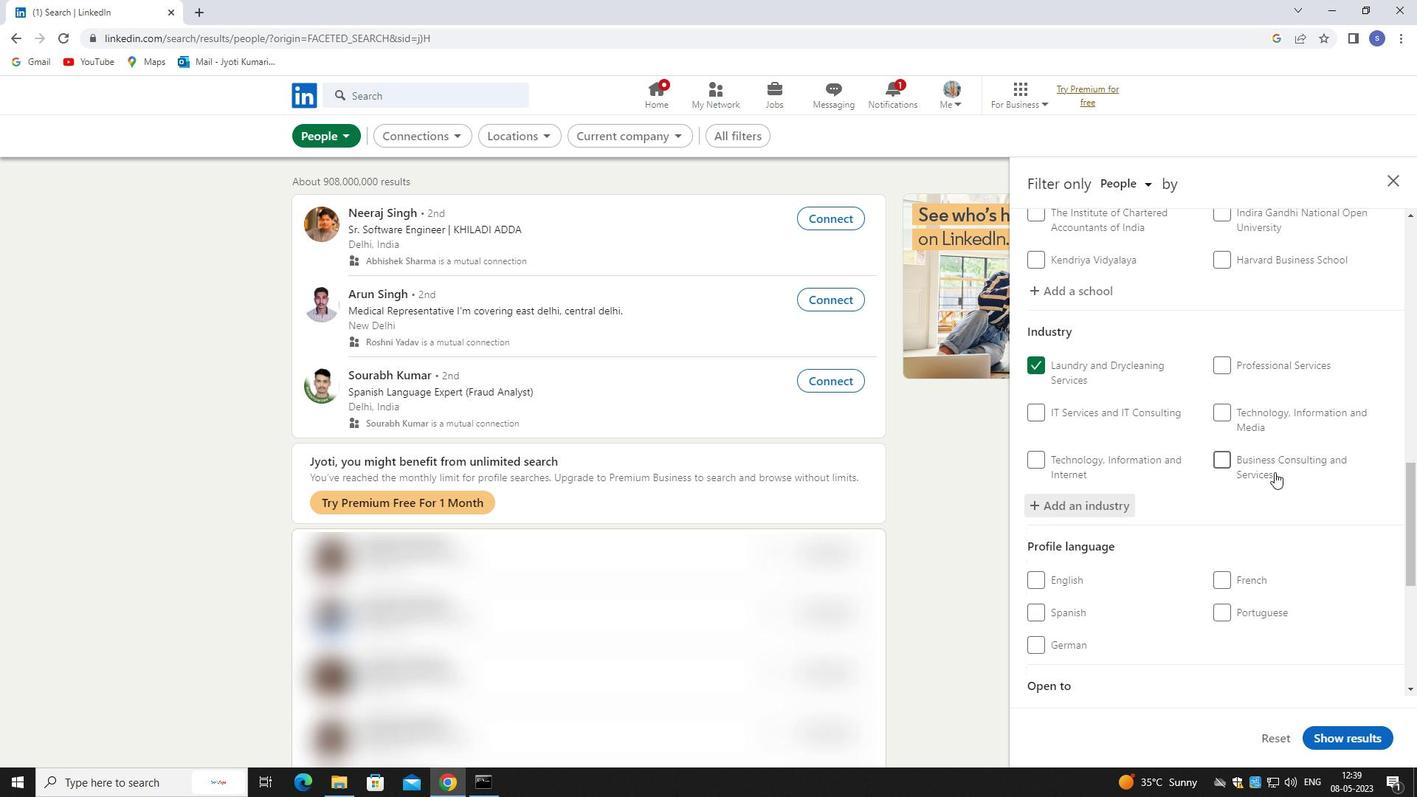 
Action: Mouse moved to (1062, 462)
Screenshot: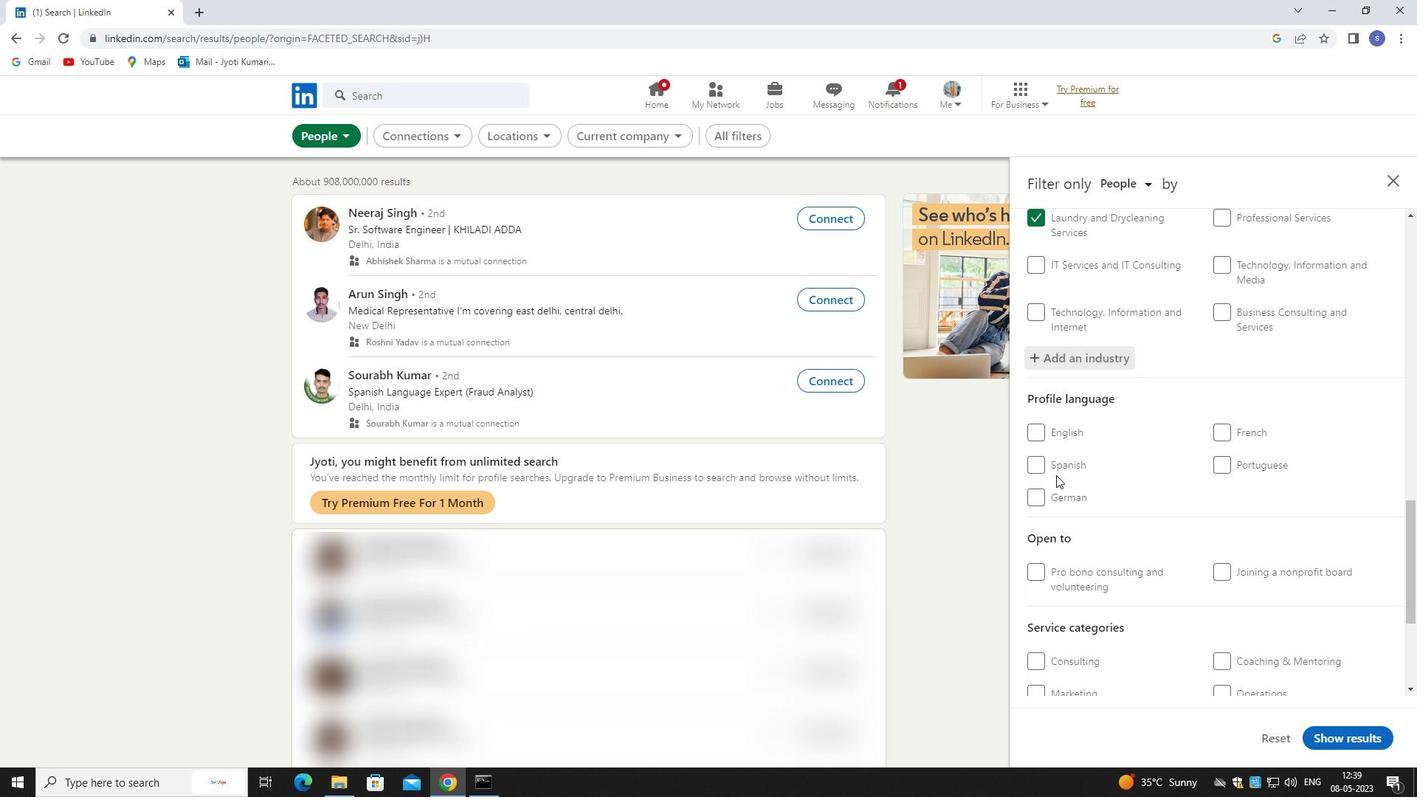 
Action: Mouse pressed left at (1062, 462)
Screenshot: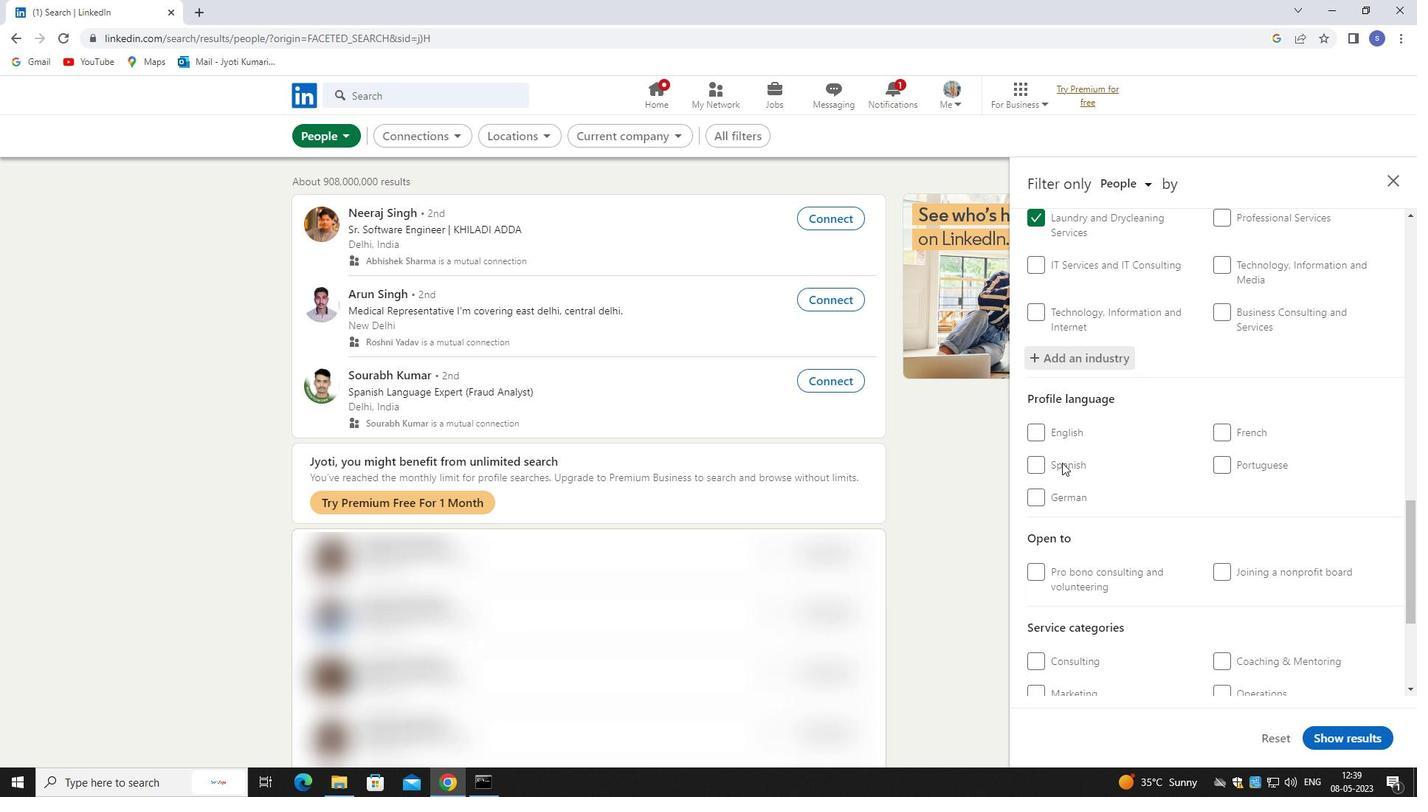 
Action: Mouse moved to (1043, 464)
Screenshot: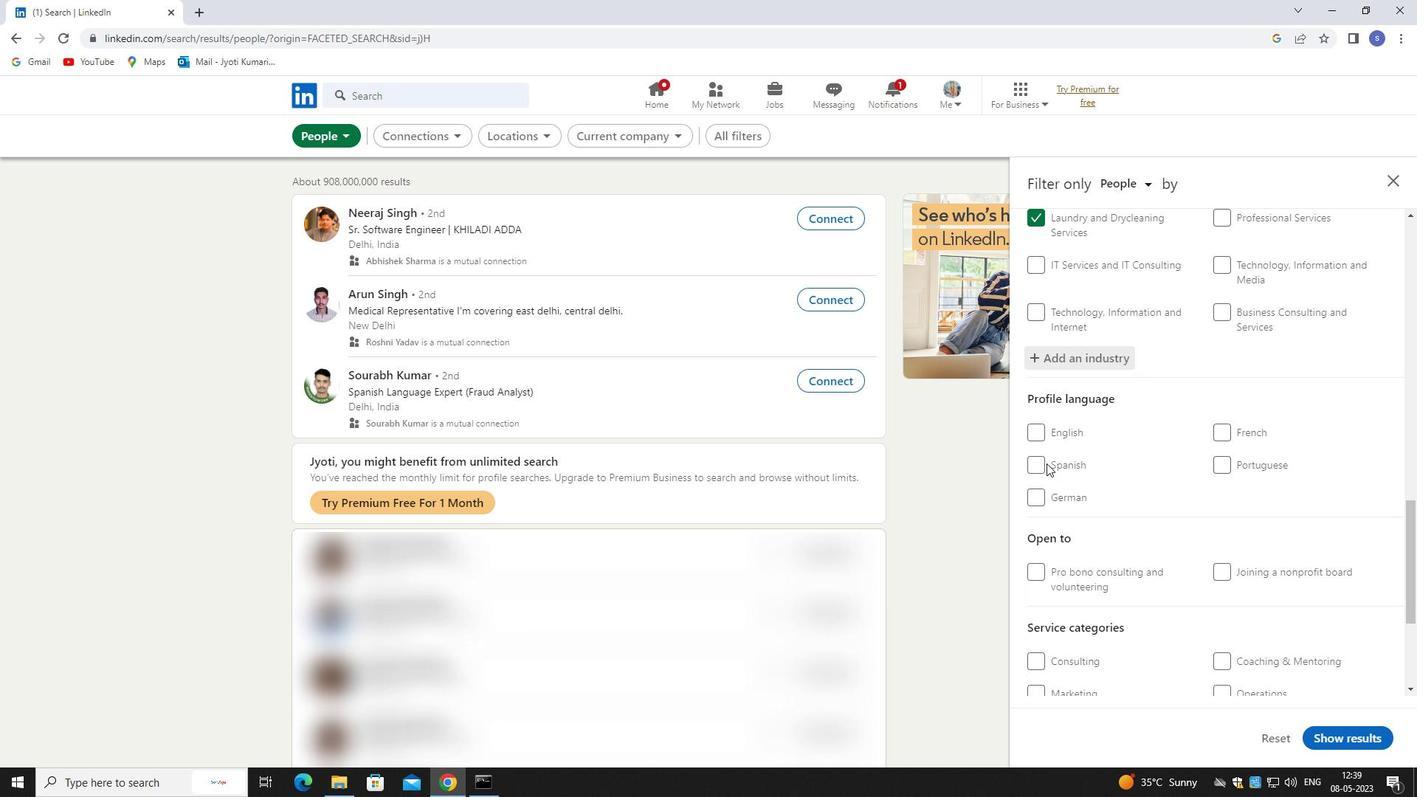 
Action: Mouse pressed left at (1043, 464)
Screenshot: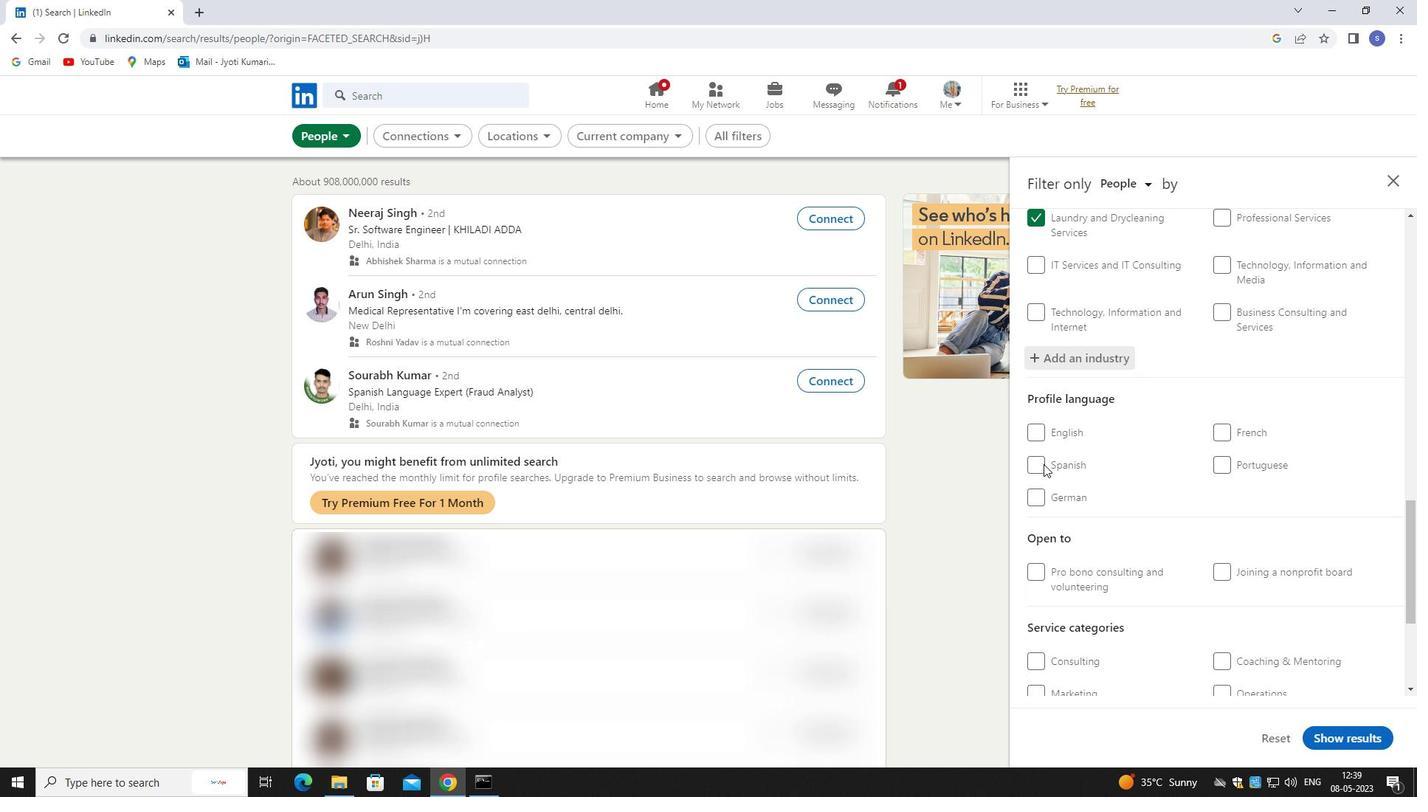 
Action: Mouse moved to (1039, 462)
Screenshot: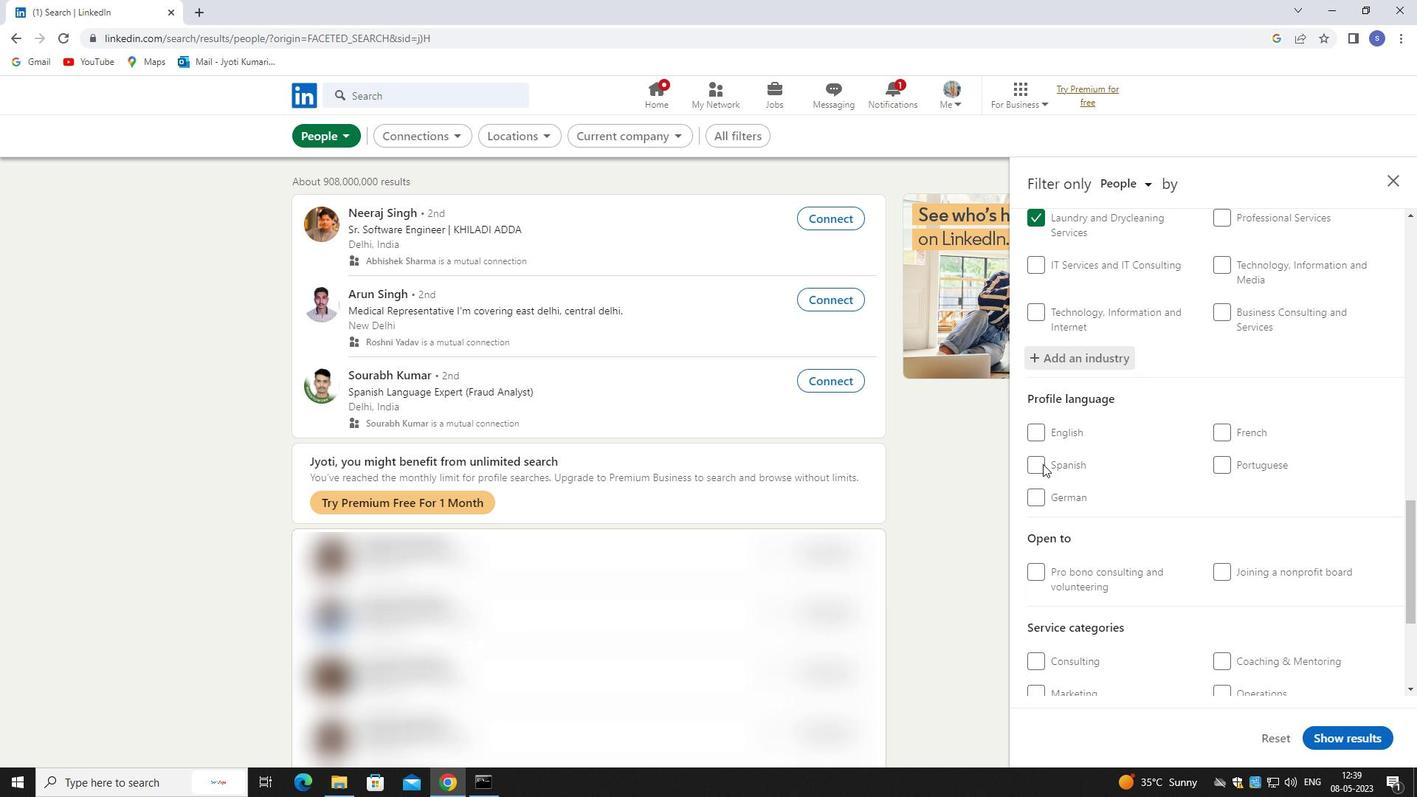
Action: Mouse pressed left at (1039, 462)
Screenshot: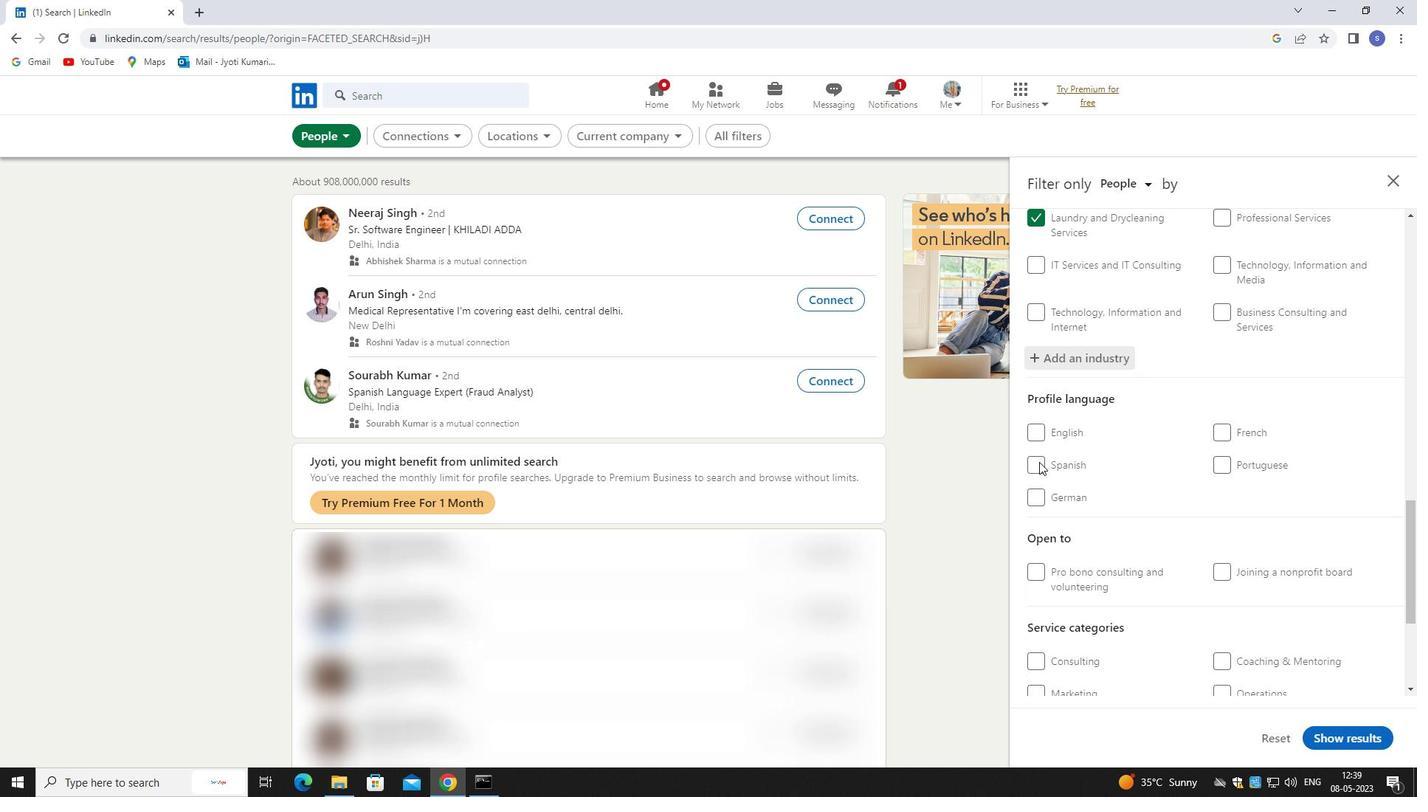 
Action: Mouse pressed left at (1039, 462)
Screenshot: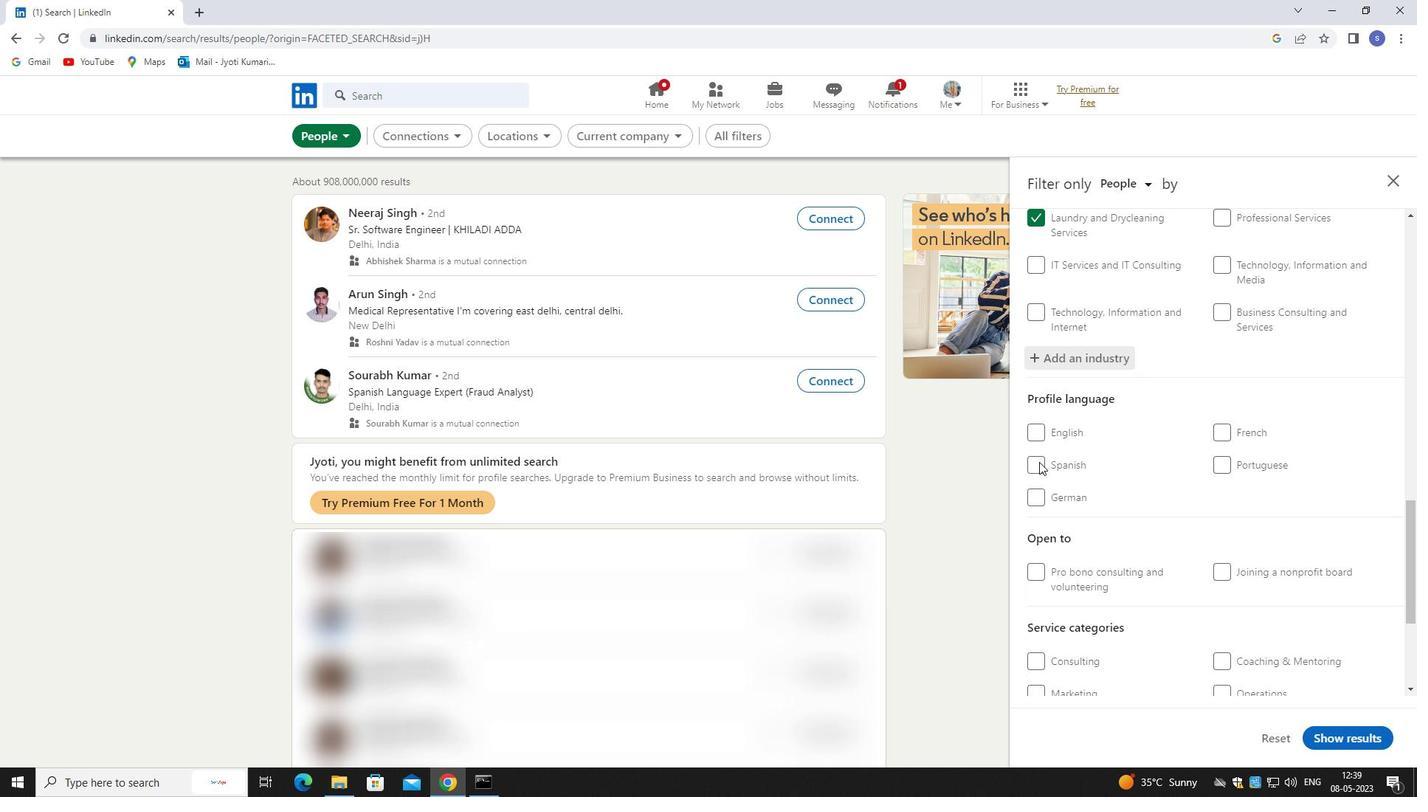 
Action: Mouse moved to (1041, 464)
Screenshot: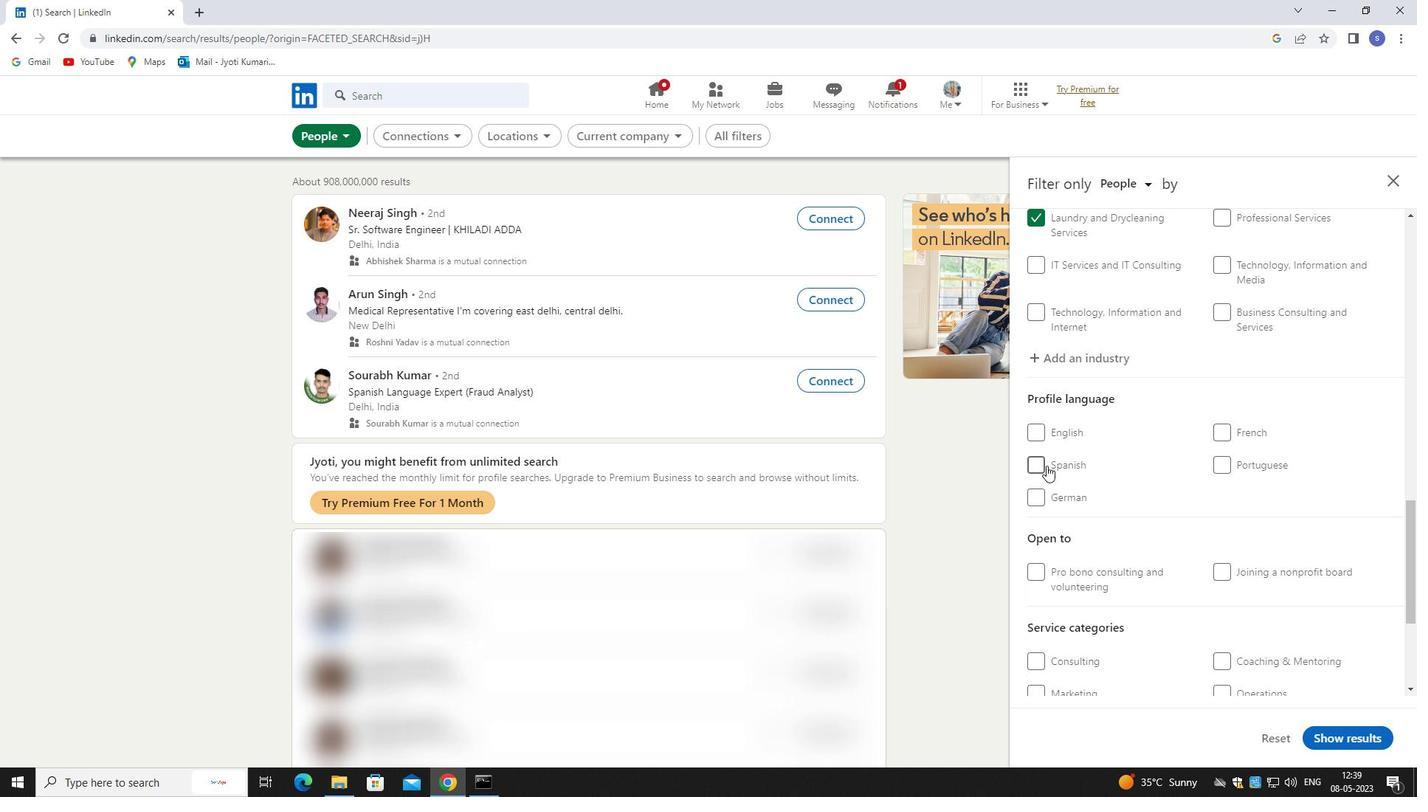 
Action: Mouse pressed left at (1041, 464)
Screenshot: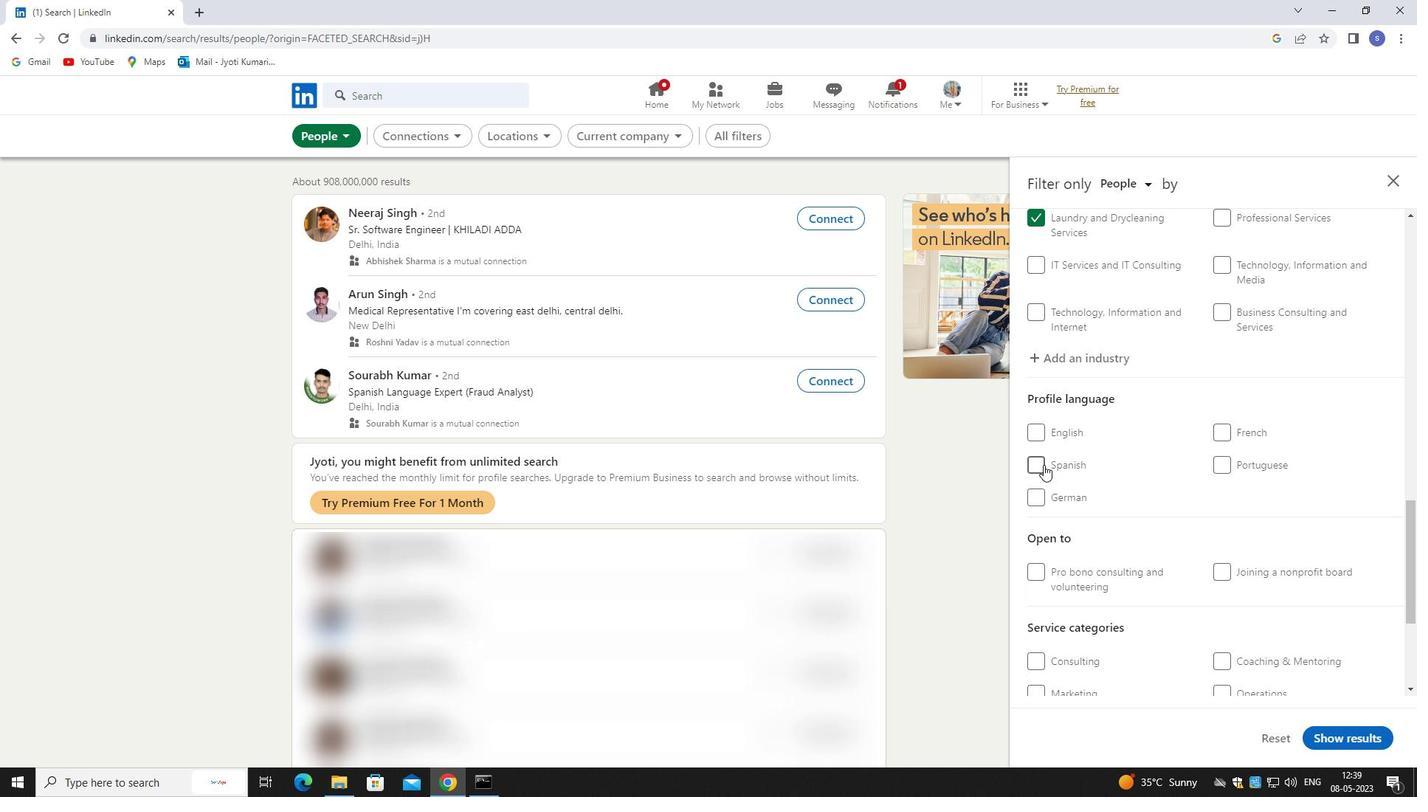 
Action: Mouse moved to (1143, 485)
Screenshot: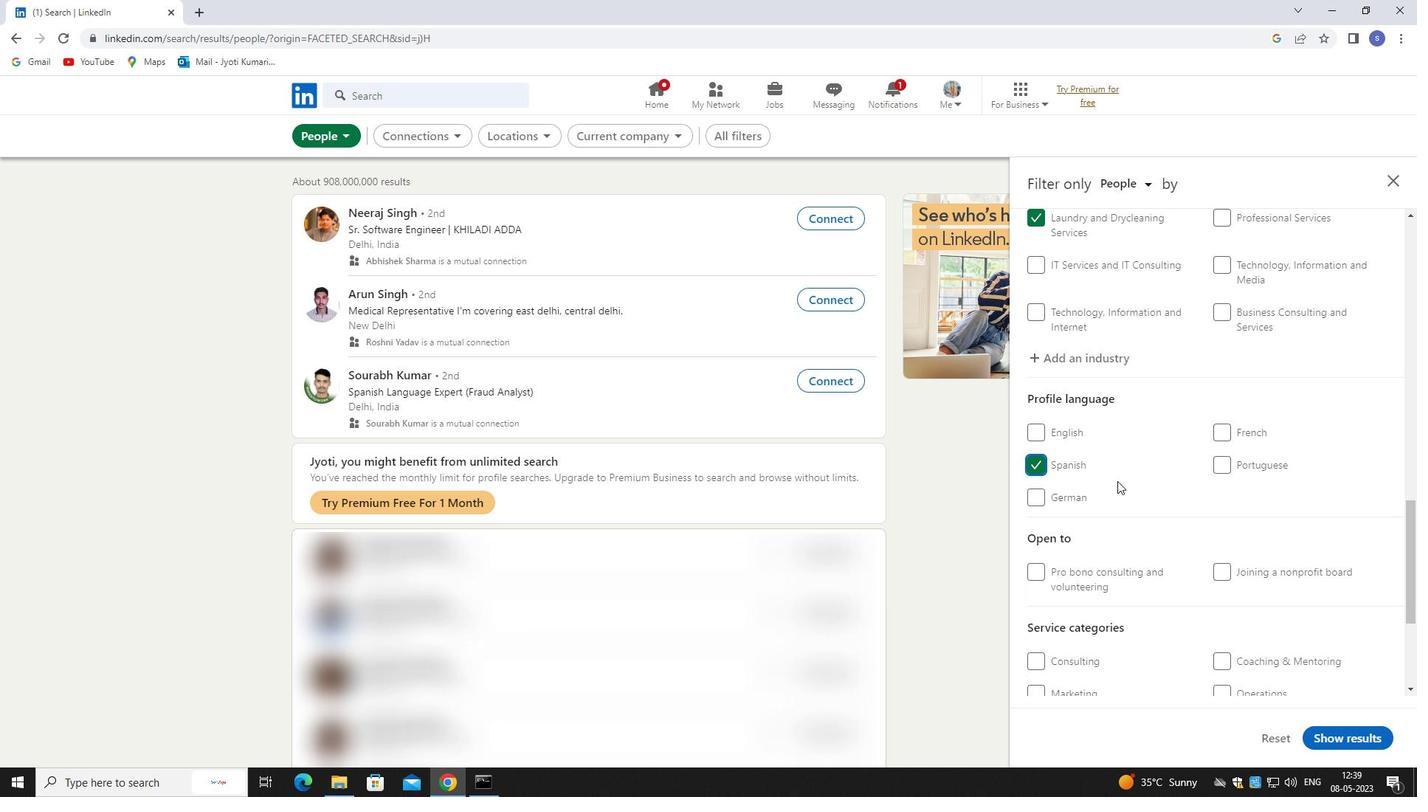 
Action: Mouse scrolled (1143, 484) with delta (0, 0)
Screenshot: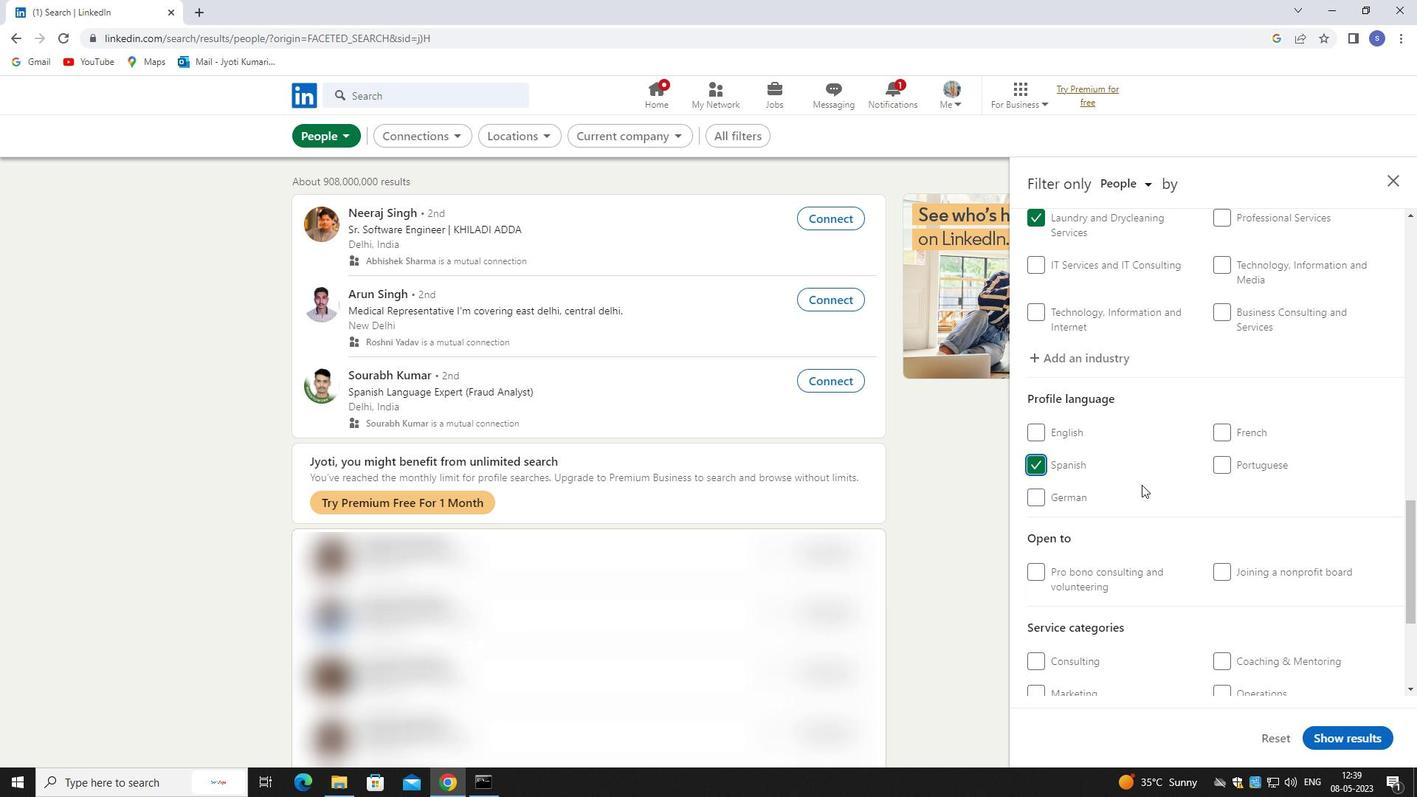 
Action: Mouse moved to (1144, 485)
Screenshot: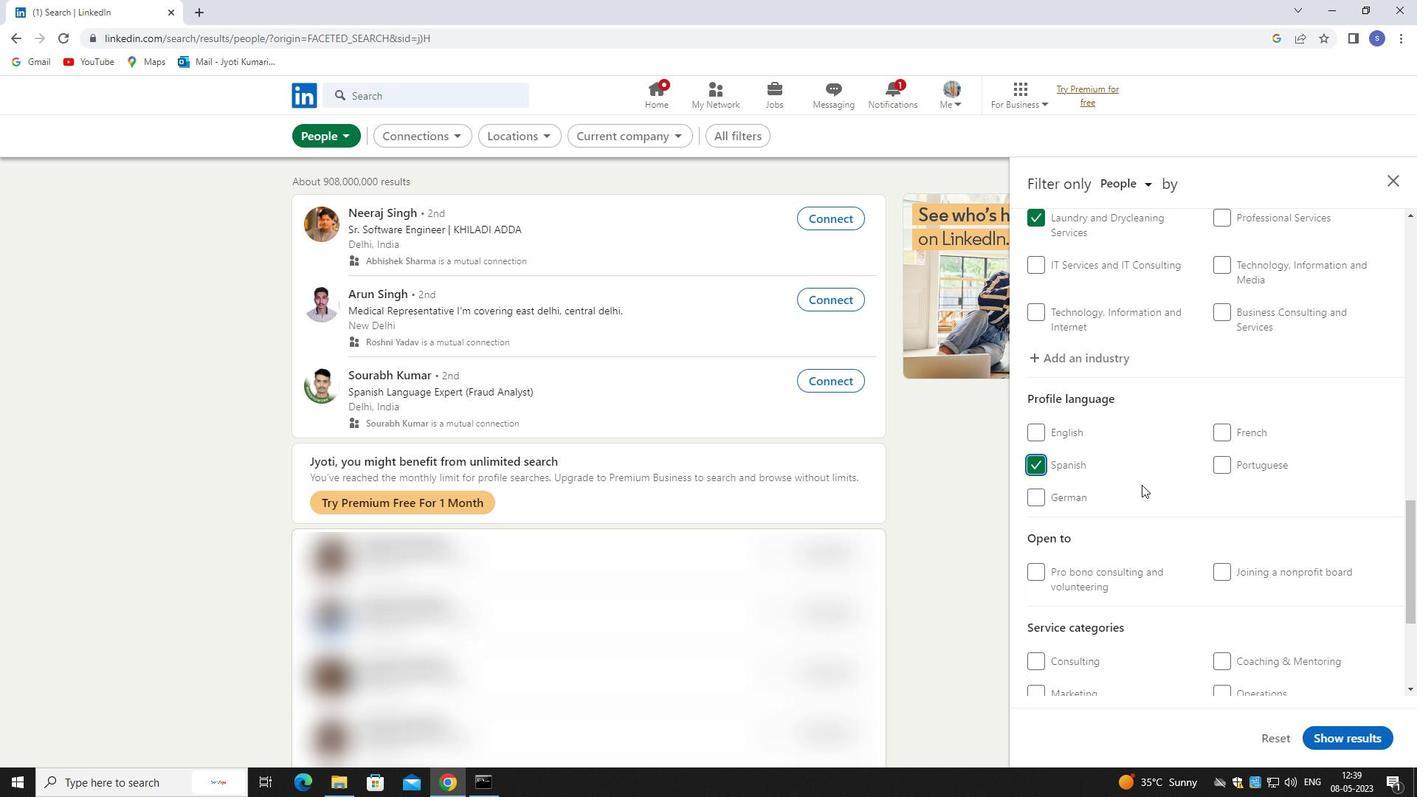 
Action: Mouse scrolled (1144, 484) with delta (0, 0)
Screenshot: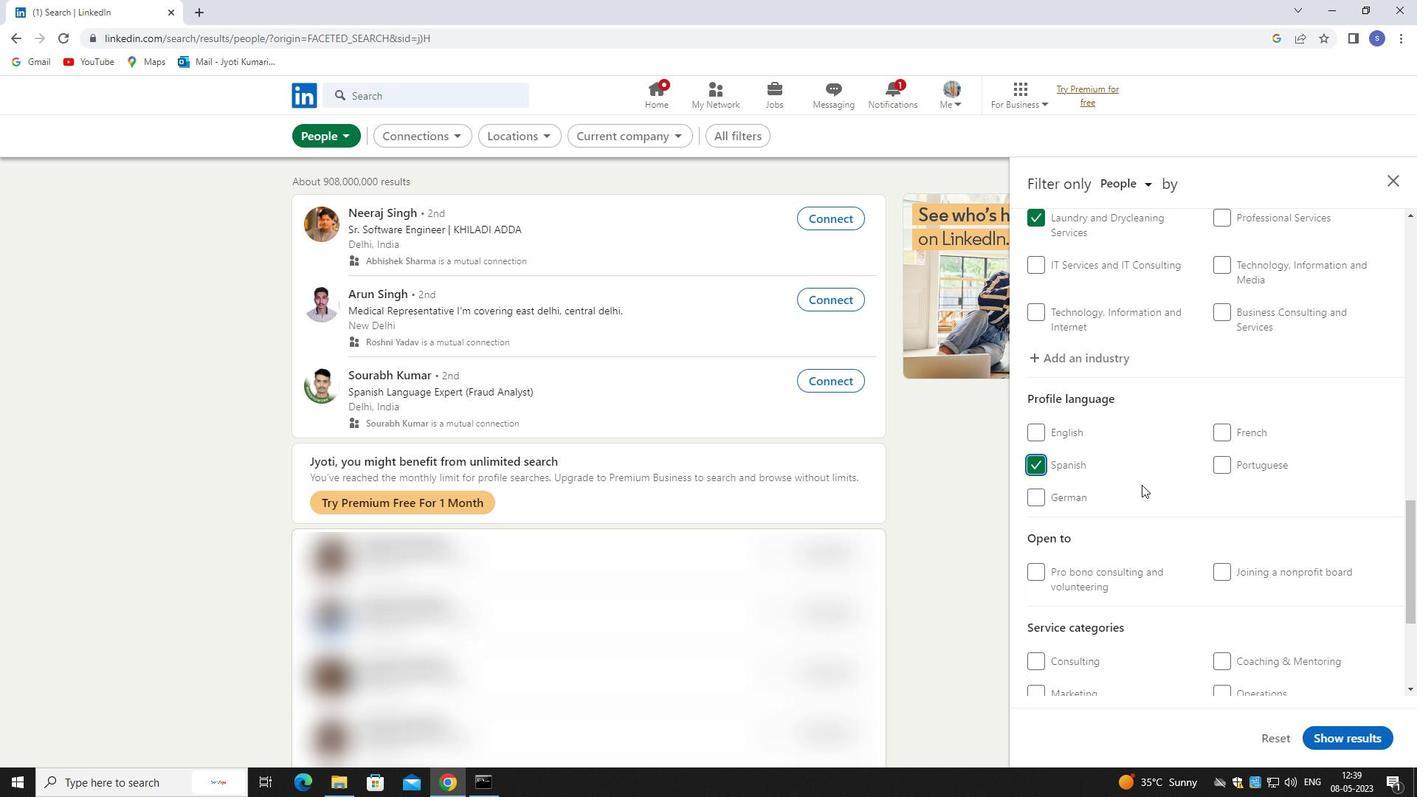 
Action: Mouse scrolled (1144, 484) with delta (0, 0)
Screenshot: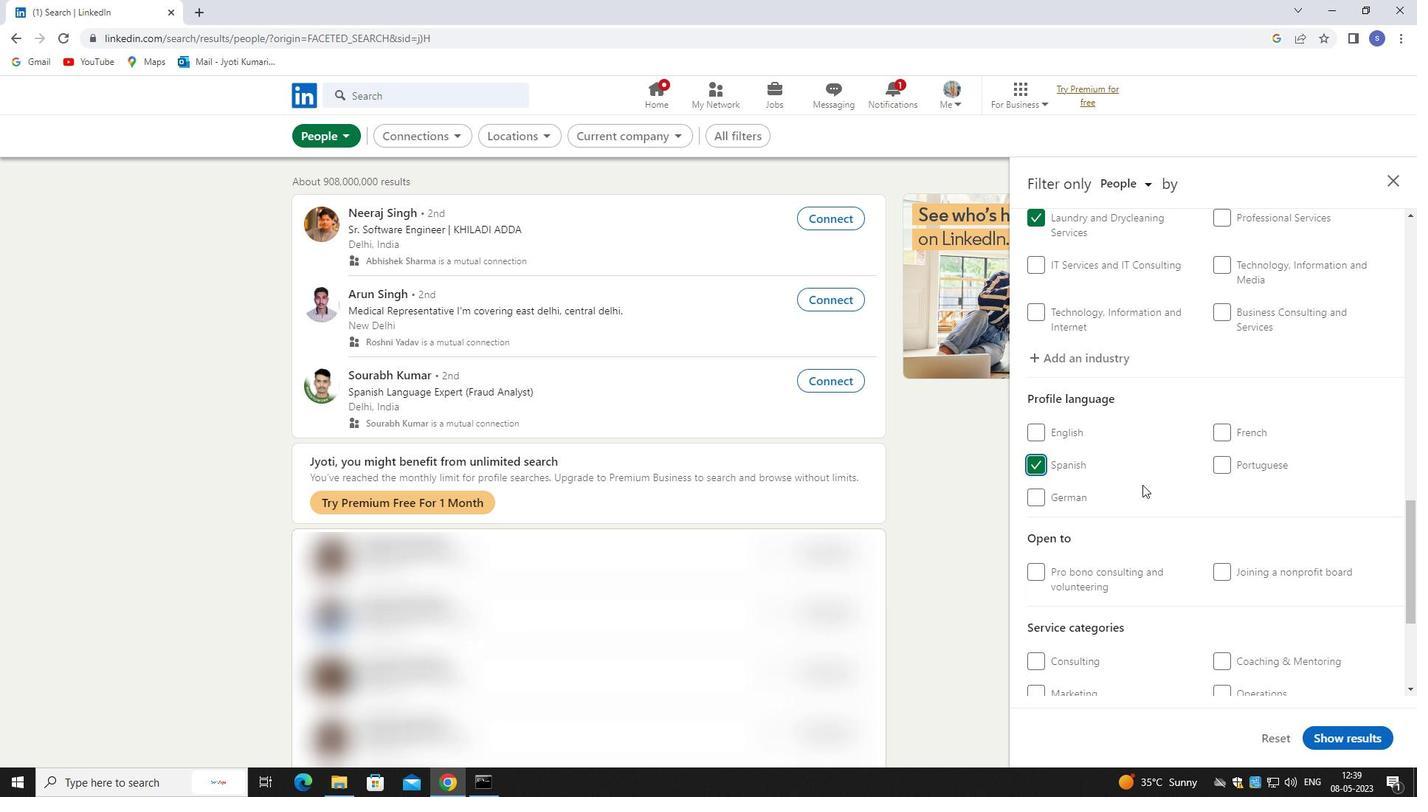 
Action: Mouse moved to (1145, 485)
Screenshot: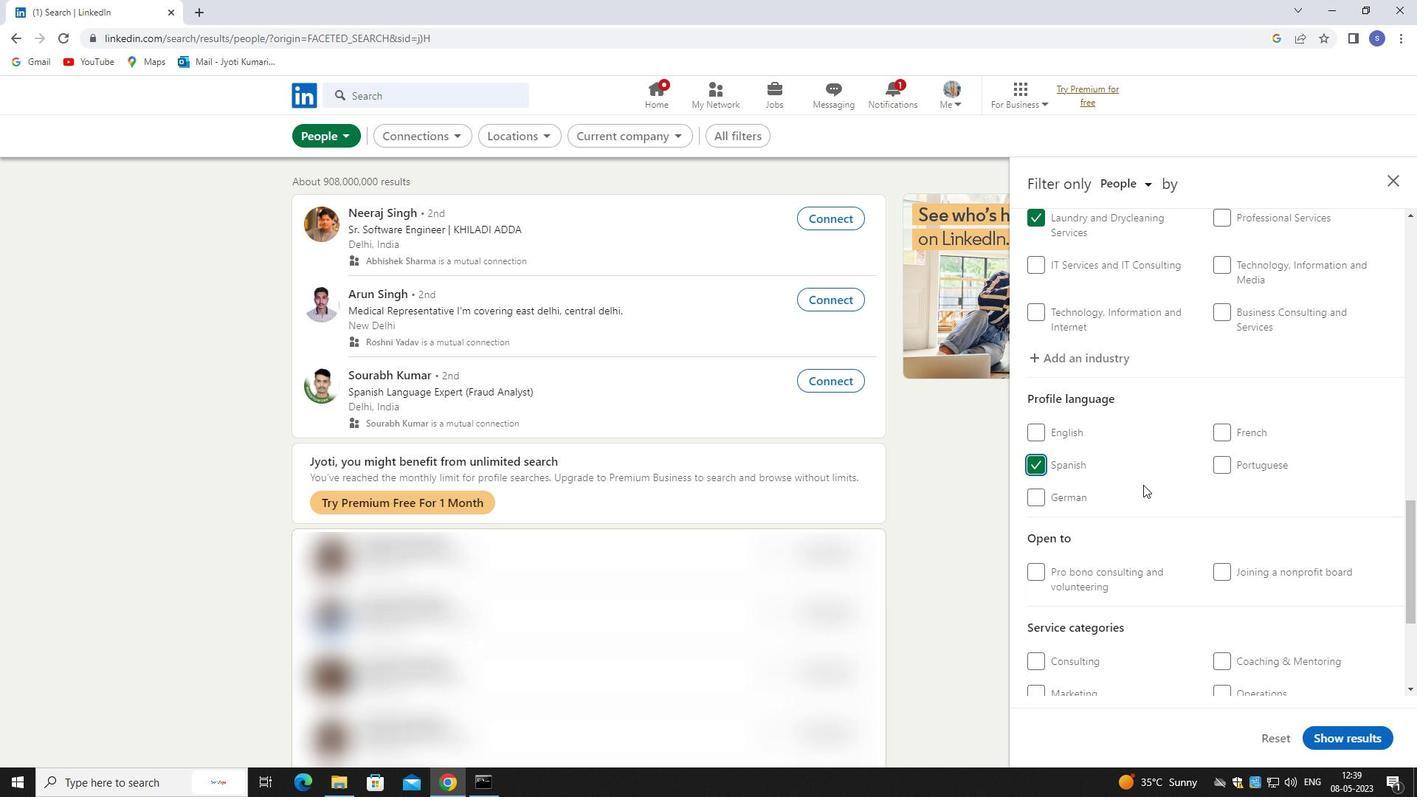 
Action: Mouse scrolled (1145, 484) with delta (0, 0)
Screenshot: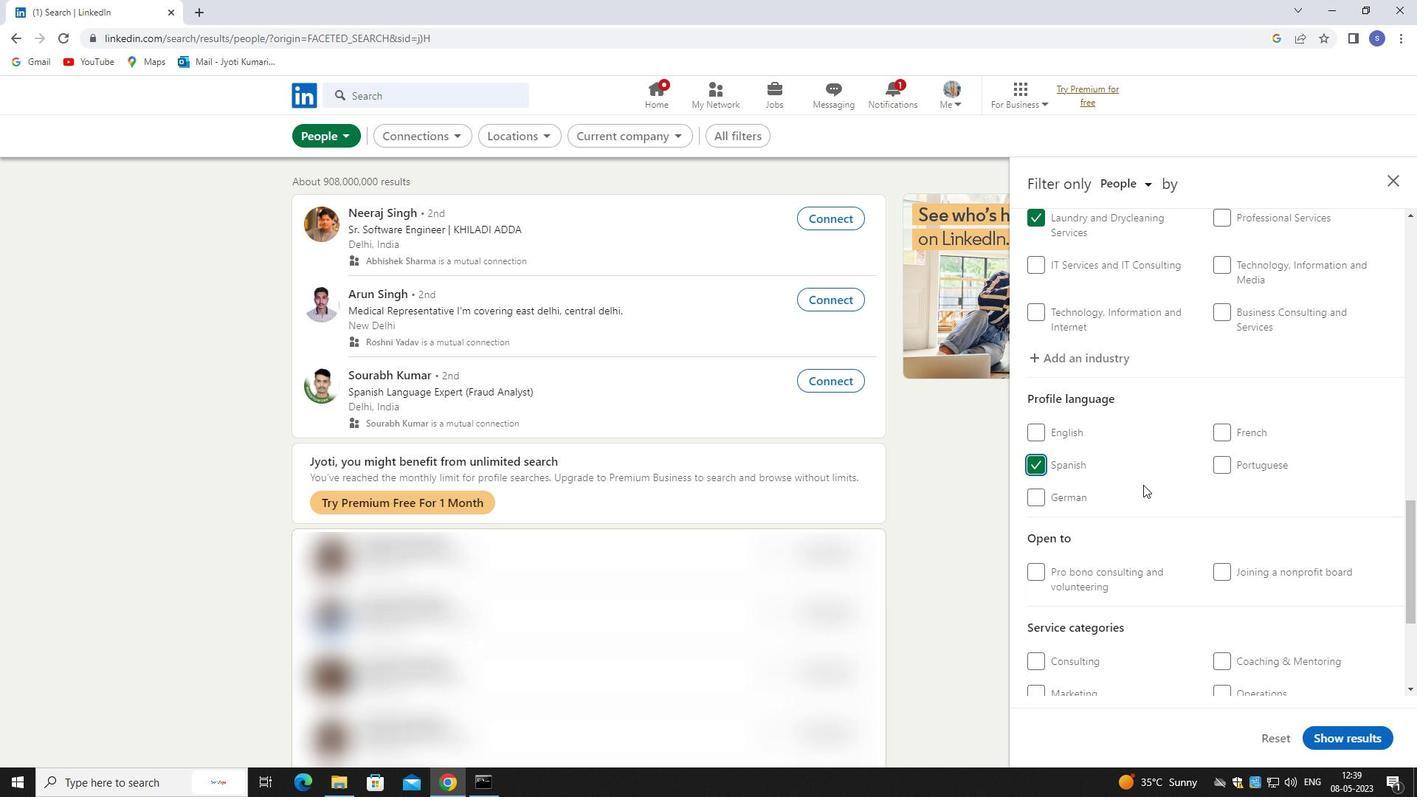 
Action: Mouse moved to (1279, 488)
Screenshot: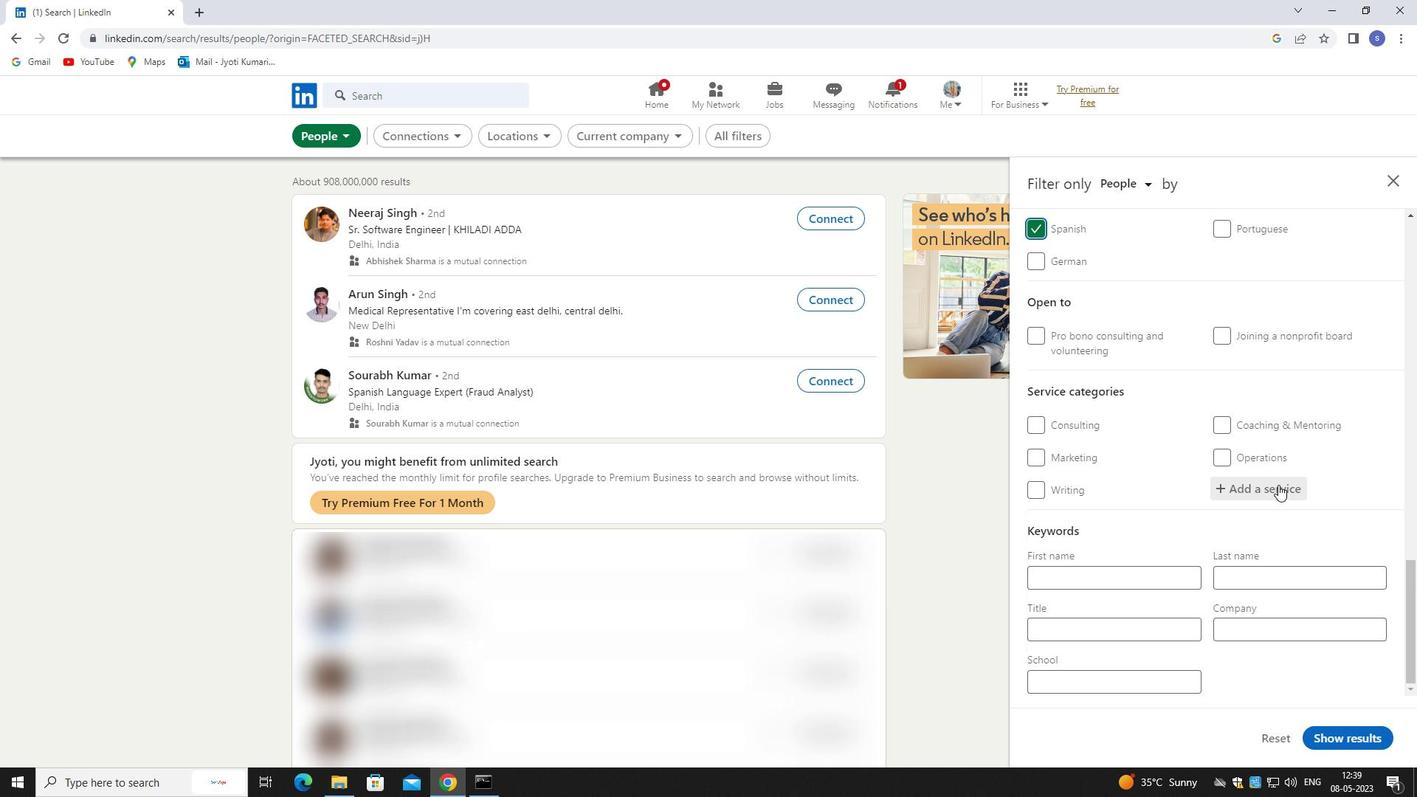 
Action: Mouse pressed left at (1279, 488)
Screenshot: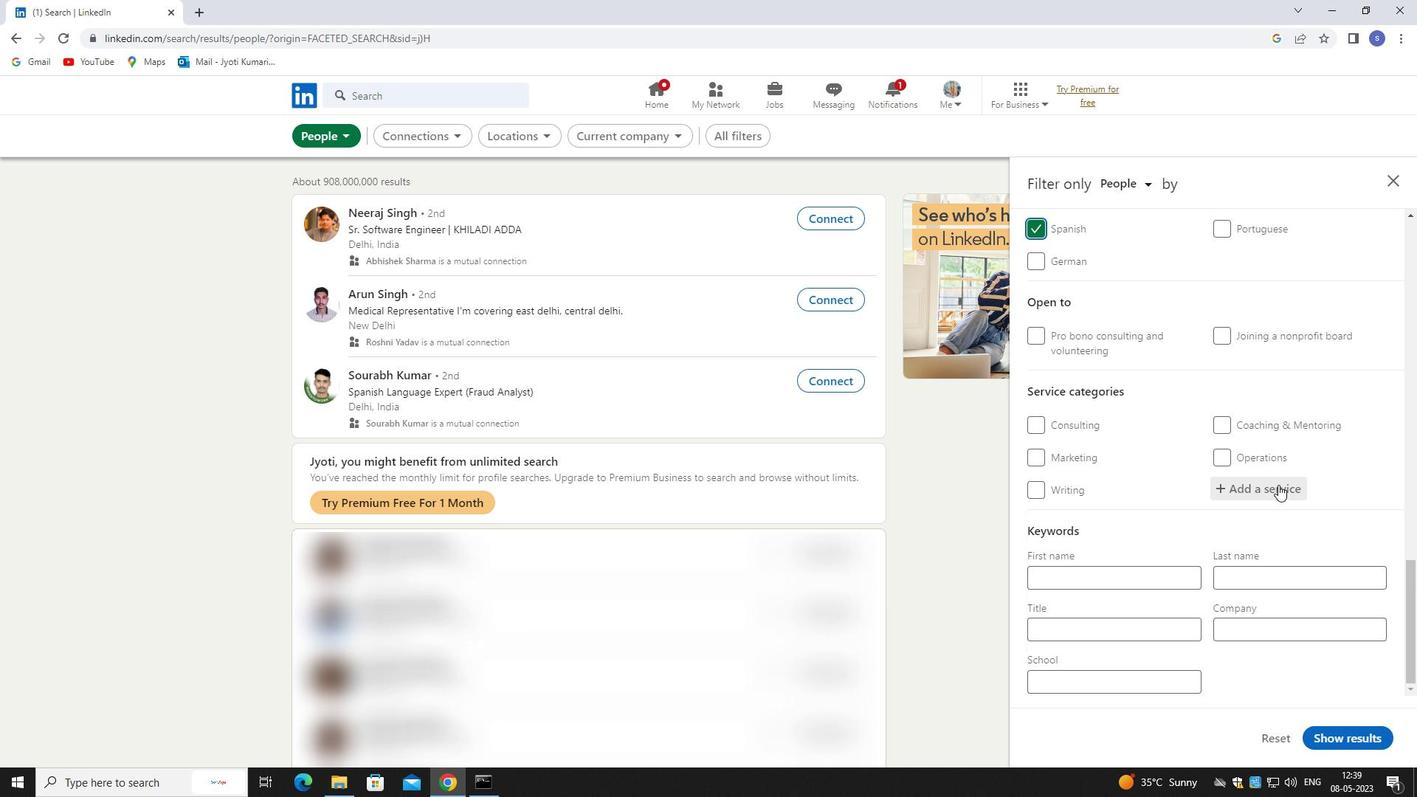 
Action: Mouse moved to (1283, 492)
Screenshot: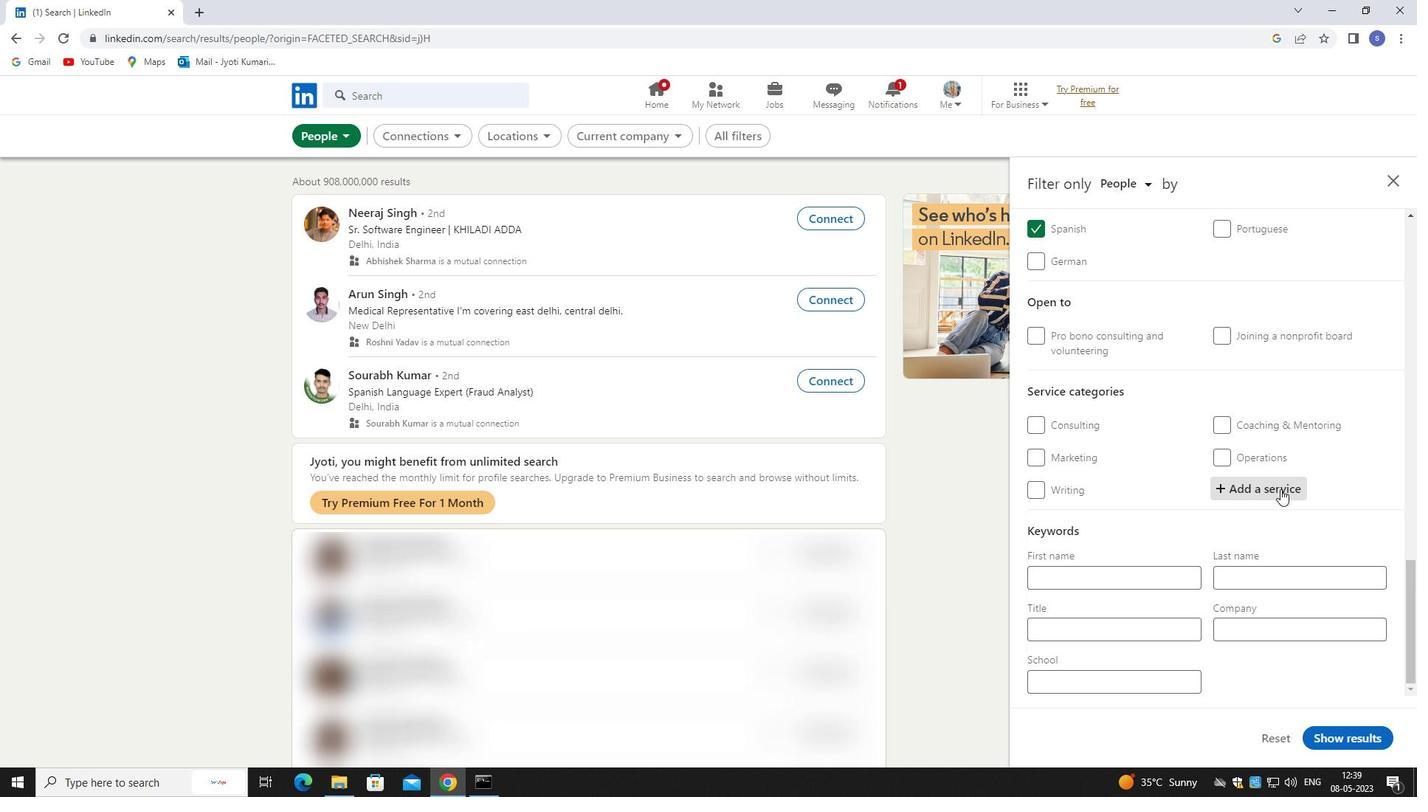
Action: Key pressed DUI<Key.space>LAW
Screenshot: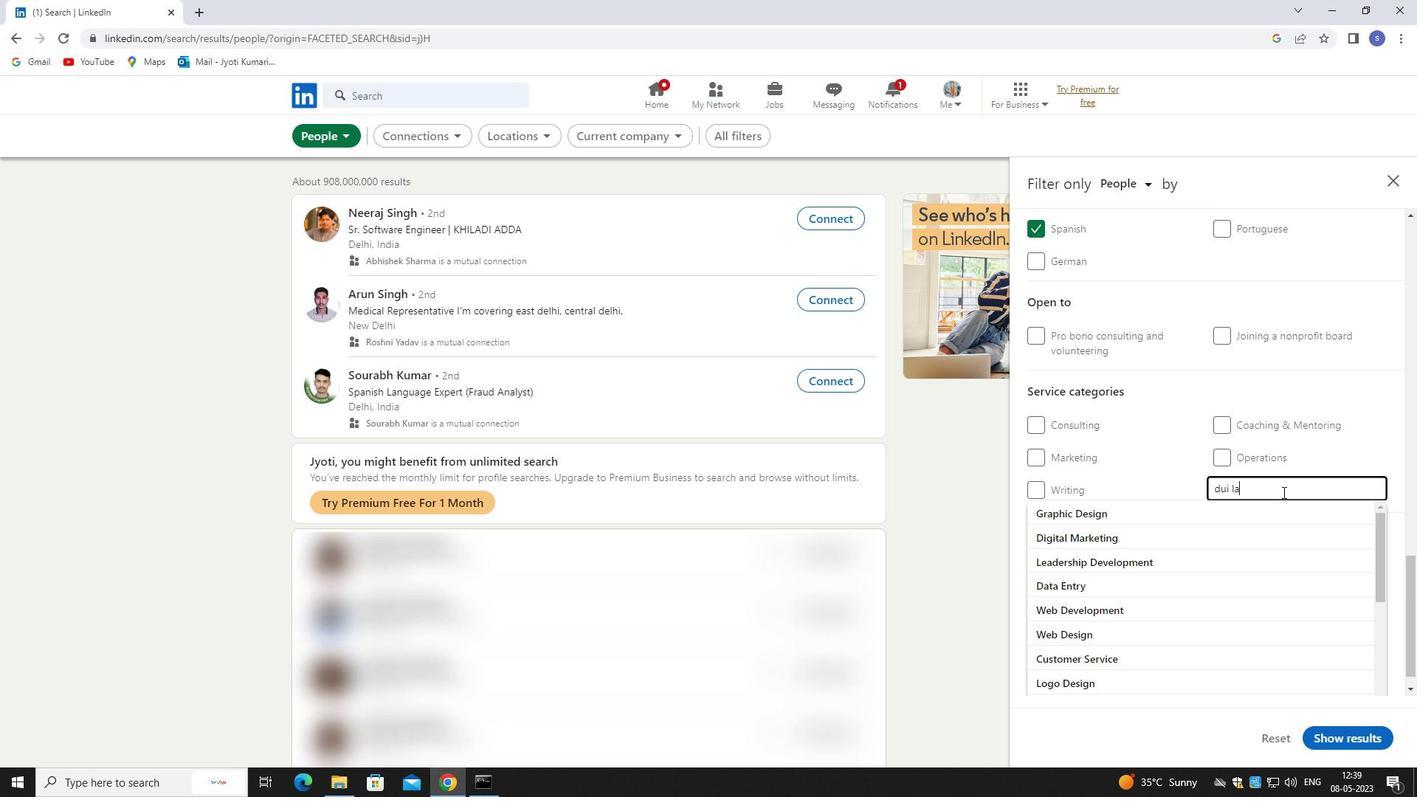 
Action: Mouse moved to (1284, 509)
Screenshot: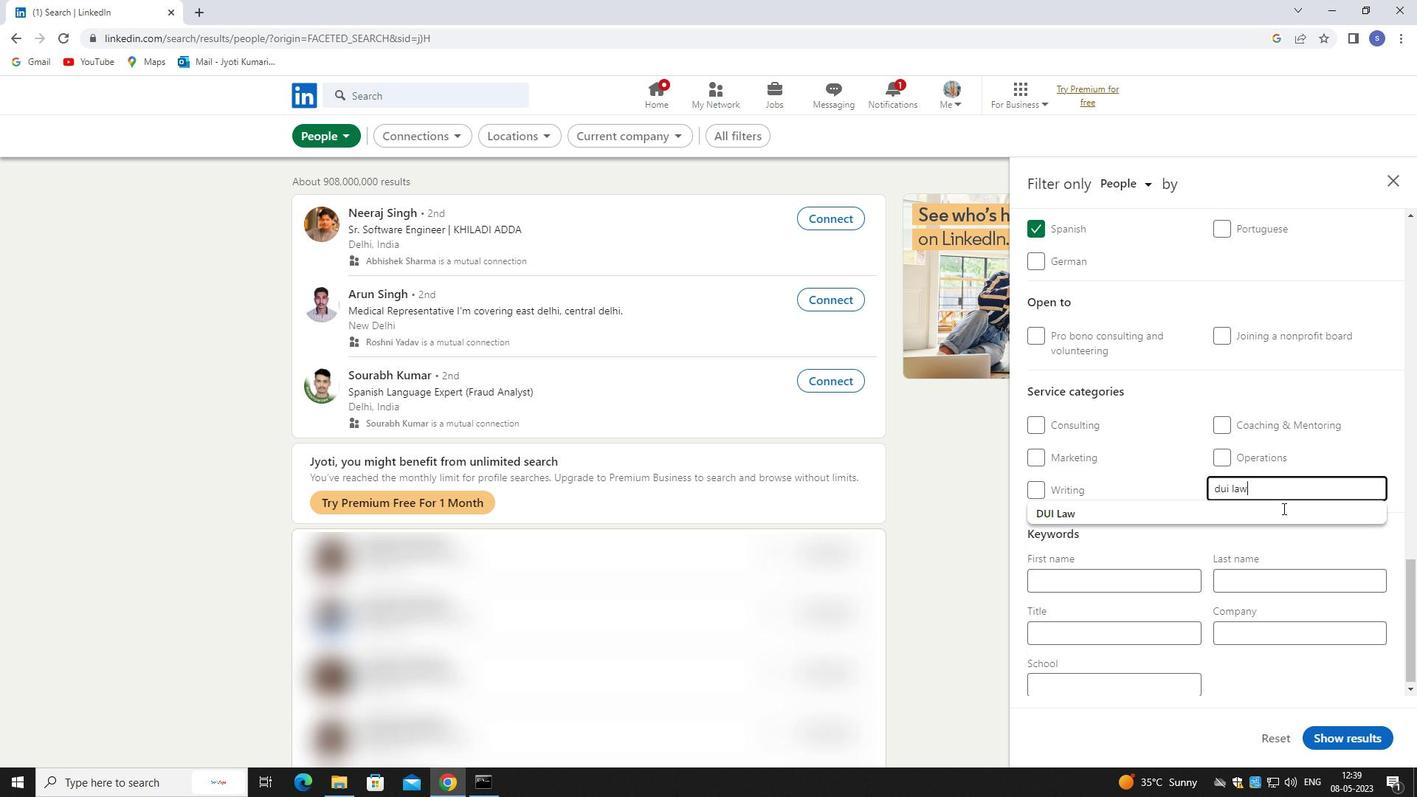 
Action: Mouse pressed left at (1284, 509)
Screenshot: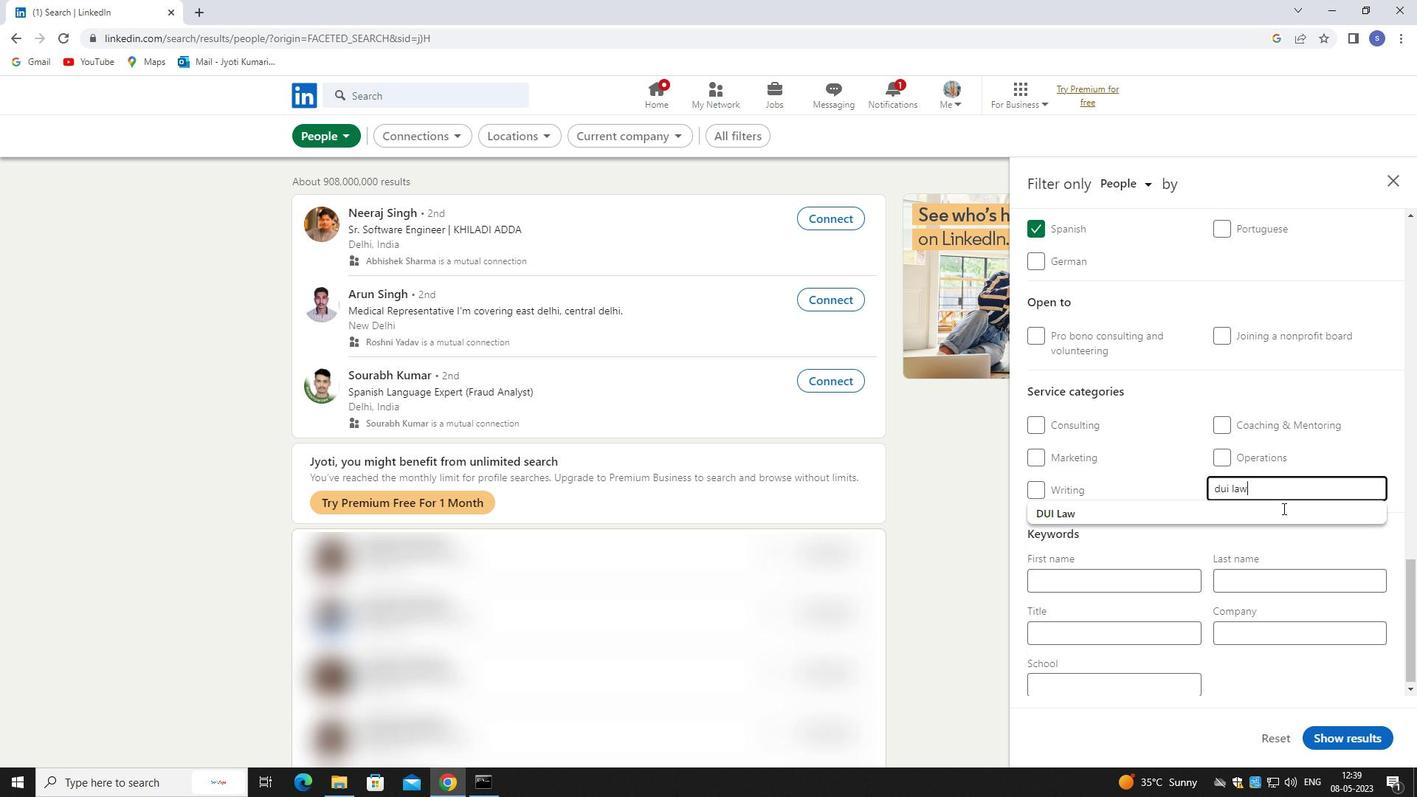 
Action: Mouse moved to (1278, 511)
Screenshot: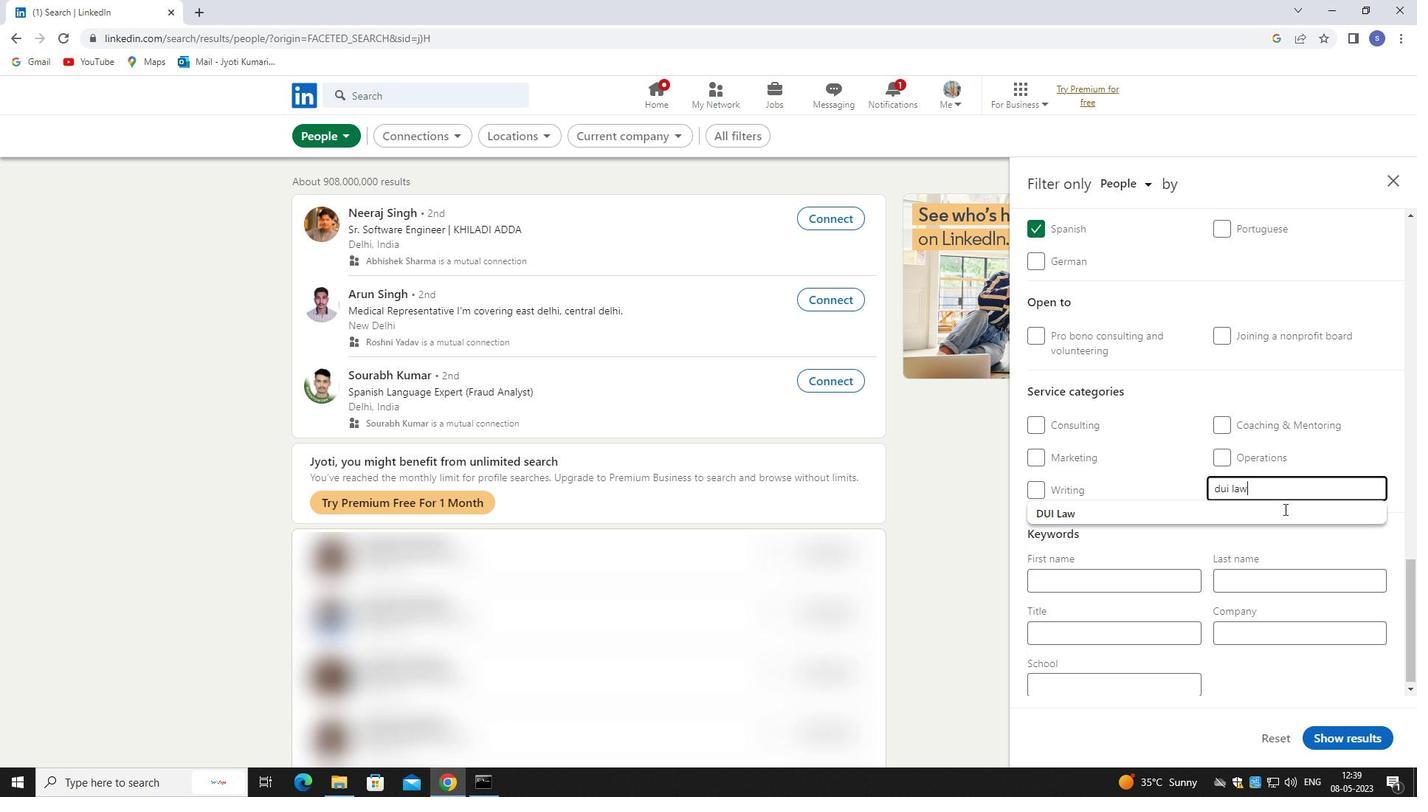 
Action: Mouse pressed left at (1278, 511)
Screenshot: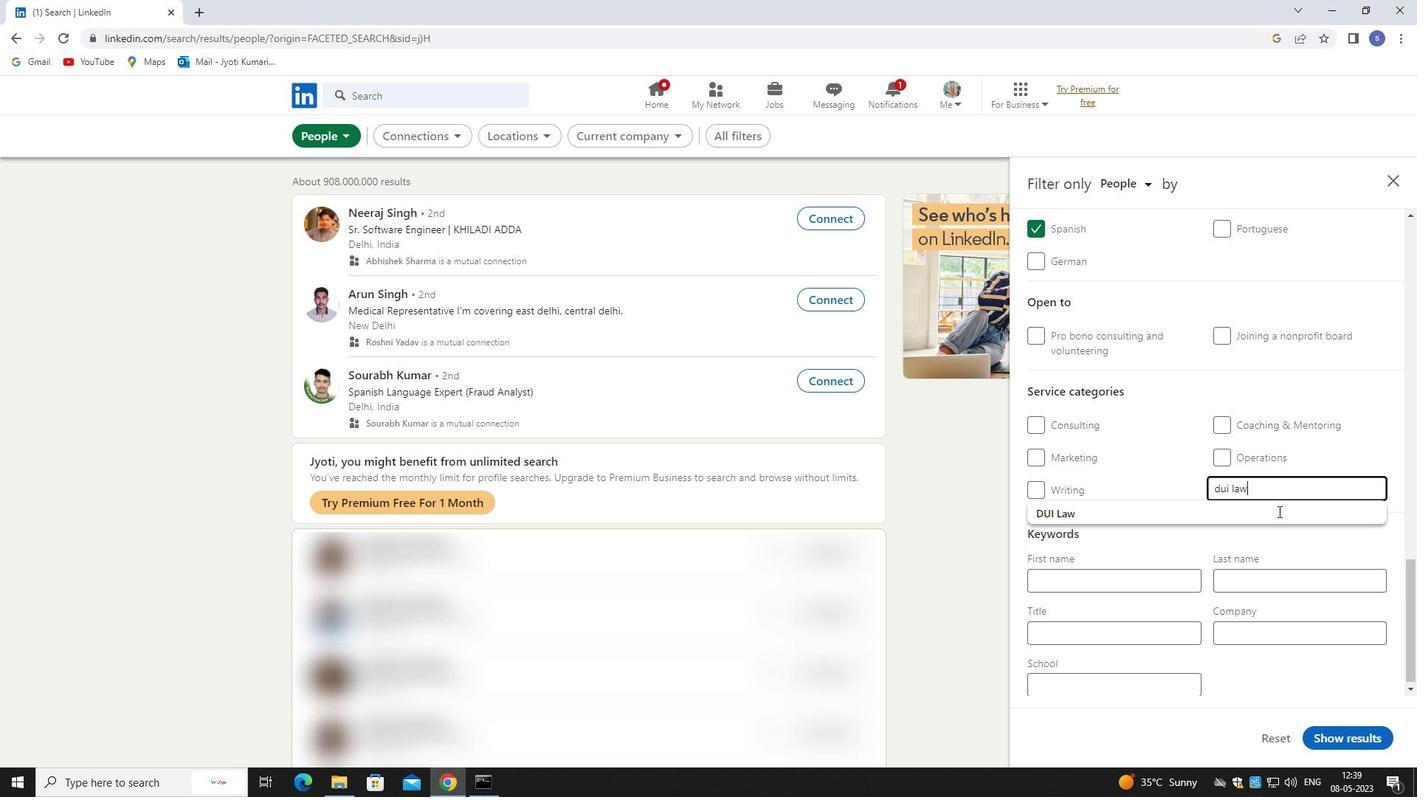 
Action: Mouse moved to (1185, 519)
Screenshot: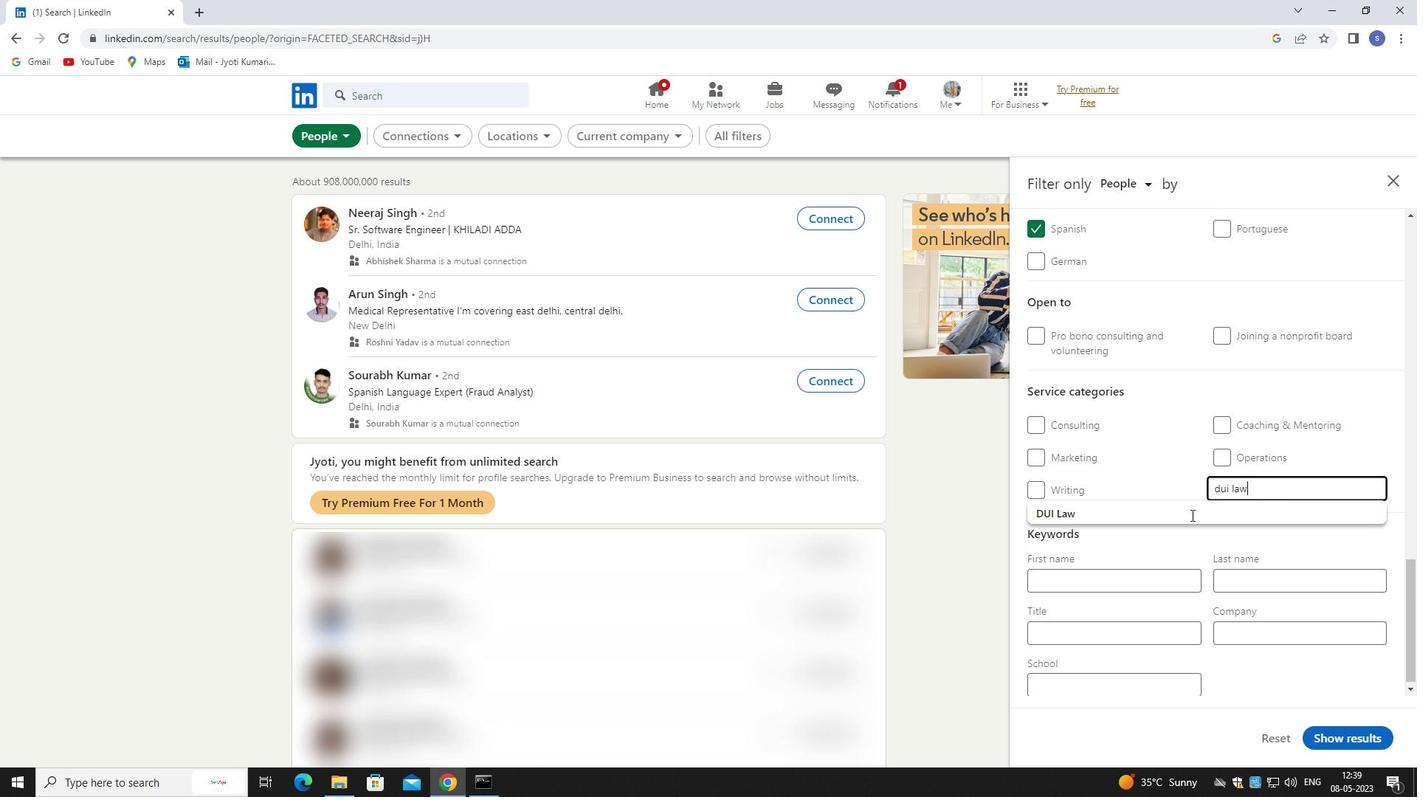
Action: Mouse pressed left at (1185, 519)
Screenshot: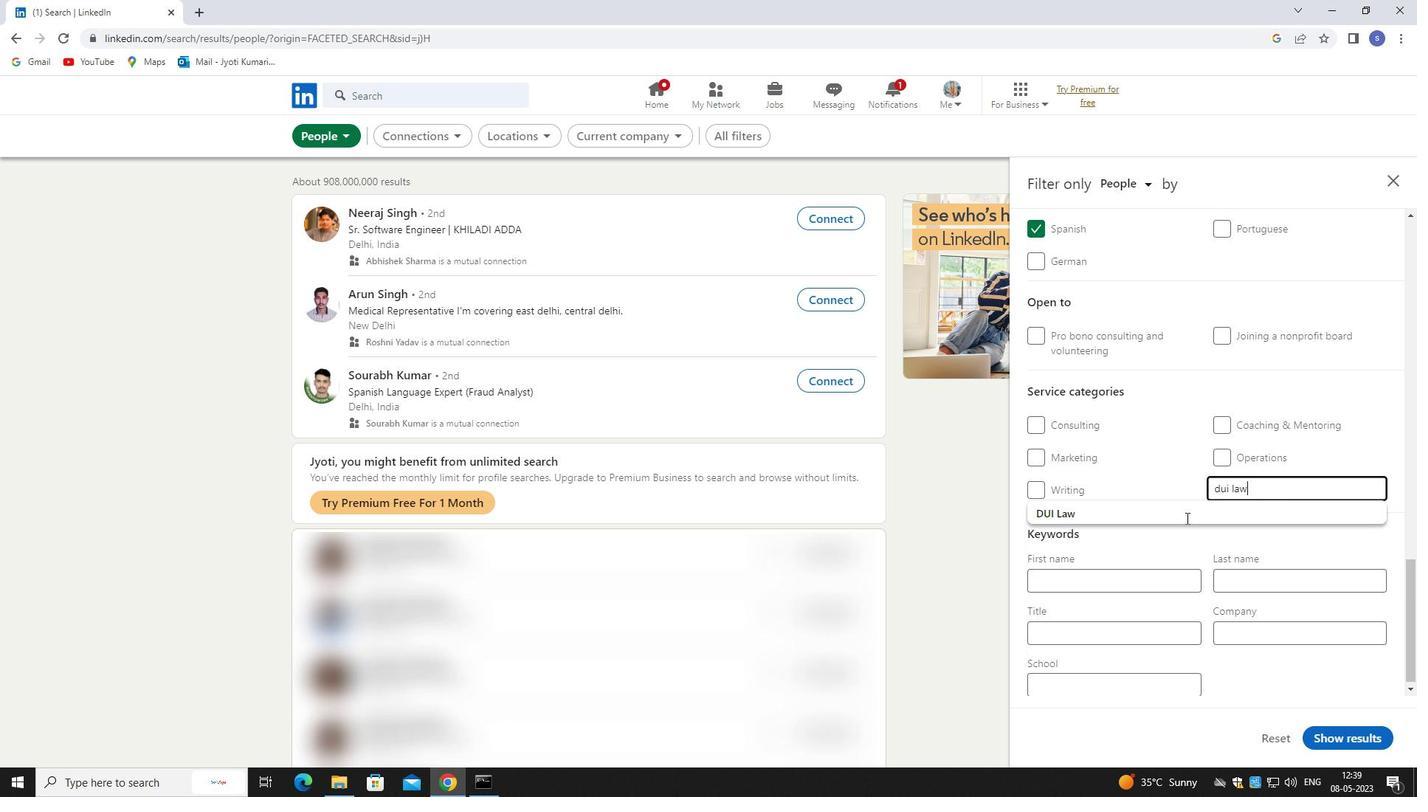 
Action: Mouse pressed left at (1185, 519)
Screenshot: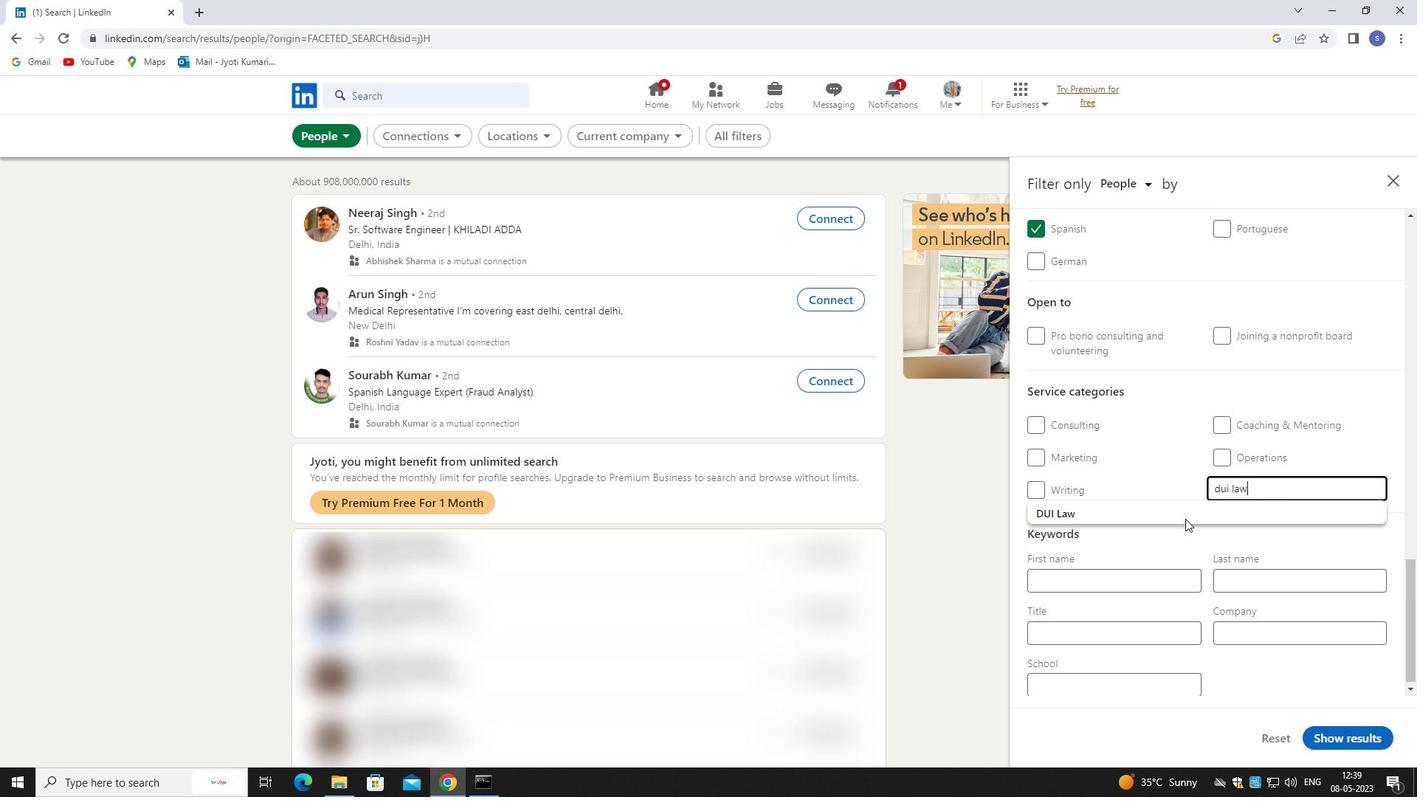 
Action: Mouse moved to (1188, 541)
Screenshot: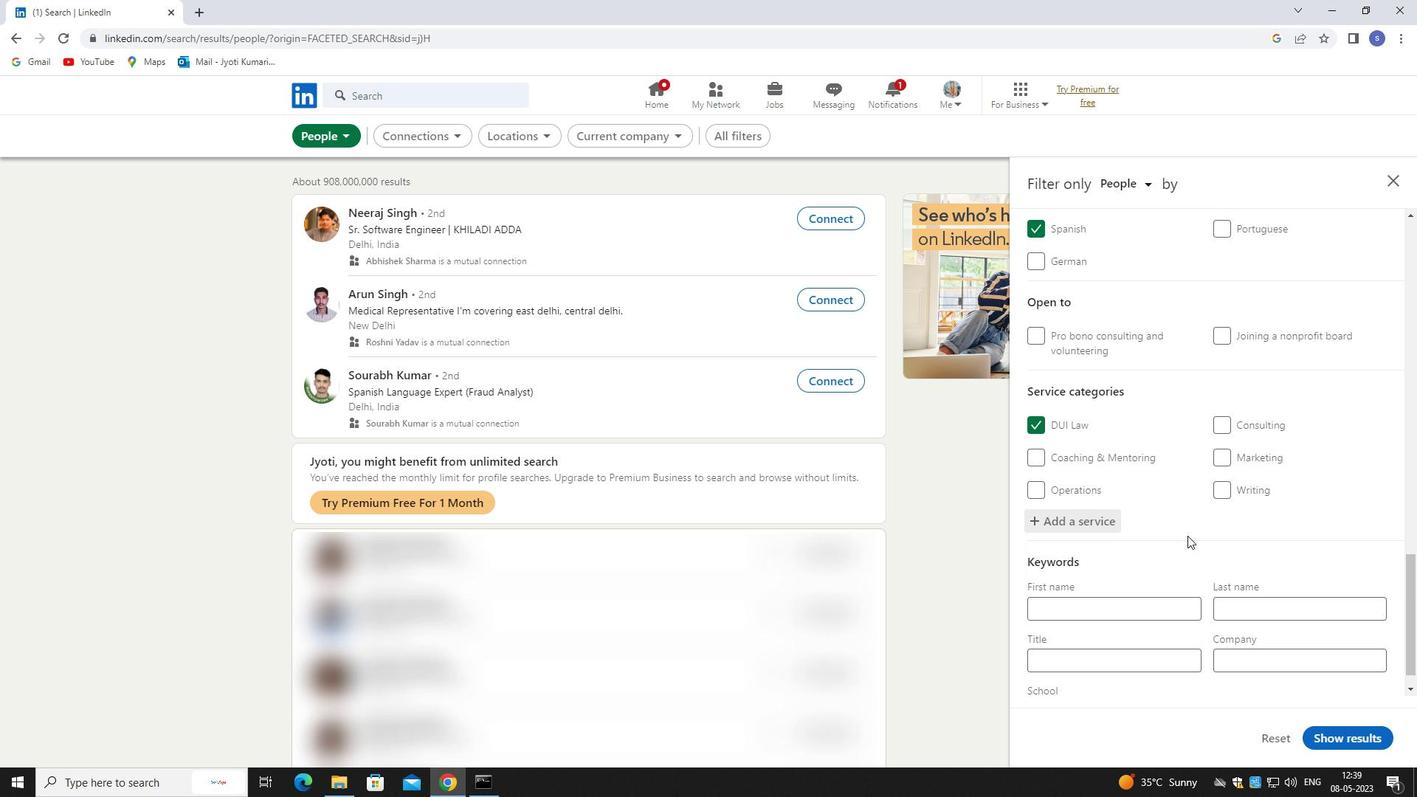 
Action: Mouse scrolled (1188, 541) with delta (0, 0)
Screenshot: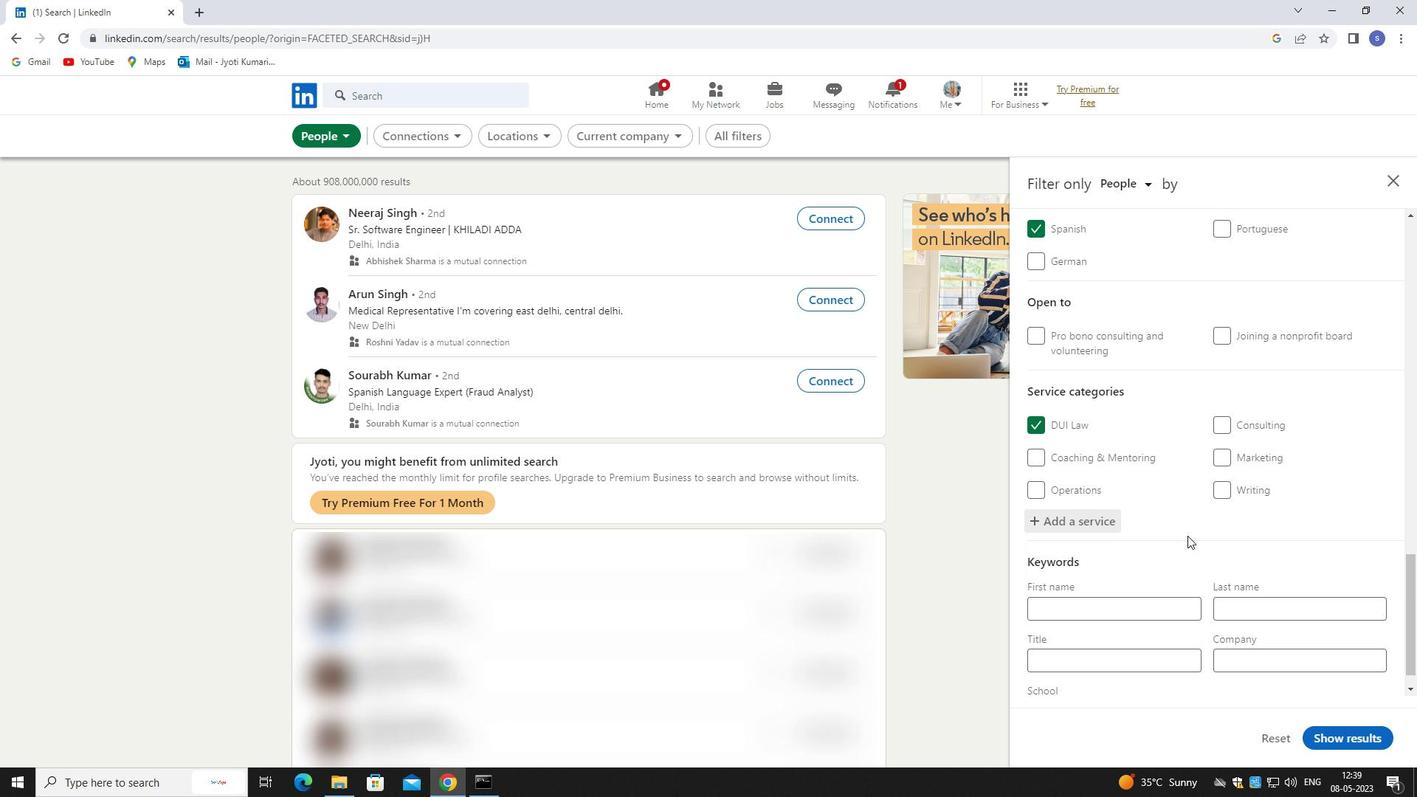 
Action: Mouse moved to (1188, 544)
Screenshot: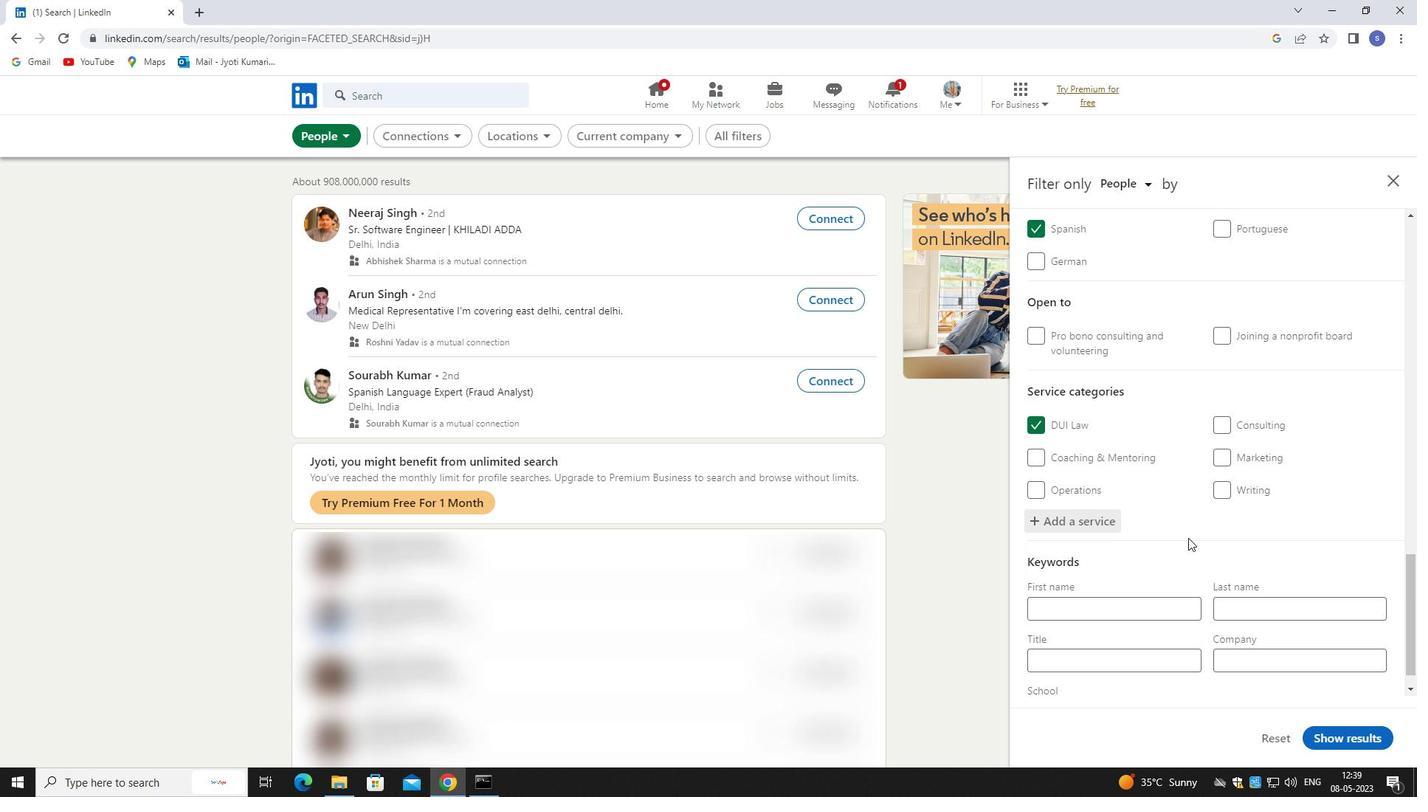 
Action: Mouse scrolled (1188, 544) with delta (0, 0)
Screenshot: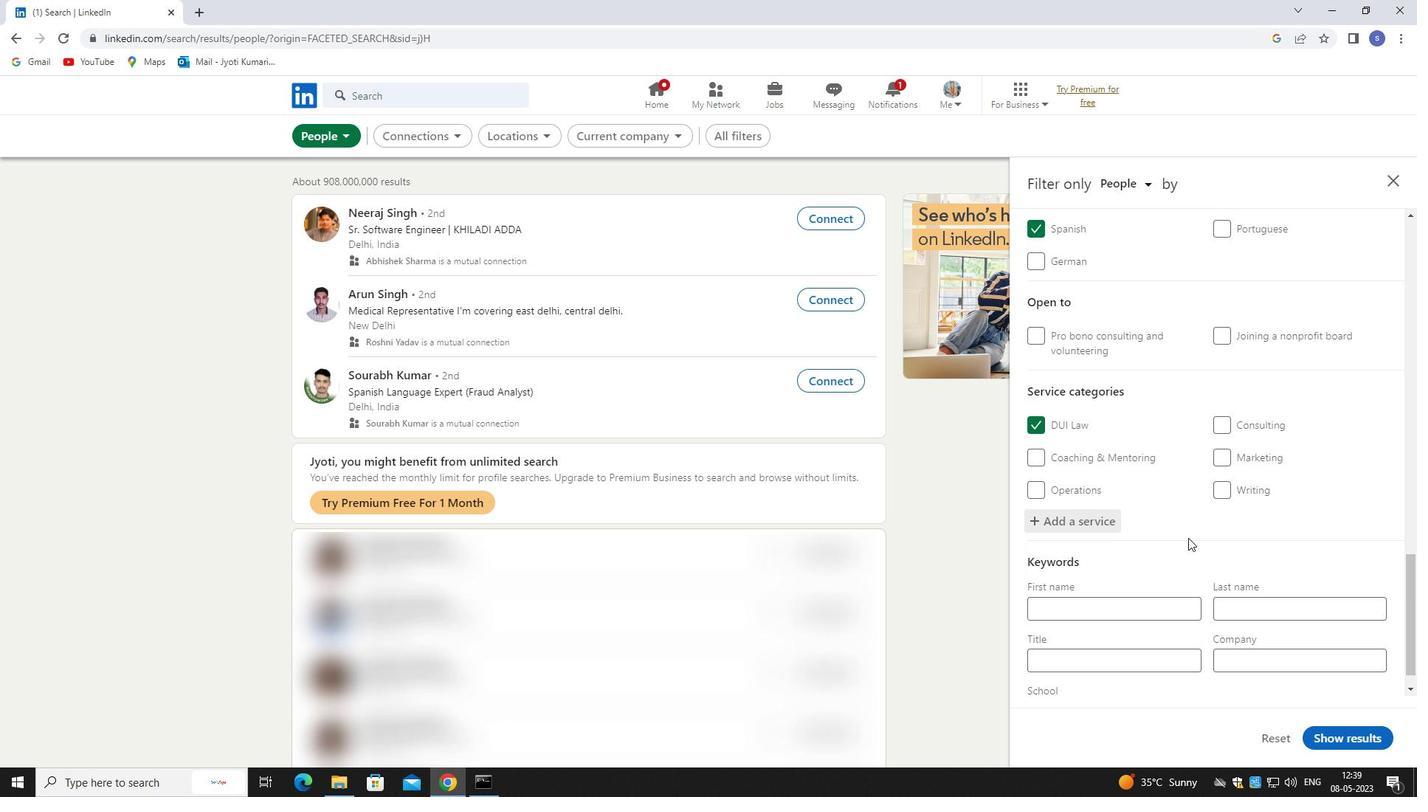 
Action: Mouse scrolled (1188, 544) with delta (0, 0)
Screenshot: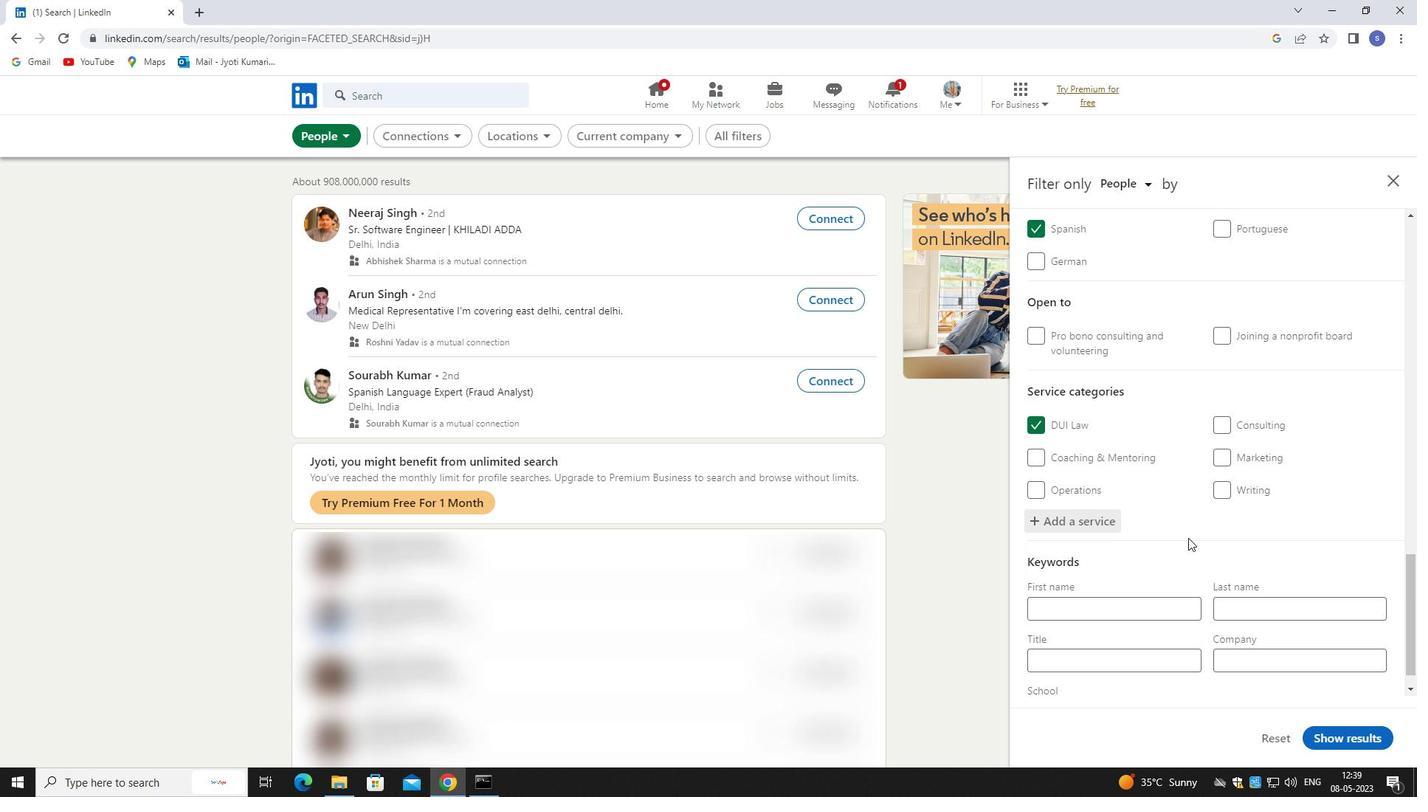 
Action: Mouse moved to (1106, 637)
Screenshot: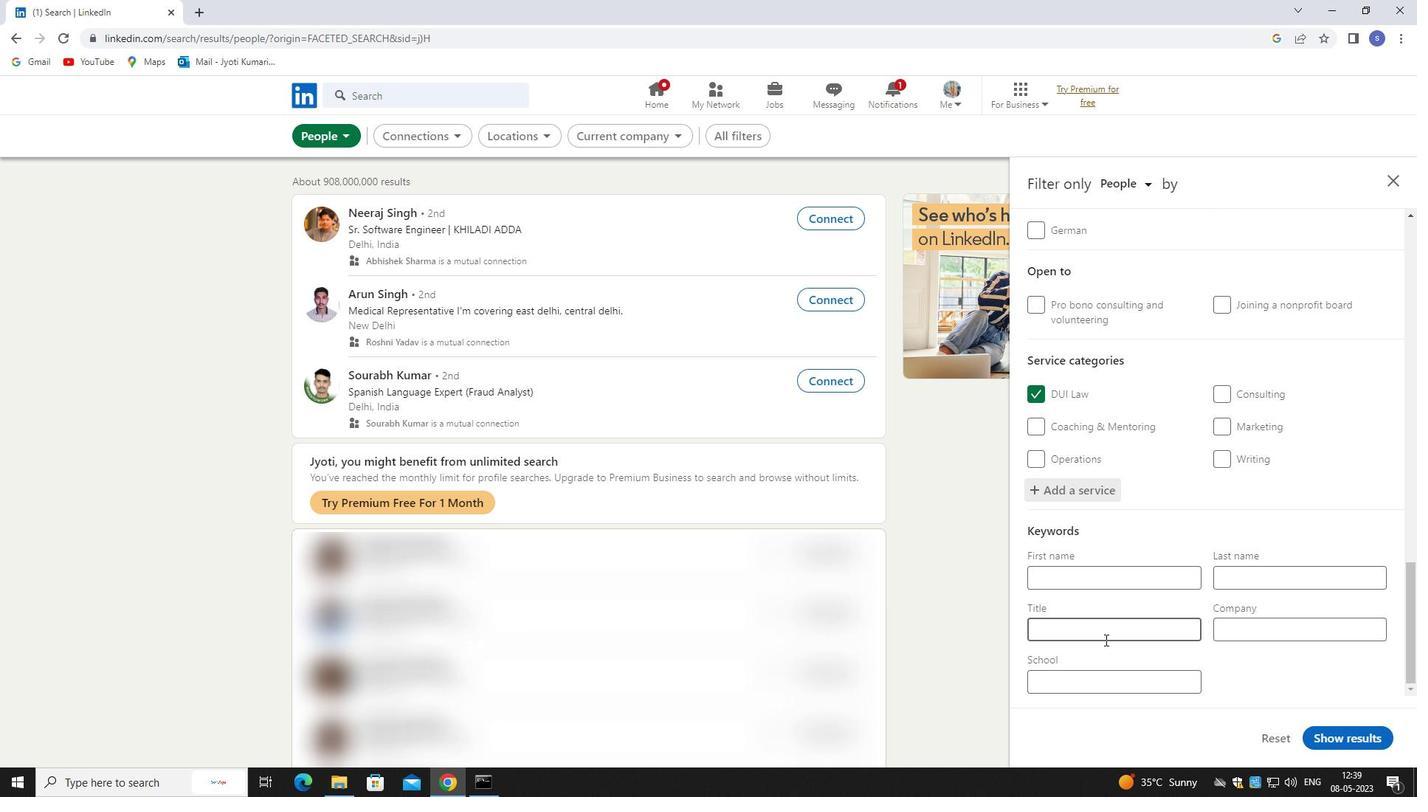 
Action: Mouse pressed left at (1106, 637)
Screenshot: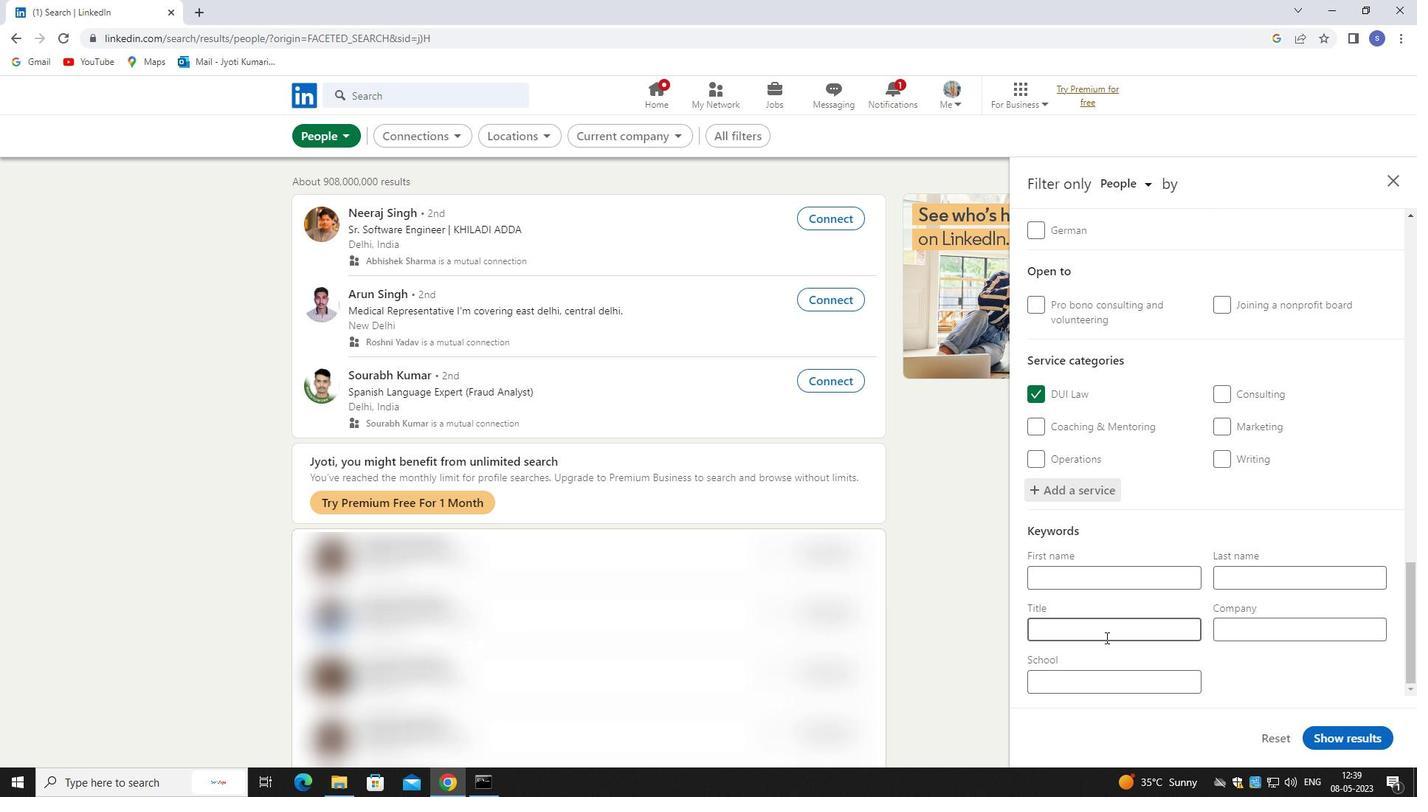
Action: Mouse moved to (1106, 636)
Screenshot: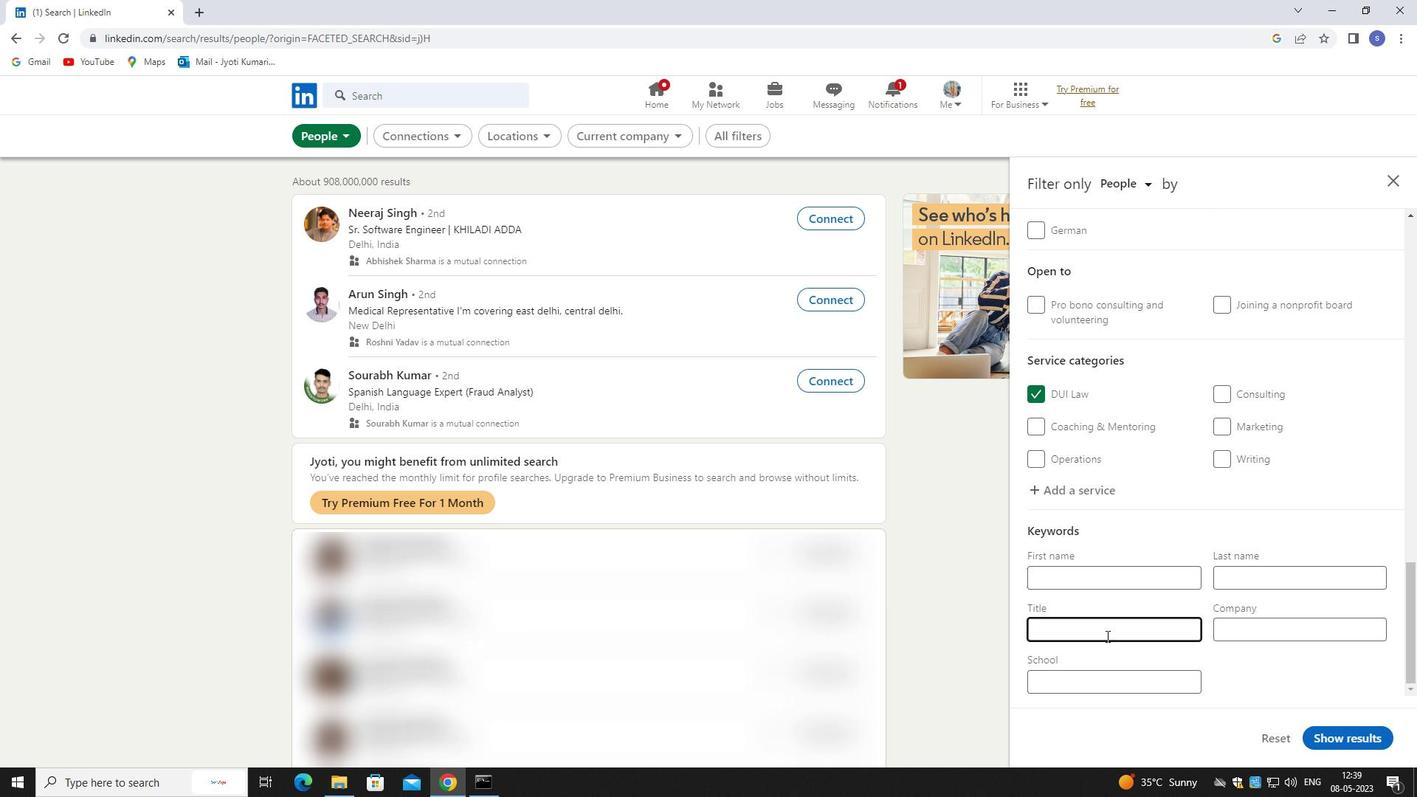 
Action: Key pressed <Key.shift>HEAS<Key.backspace>D
Screenshot: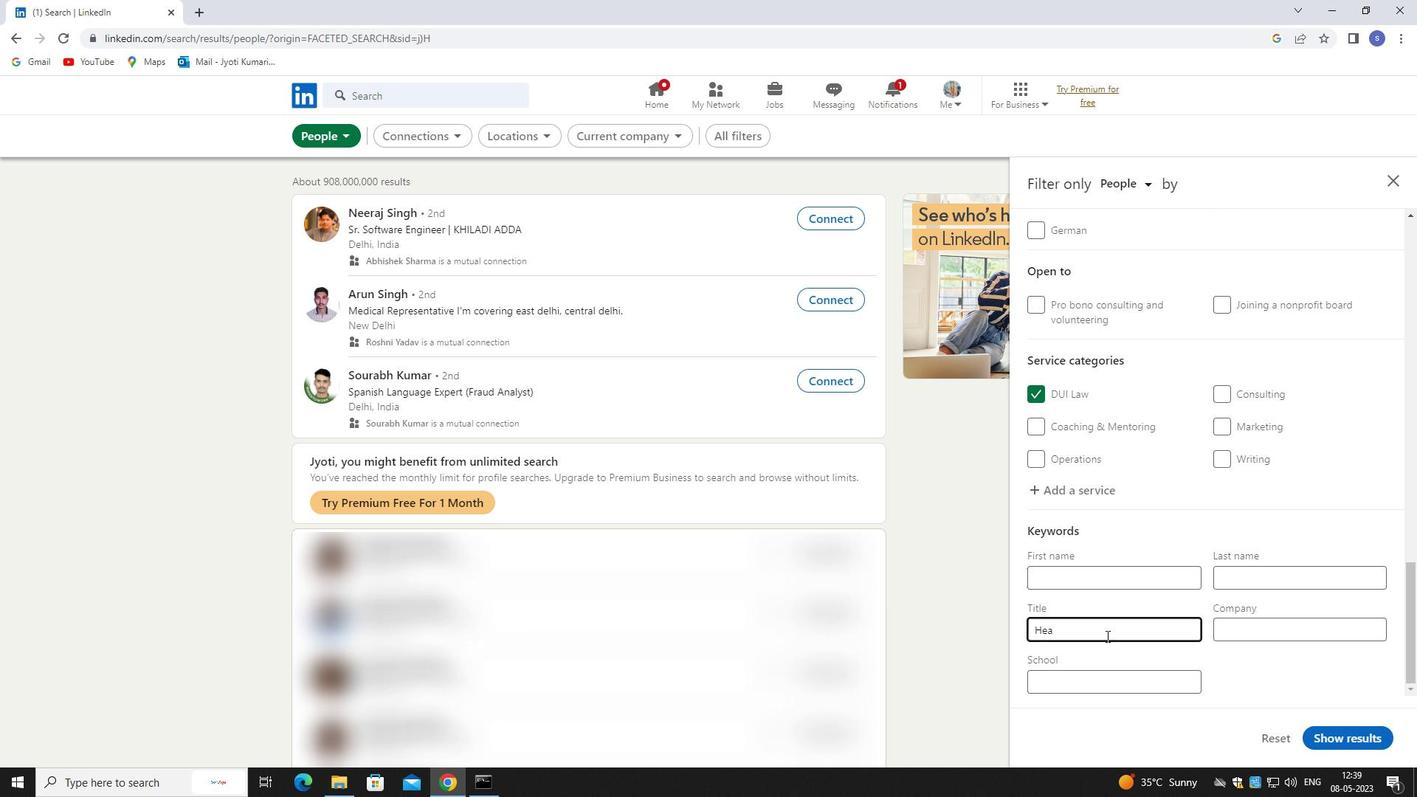 
Action: Mouse moved to (1320, 733)
Screenshot: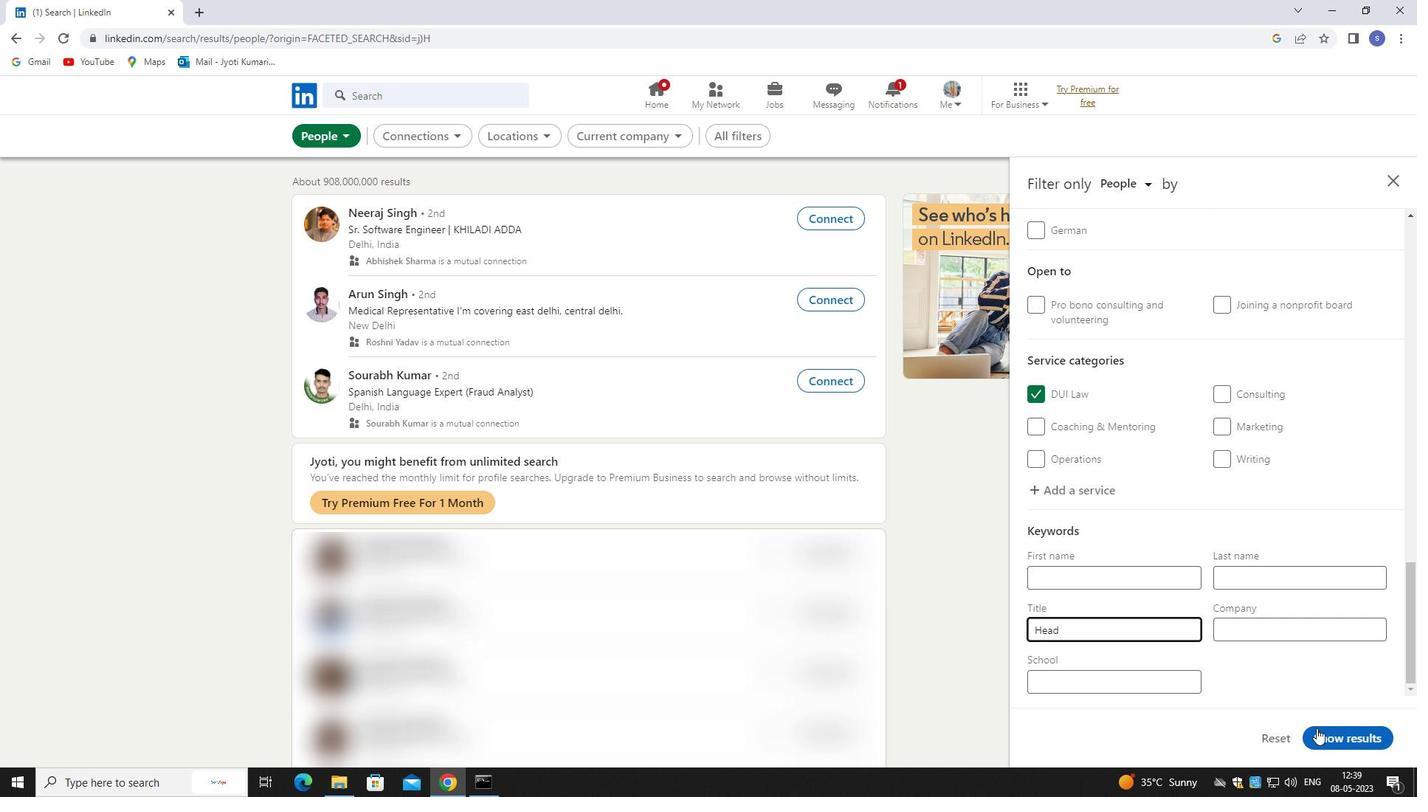 
Action: Mouse pressed left at (1320, 733)
Screenshot: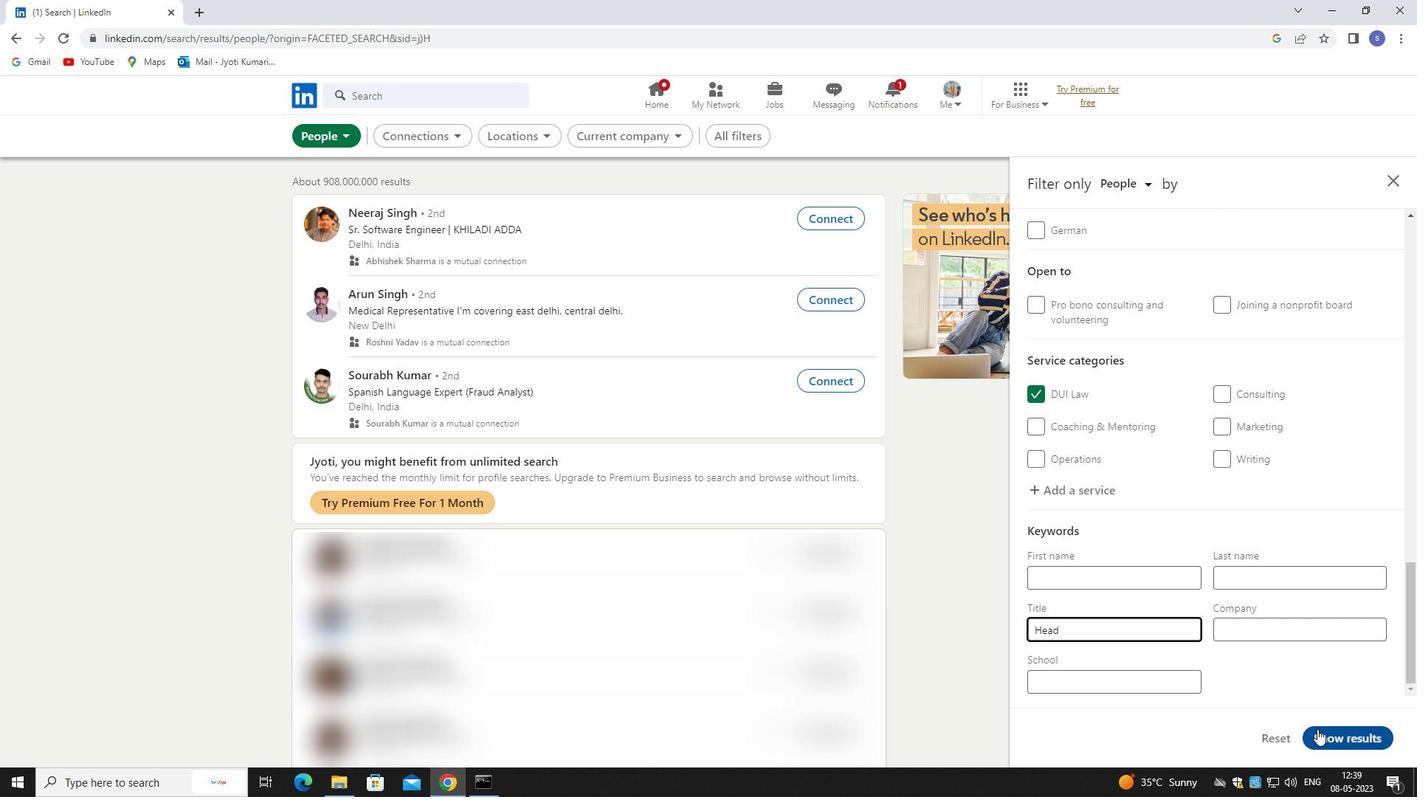
Action: Mouse moved to (490, 160)
Screenshot: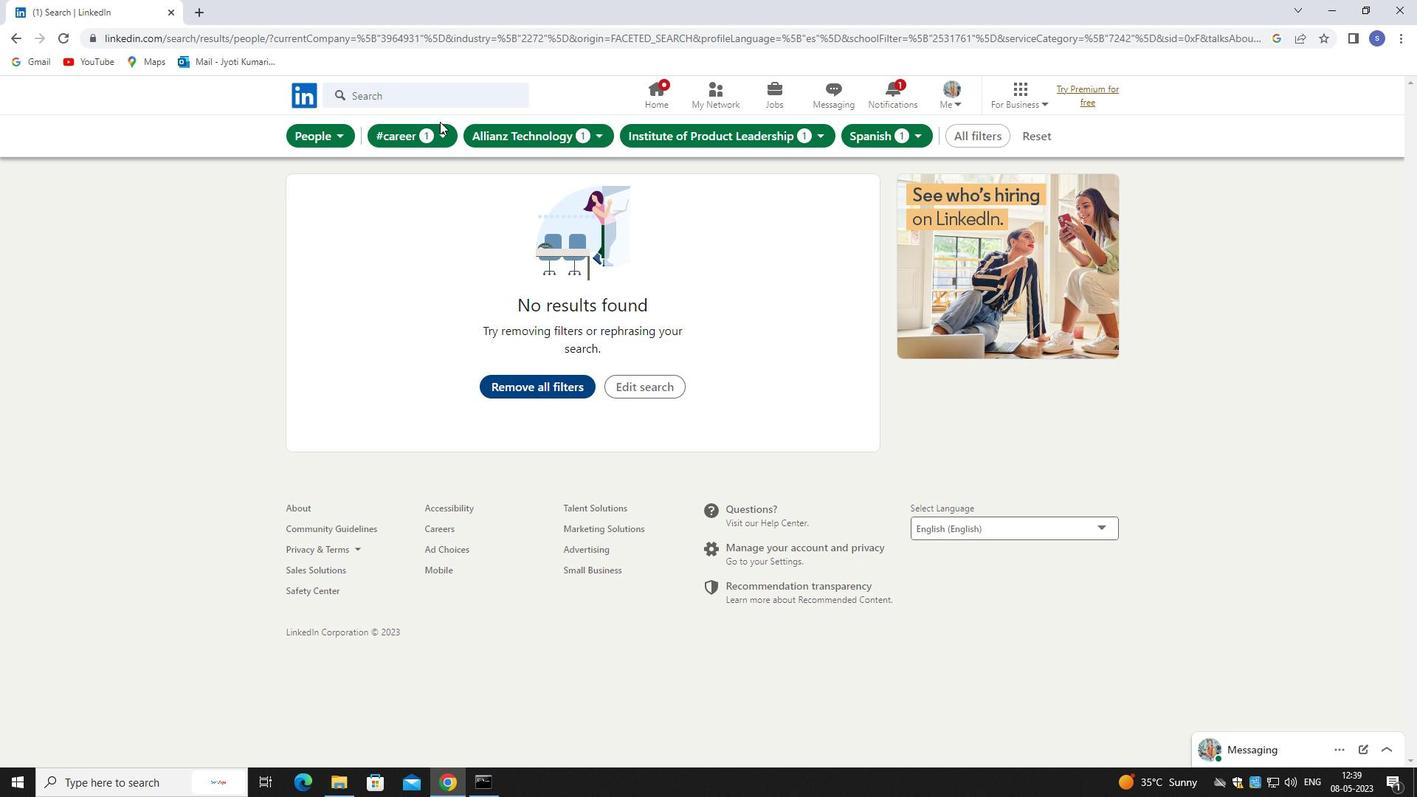 
